 Task: Add Sprouts No Salt Added Canned Sweet Peas to the cart.
Action: Mouse moved to (18, 72)
Screenshot: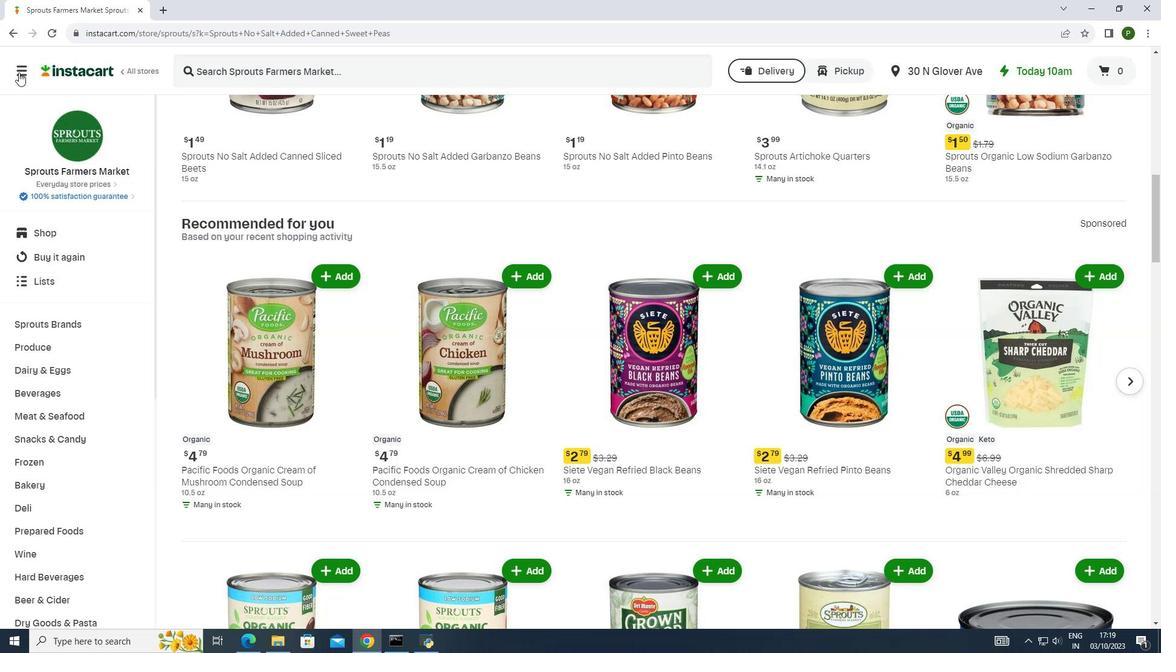 
Action: Mouse pressed left at (18, 72)
Screenshot: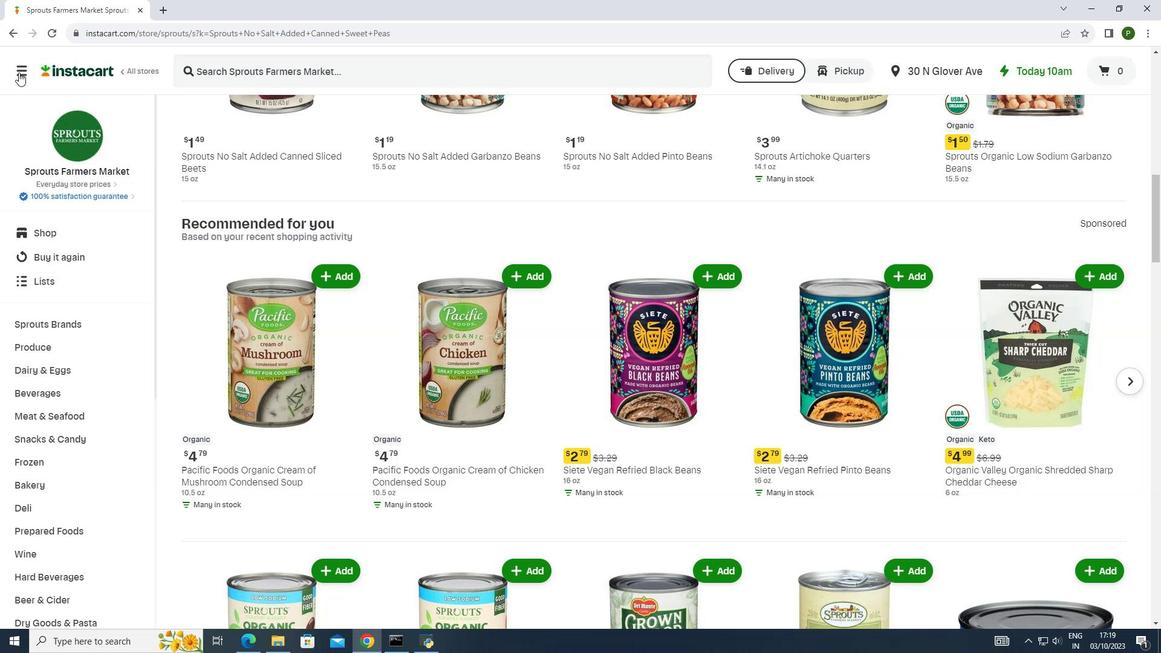 
Action: Mouse moved to (46, 313)
Screenshot: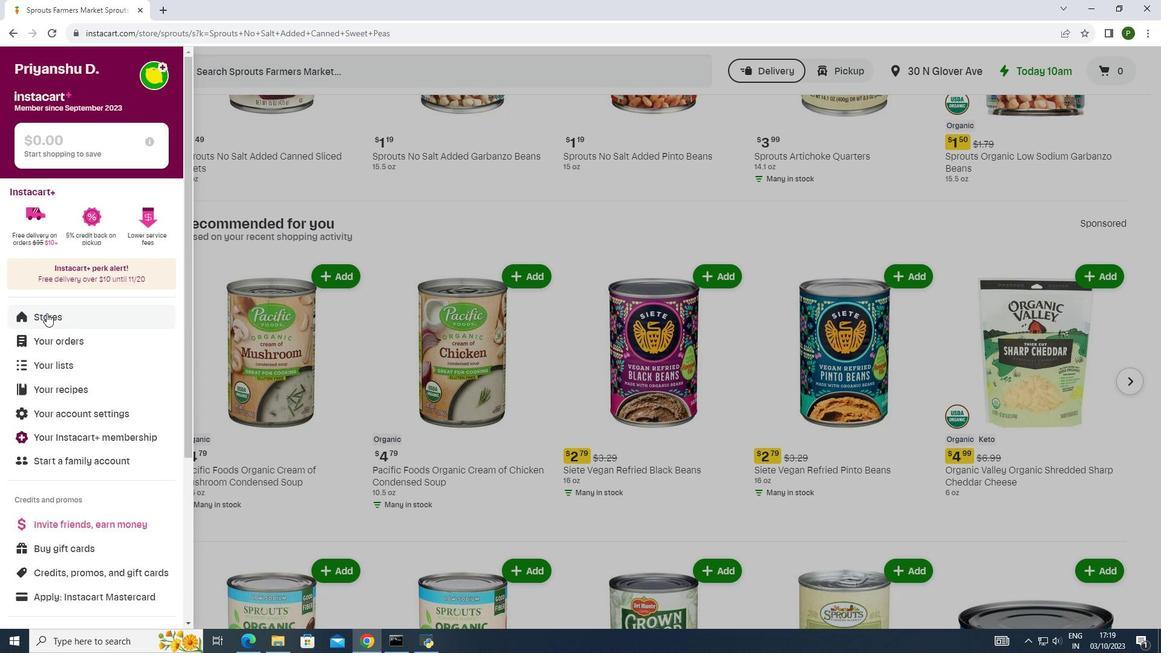 
Action: Mouse pressed left at (46, 313)
Screenshot: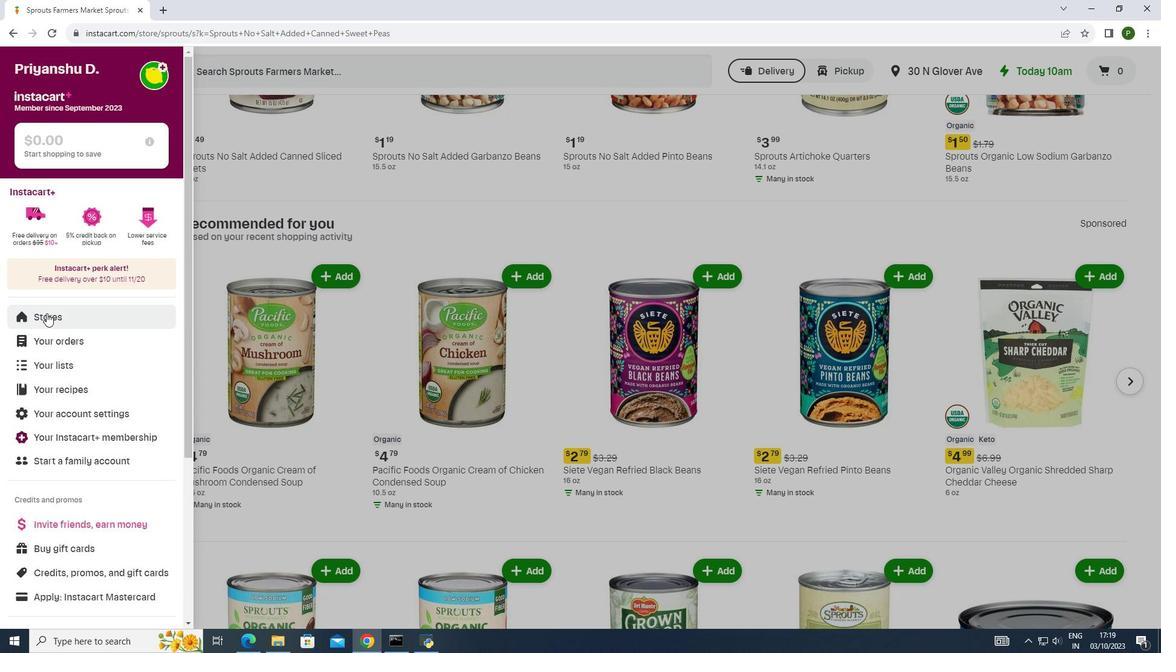
Action: Mouse moved to (289, 106)
Screenshot: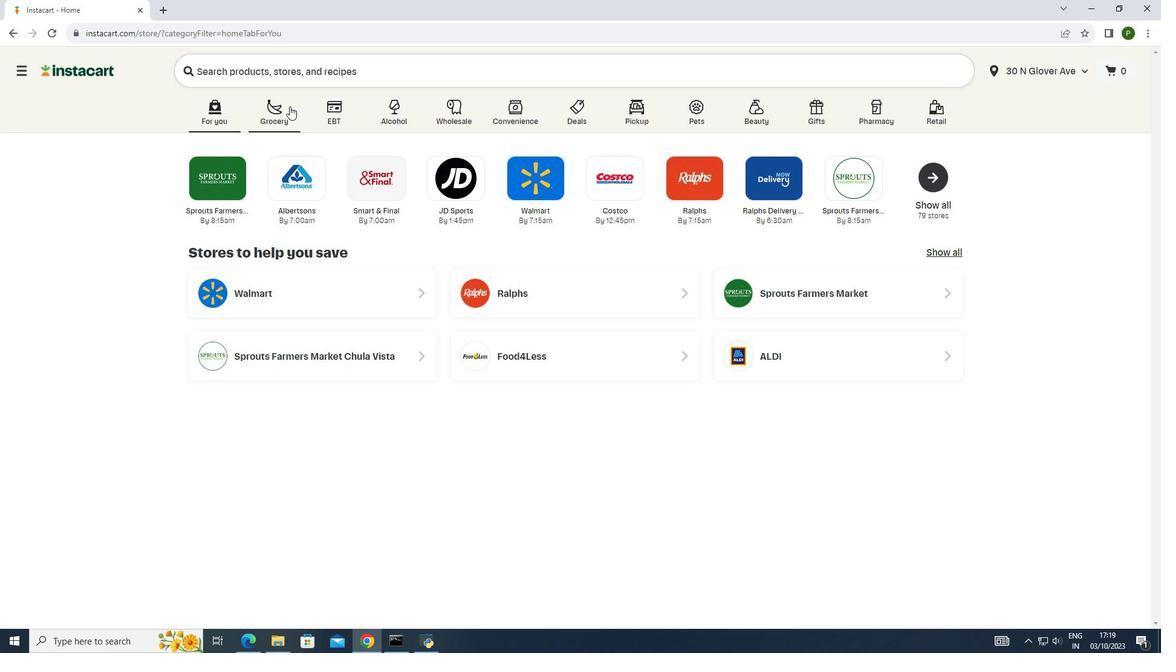
Action: Mouse pressed left at (289, 106)
Screenshot: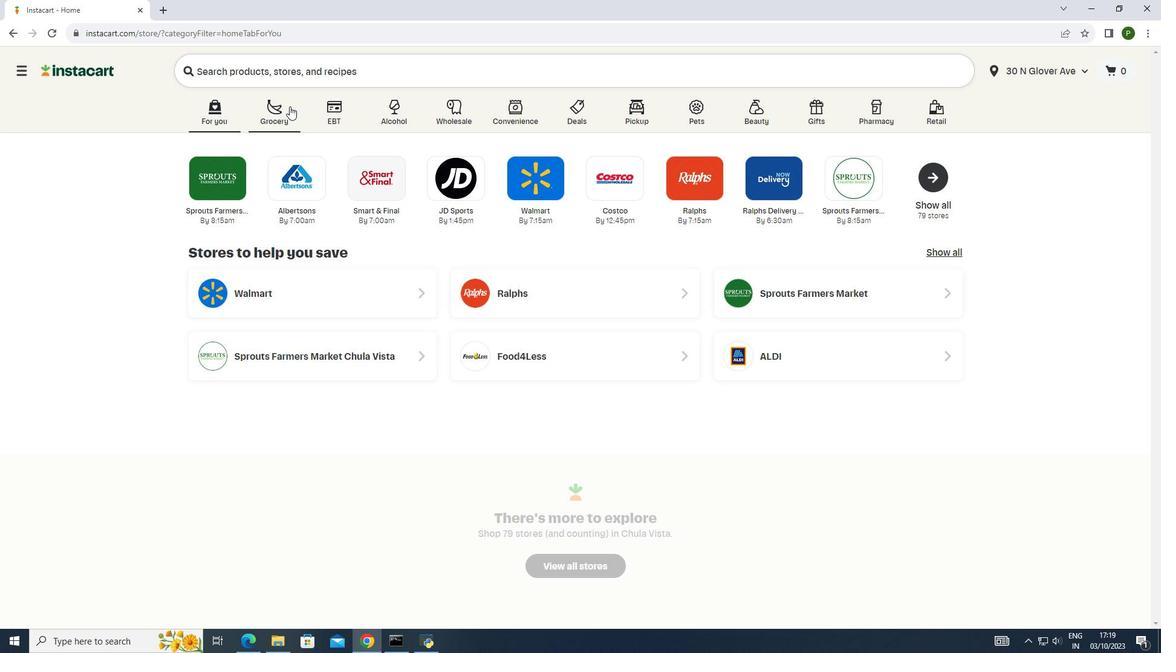 
Action: Mouse moved to (623, 181)
Screenshot: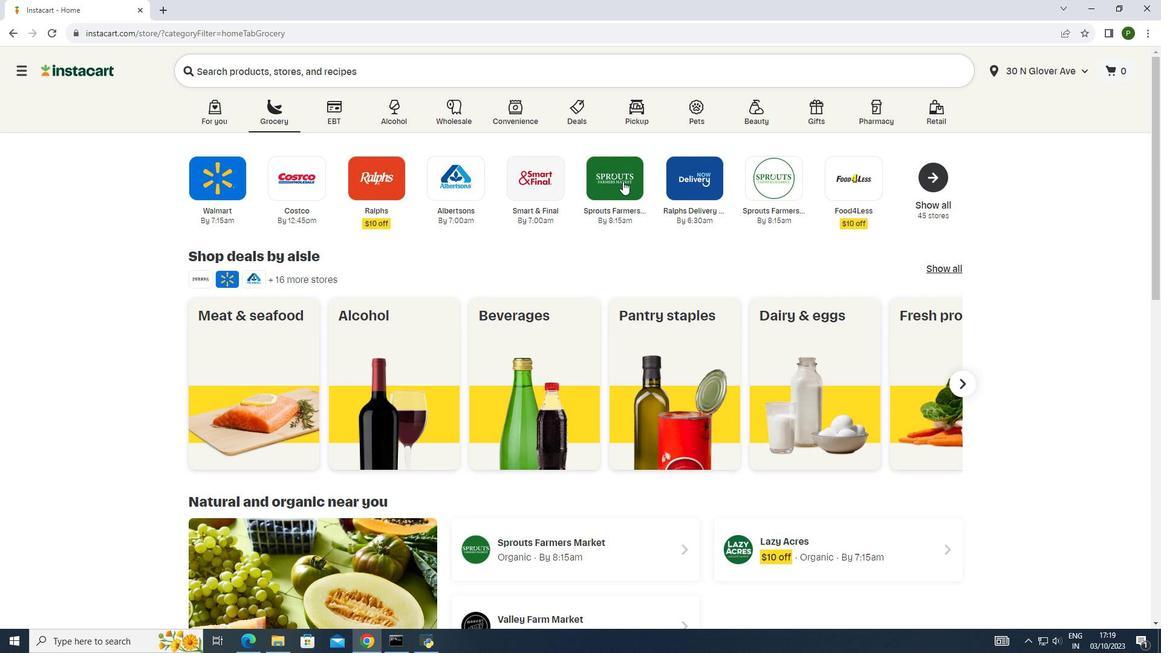 
Action: Mouse pressed left at (623, 181)
Screenshot: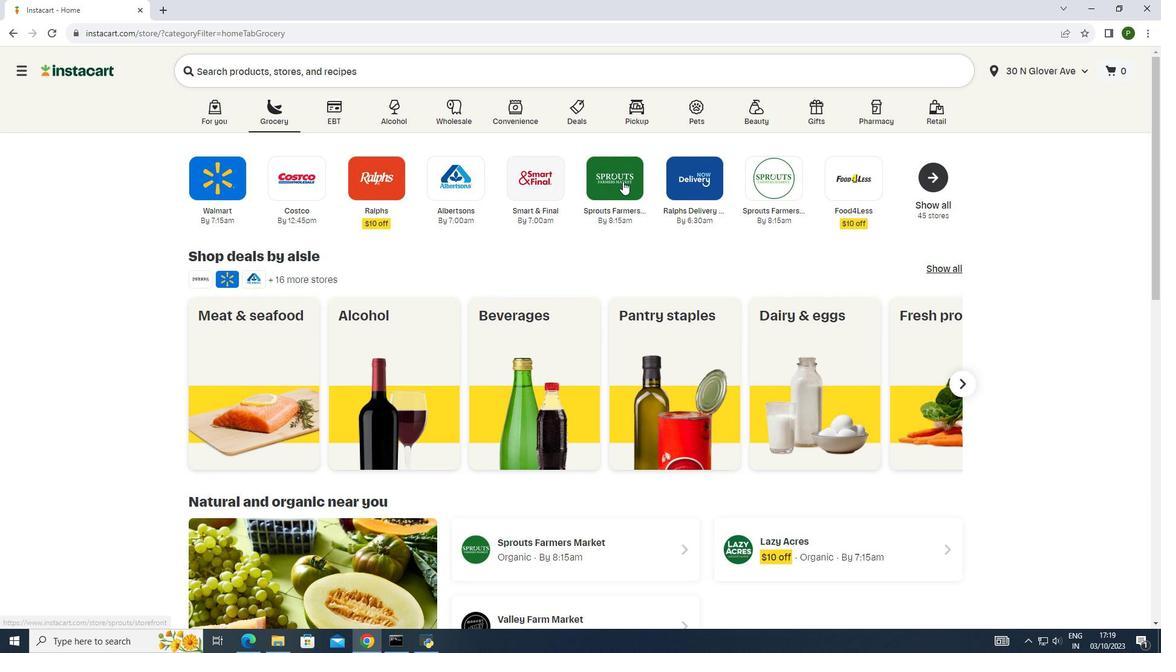 
Action: Mouse moved to (85, 318)
Screenshot: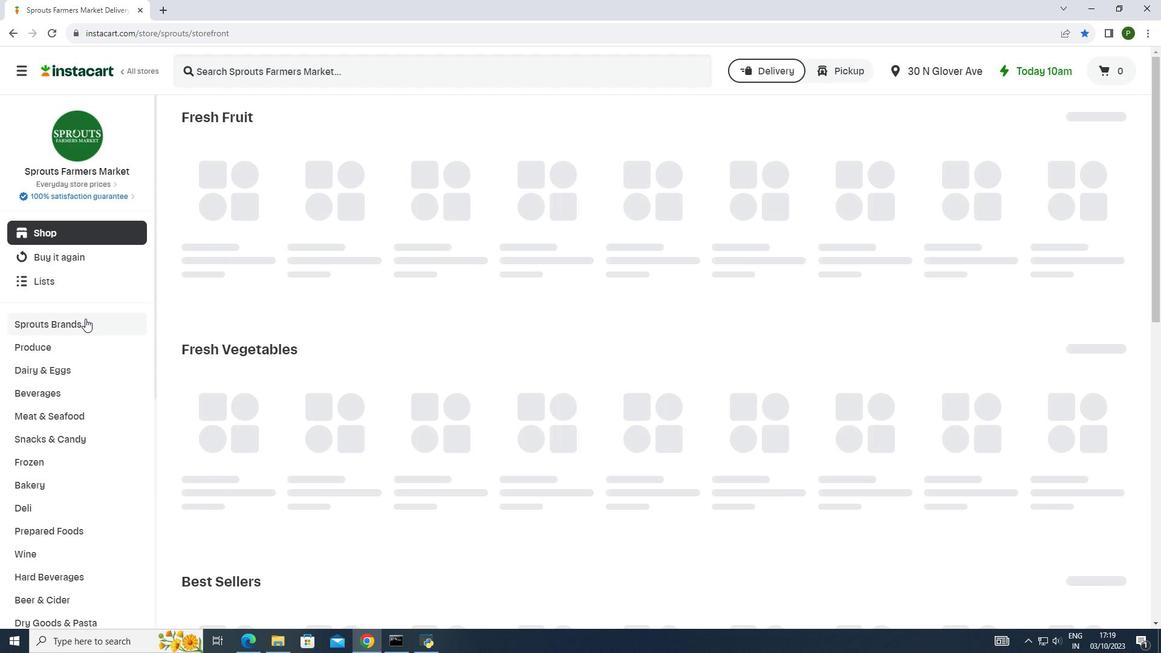 
Action: Mouse pressed left at (85, 318)
Screenshot: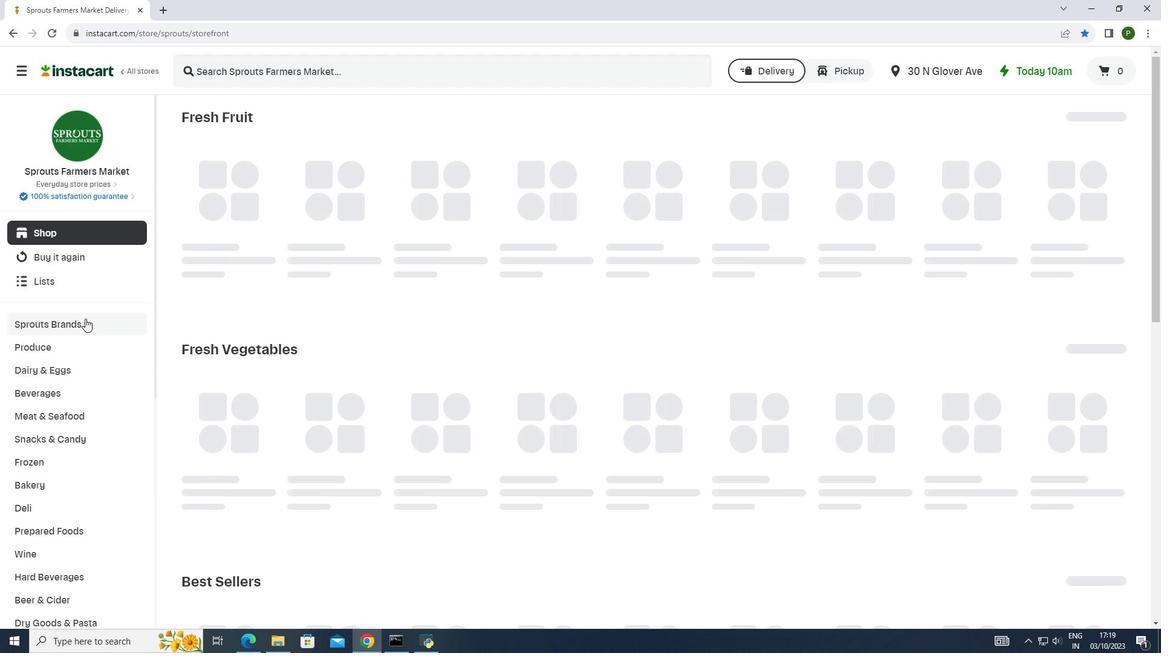 
Action: Mouse moved to (58, 415)
Screenshot: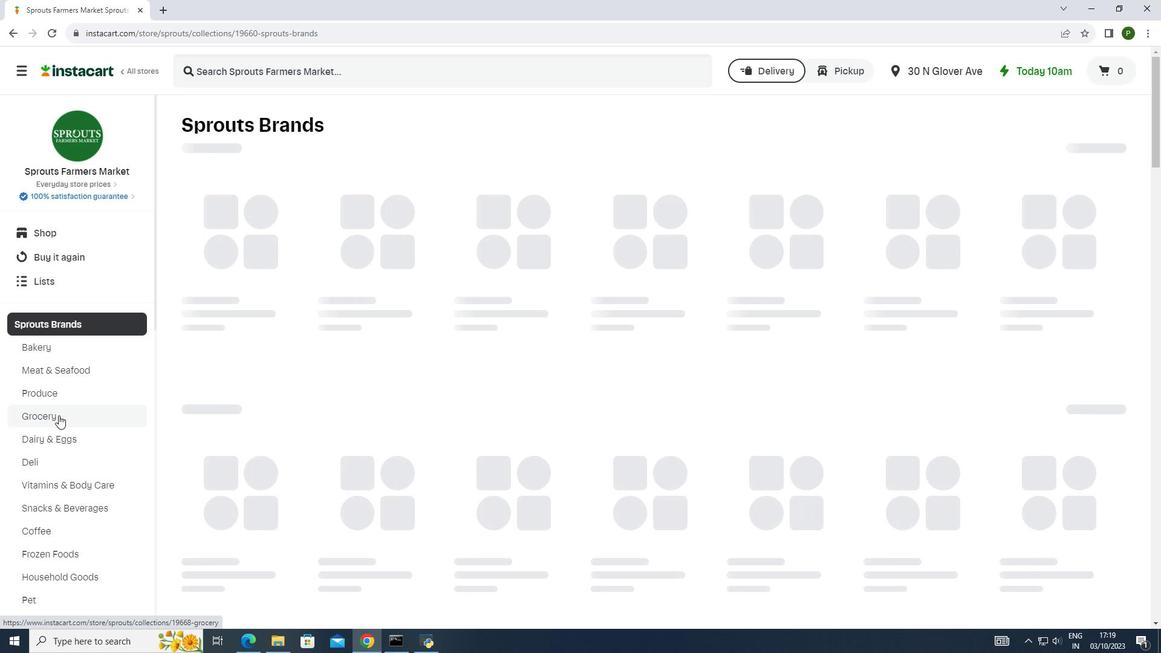 
Action: Mouse pressed left at (58, 415)
Screenshot: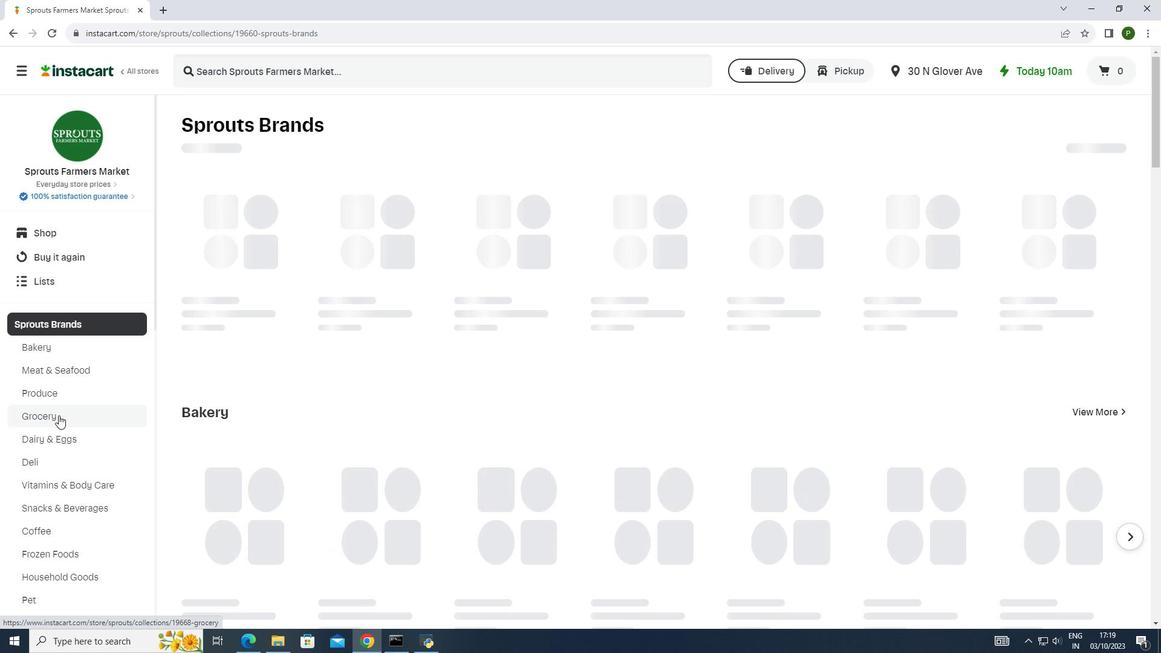 
Action: Mouse moved to (290, 264)
Screenshot: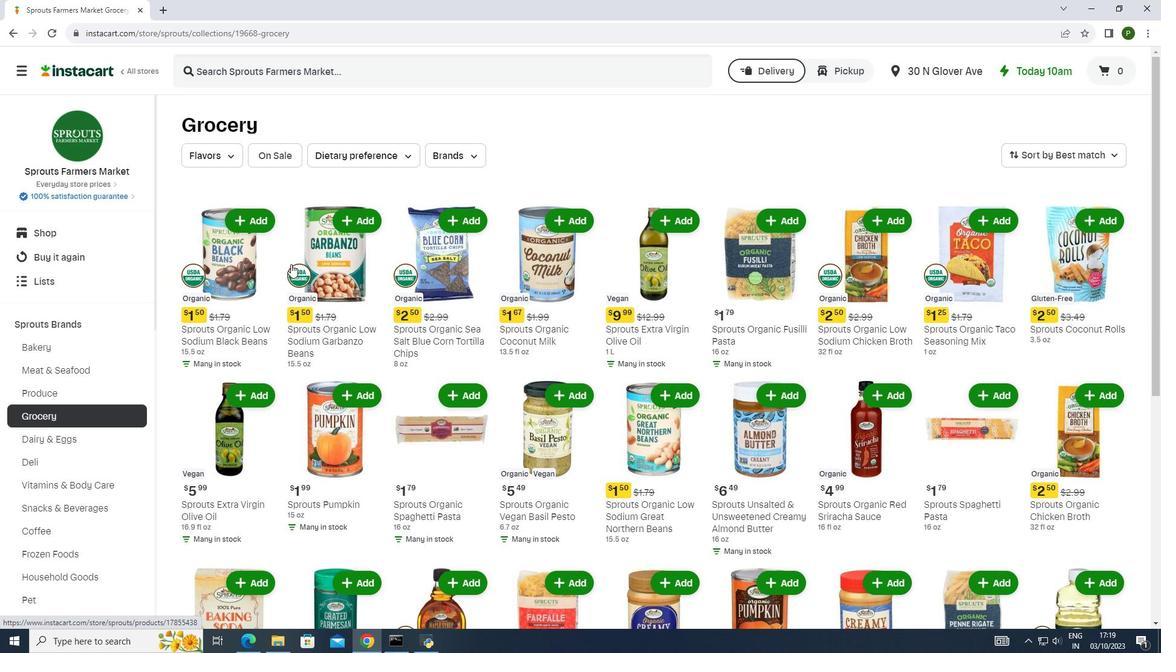 
Action: Mouse scrolled (290, 263) with delta (0, 0)
Screenshot: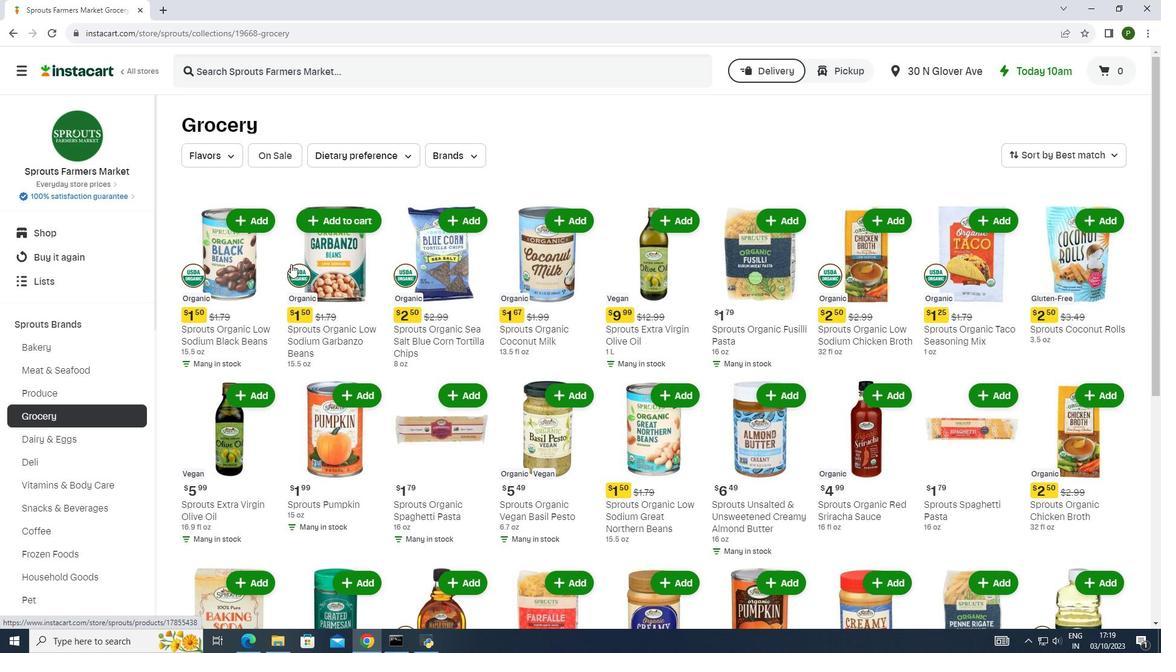 
Action: Mouse scrolled (290, 263) with delta (0, 0)
Screenshot: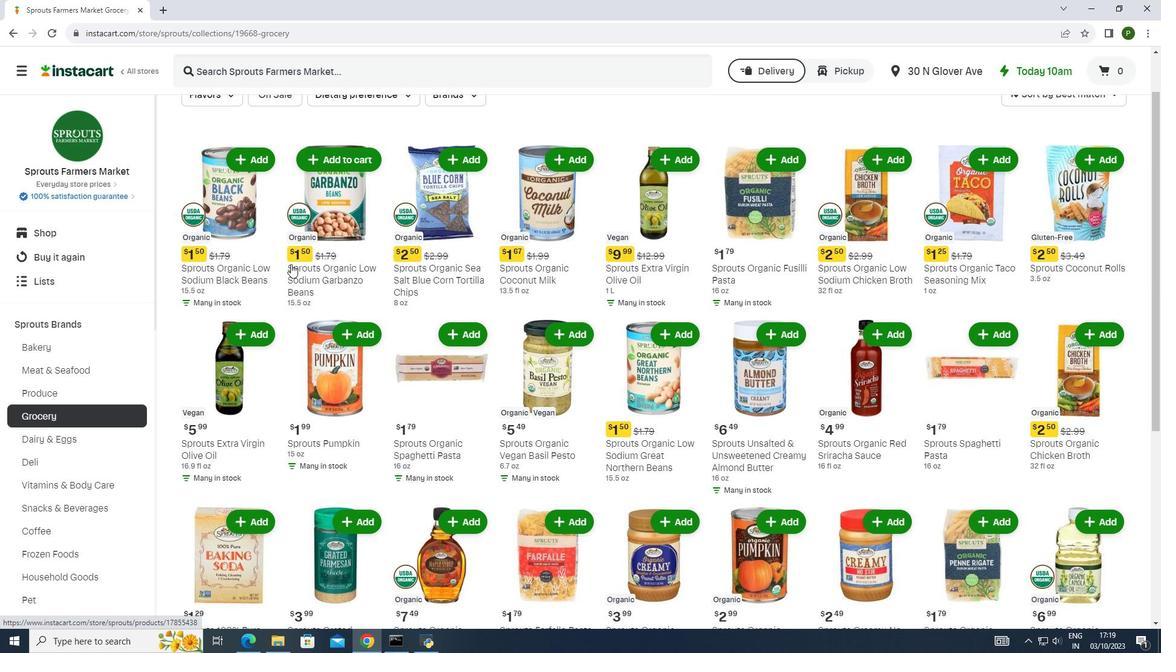 
Action: Mouse scrolled (290, 263) with delta (0, 0)
Screenshot: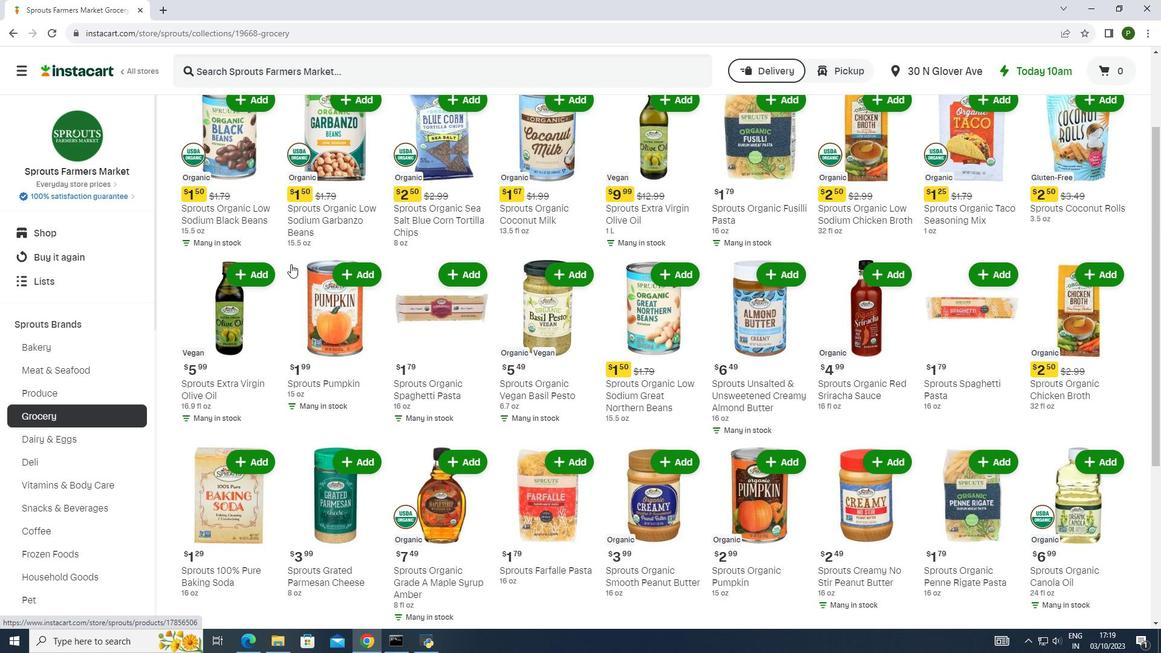 
Action: Mouse scrolled (290, 263) with delta (0, 0)
Screenshot: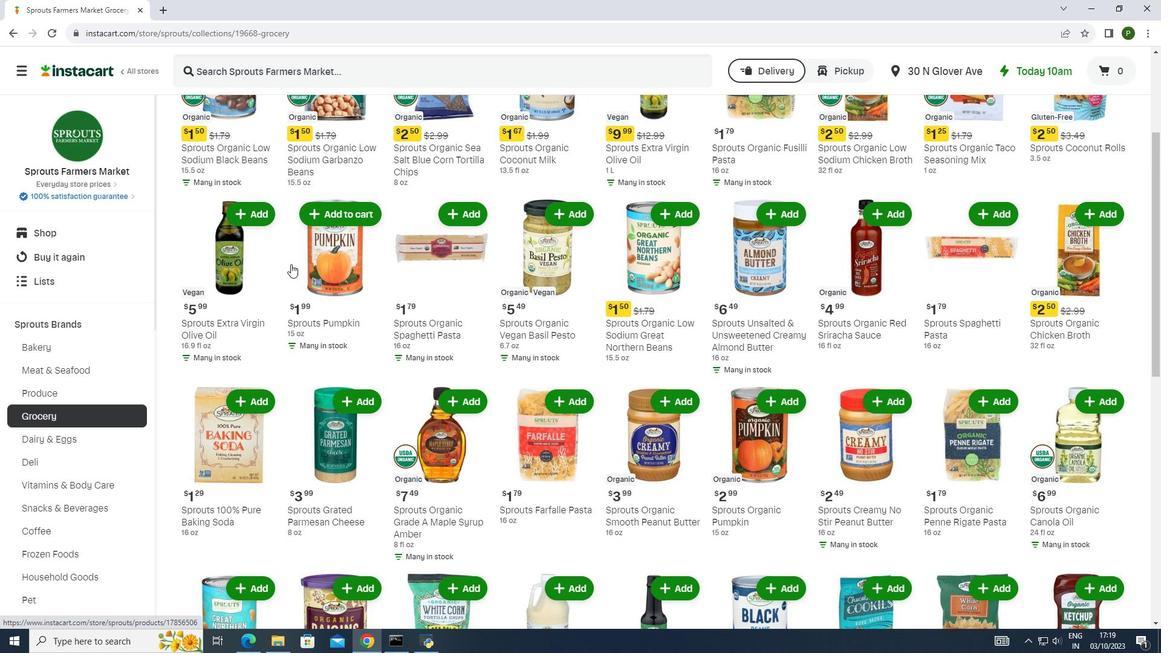 
Action: Mouse scrolled (290, 263) with delta (0, 0)
Screenshot: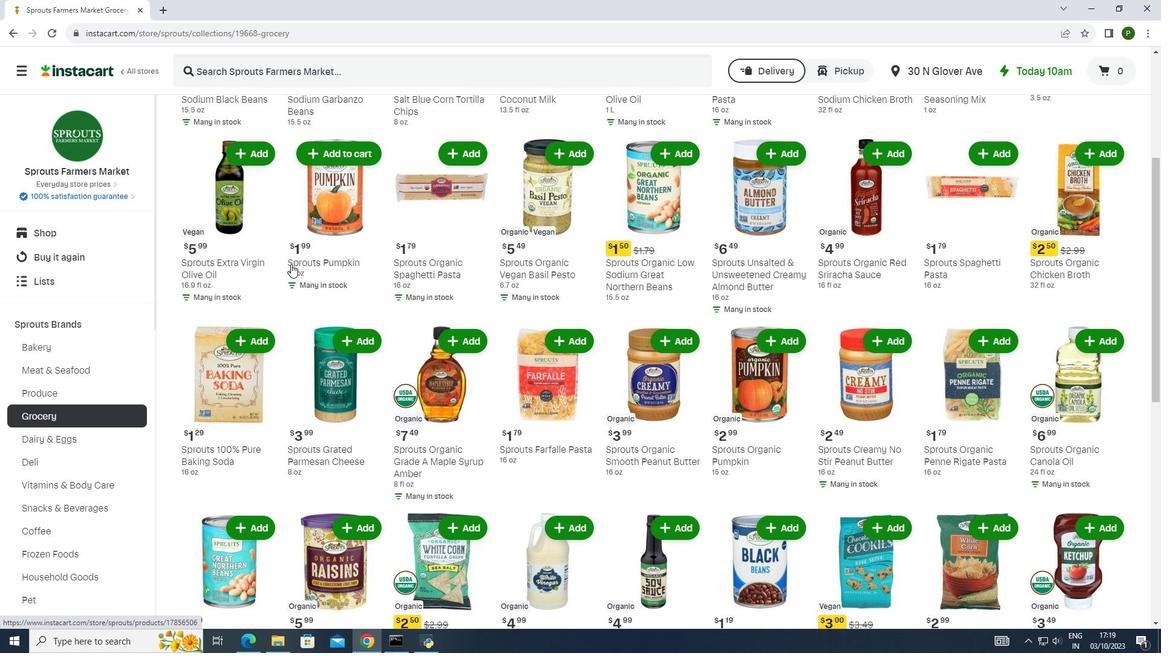 
Action: Mouse scrolled (290, 263) with delta (0, 0)
Screenshot: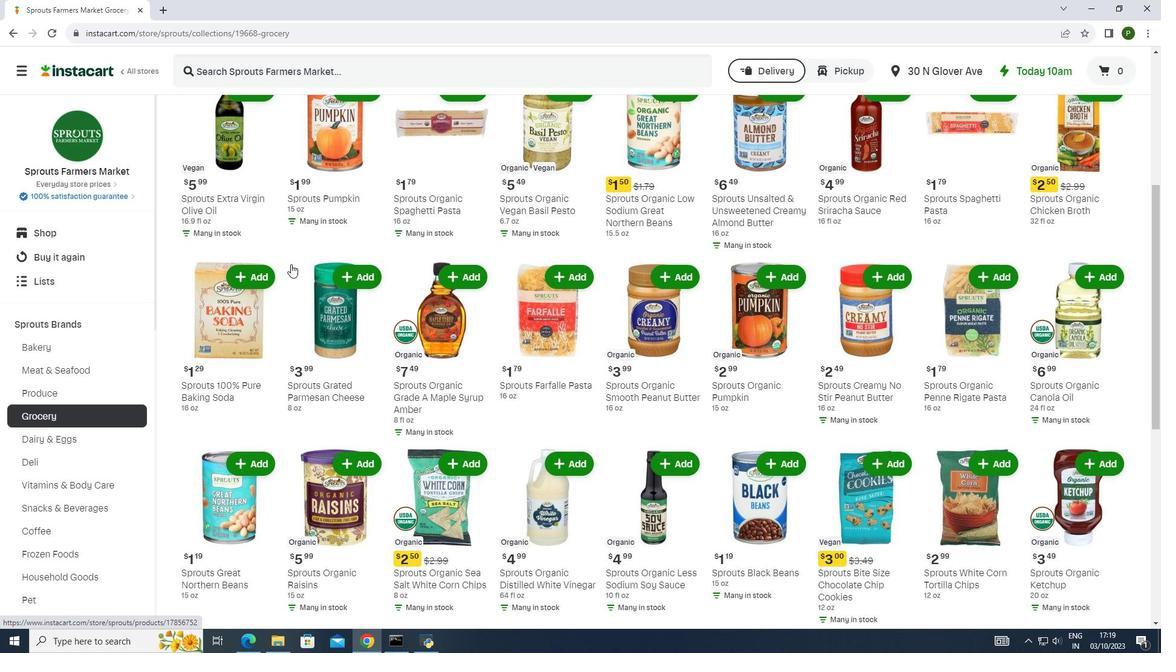 
Action: Mouse scrolled (290, 263) with delta (0, 0)
Screenshot: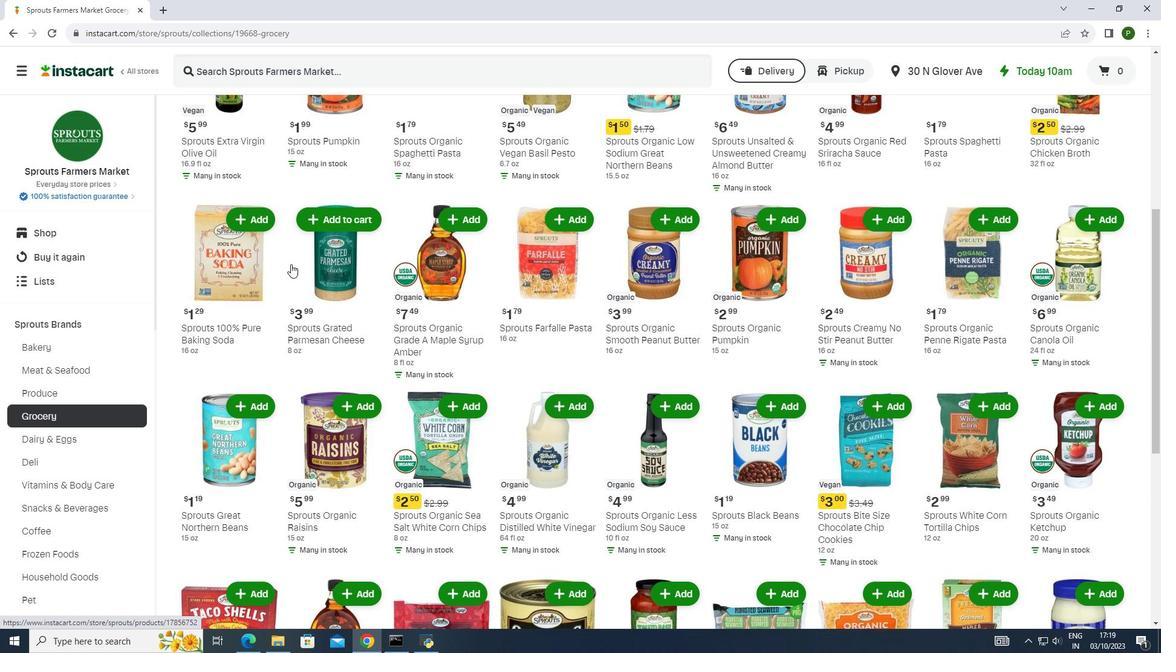 
Action: Mouse scrolled (290, 263) with delta (0, 0)
Screenshot: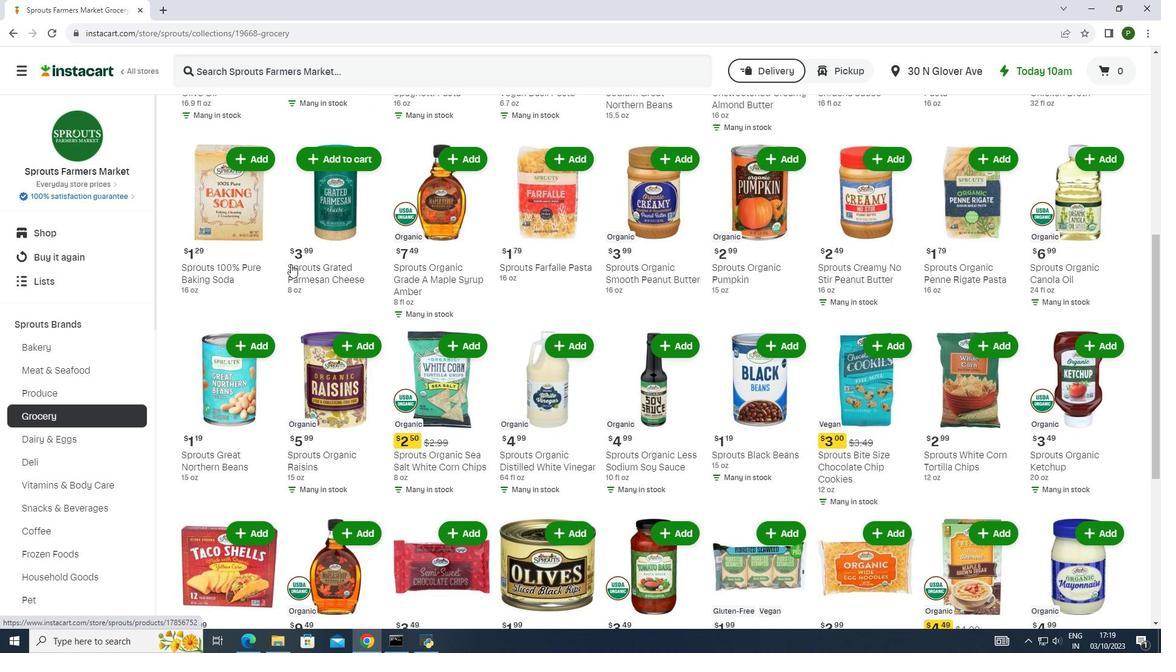 
Action: Mouse scrolled (290, 263) with delta (0, 0)
Screenshot: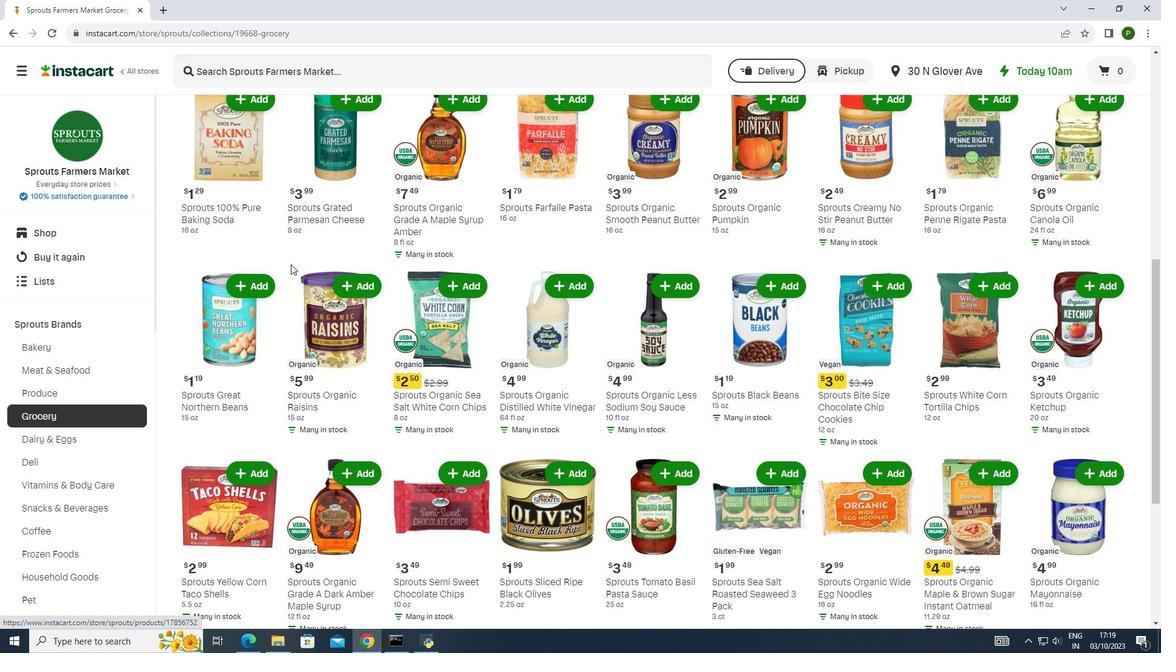 
Action: Mouse scrolled (290, 263) with delta (0, 0)
Screenshot: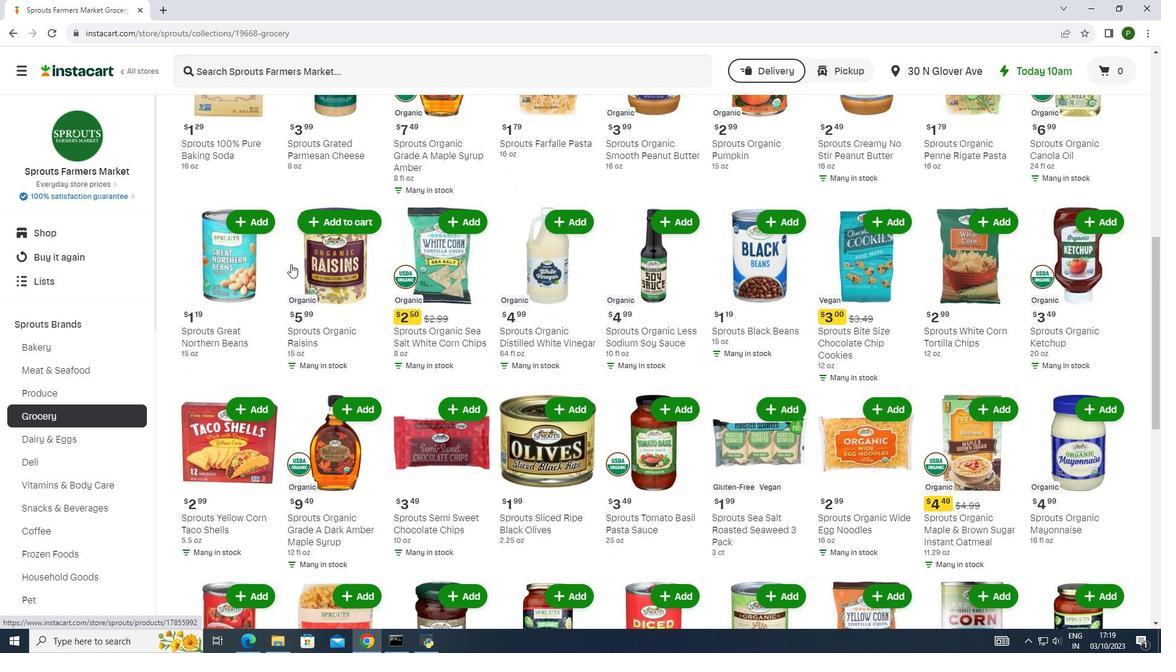
Action: Mouse scrolled (290, 263) with delta (0, 0)
Screenshot: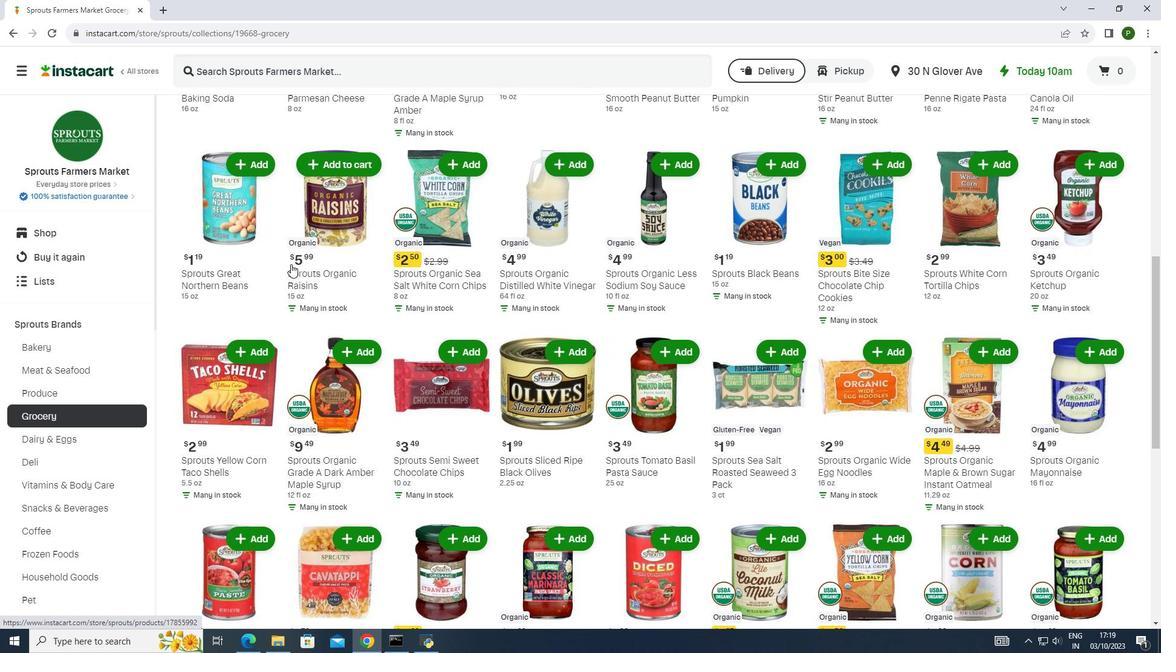 
Action: Mouse scrolled (290, 263) with delta (0, 0)
Screenshot: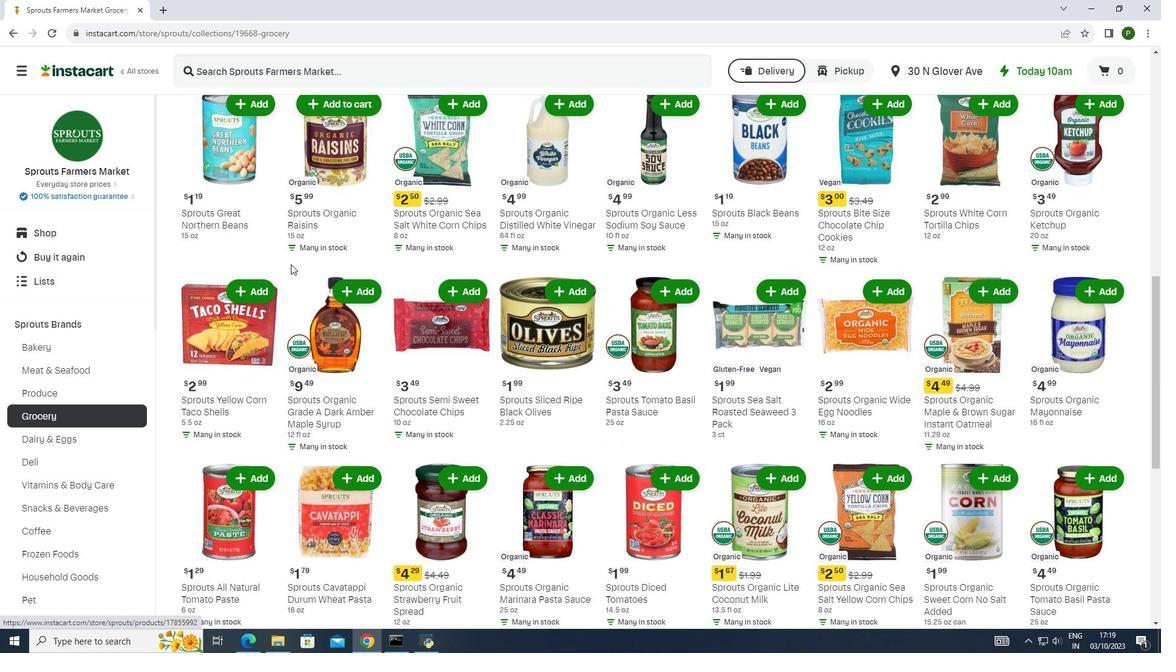 
Action: Mouse scrolled (290, 263) with delta (0, 0)
Screenshot: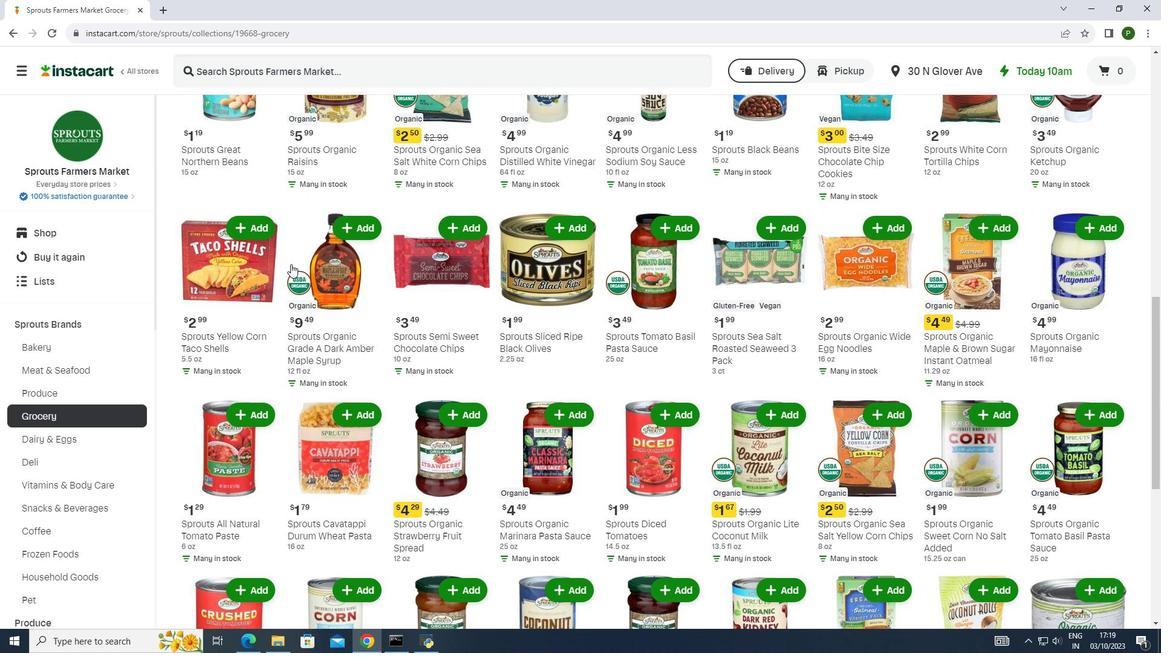 
Action: Mouse scrolled (290, 263) with delta (0, 0)
Screenshot: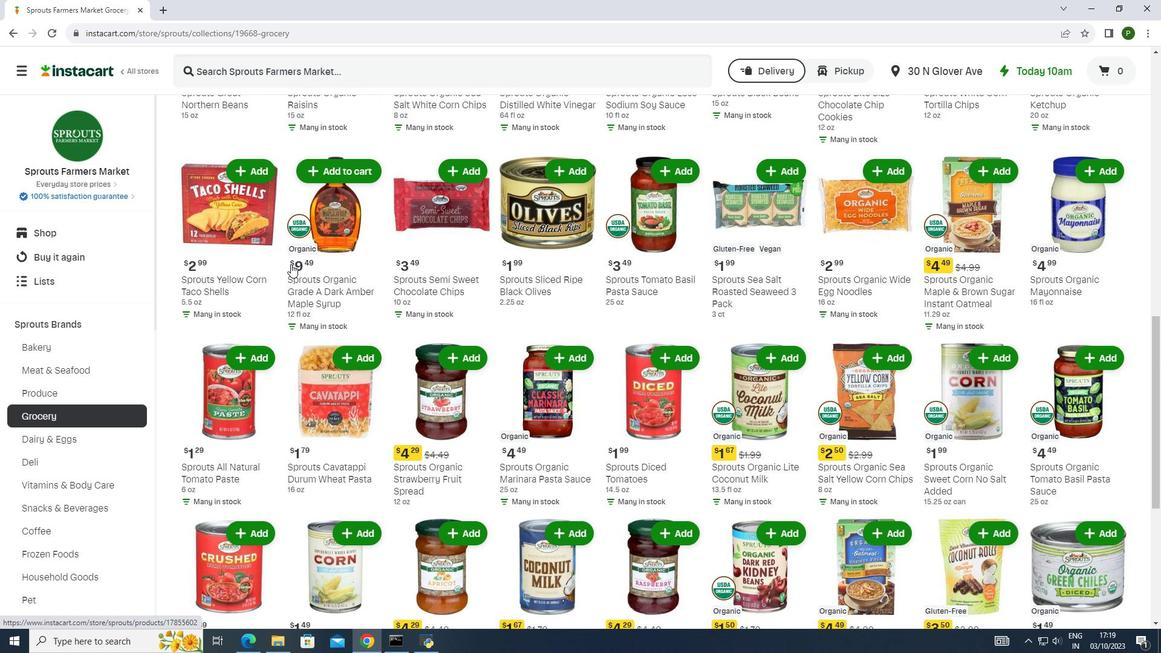 
Action: Mouse scrolled (290, 263) with delta (0, 0)
Screenshot: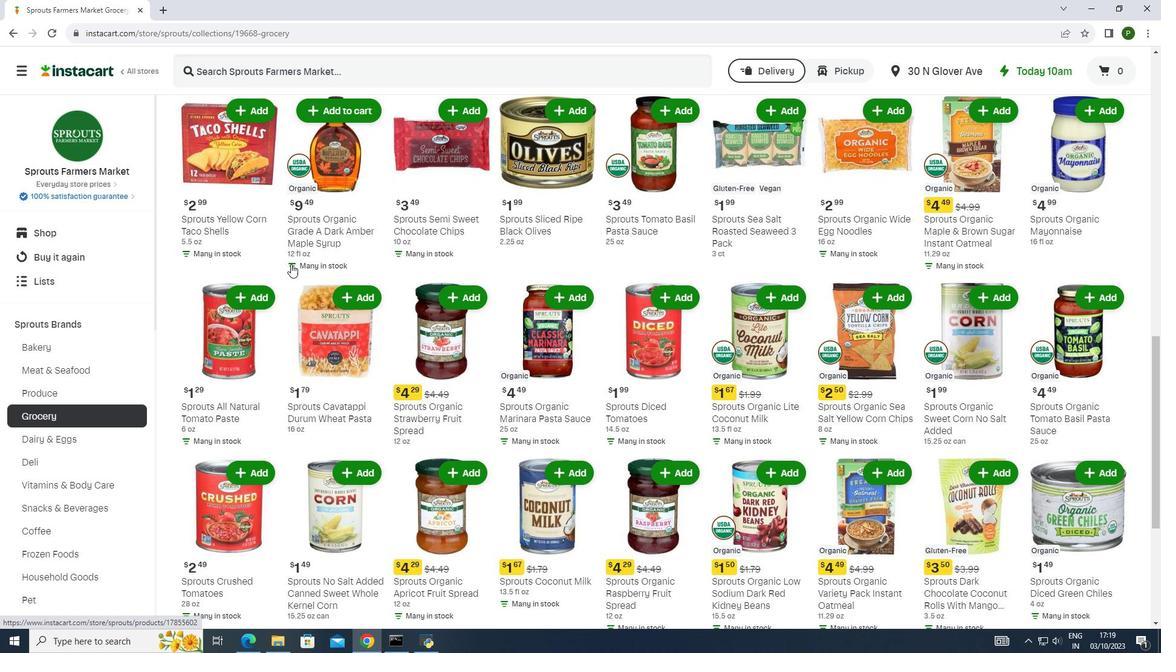 
Action: Mouse scrolled (290, 263) with delta (0, 0)
Screenshot: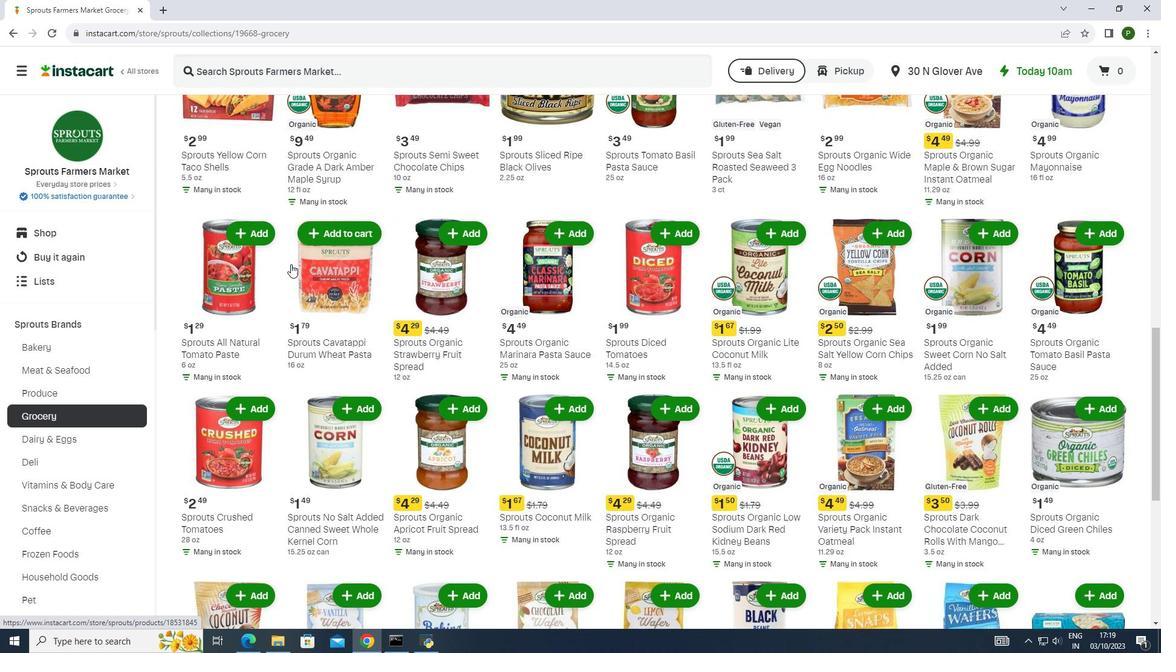 
Action: Mouse scrolled (290, 263) with delta (0, 0)
Screenshot: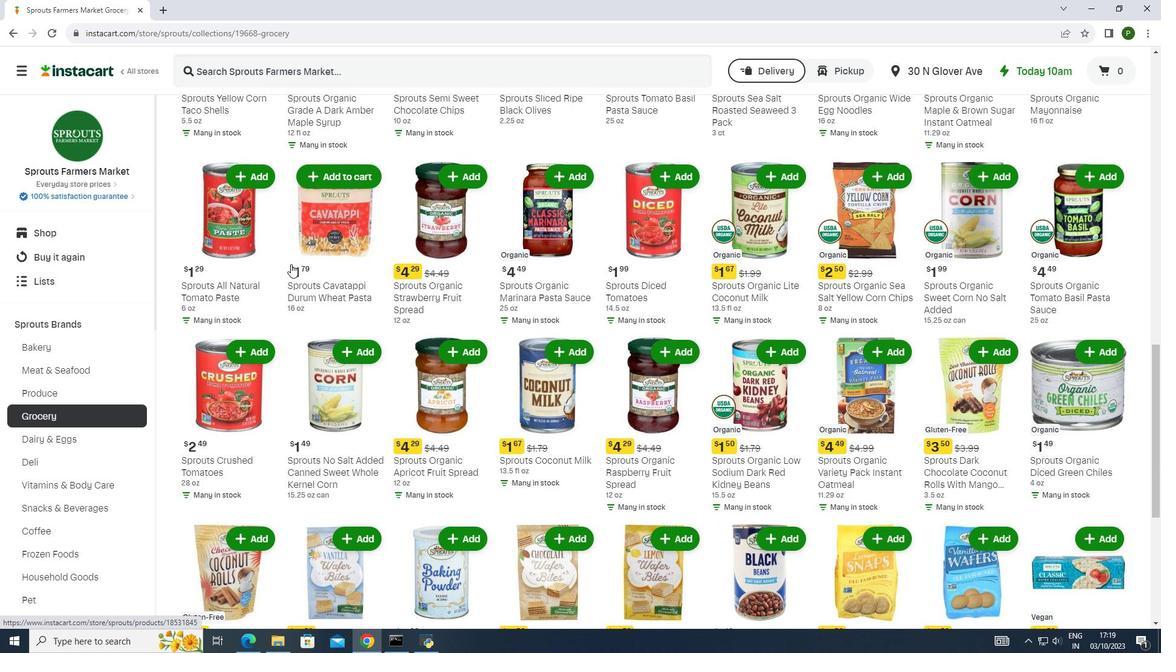 
Action: Mouse scrolled (290, 263) with delta (0, 0)
Screenshot: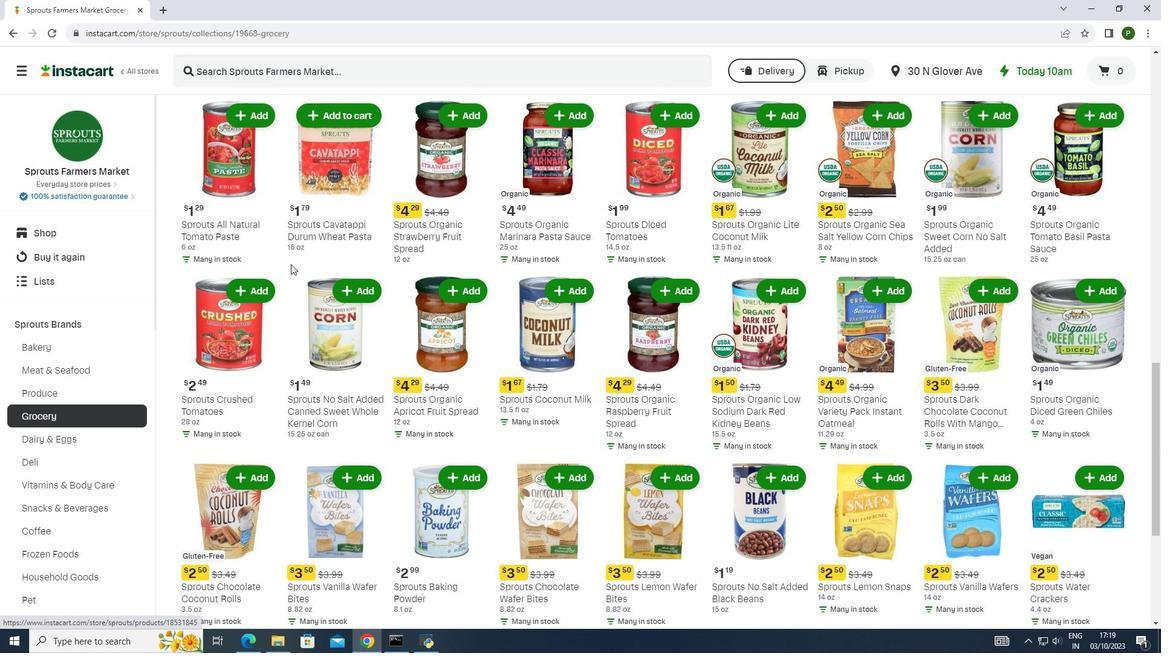 
Action: Mouse scrolled (290, 263) with delta (0, 0)
Screenshot: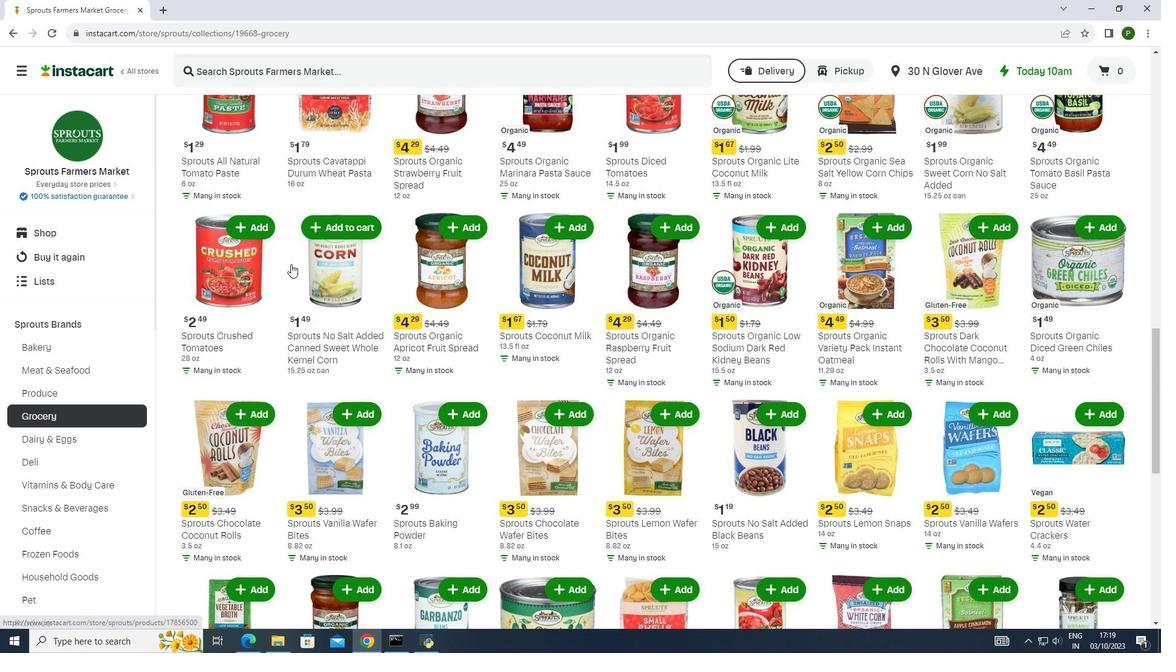 
Action: Mouse scrolled (290, 263) with delta (0, 0)
Screenshot: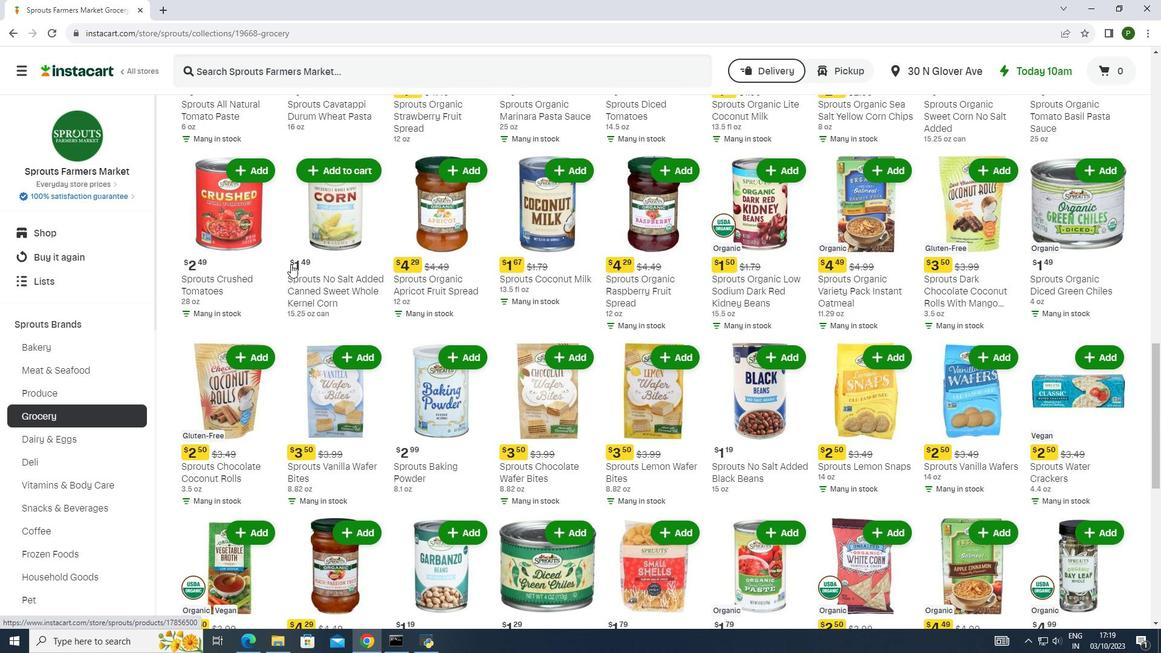 
Action: Mouse scrolled (290, 263) with delta (0, 0)
Screenshot: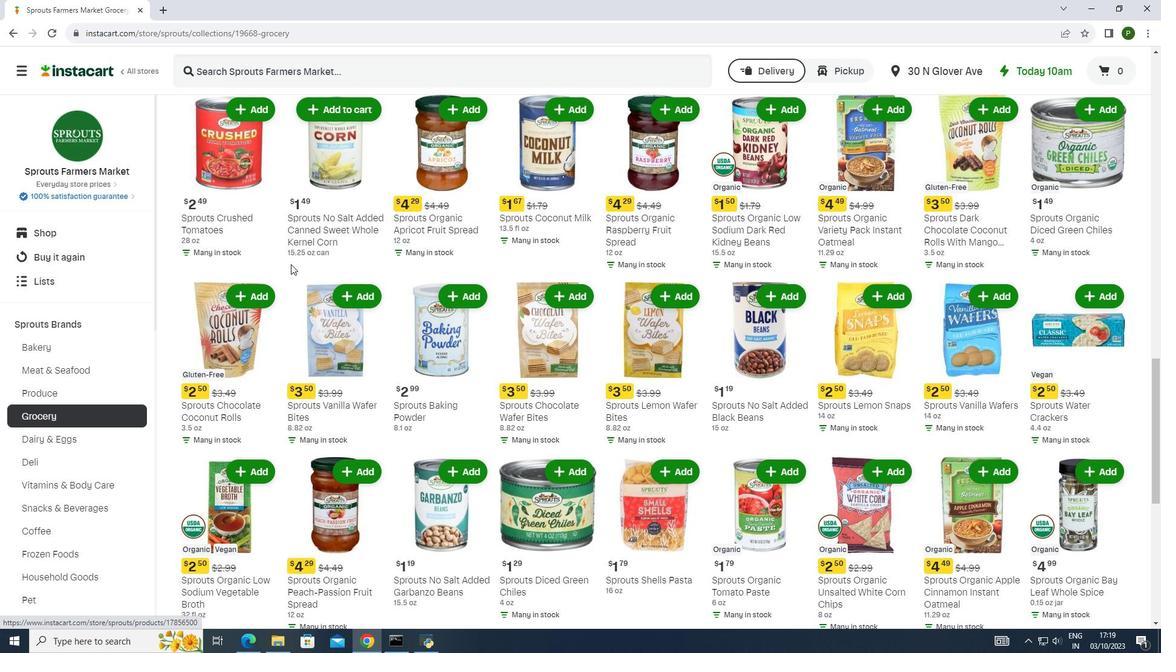 
Action: Mouse scrolled (290, 263) with delta (0, 0)
Screenshot: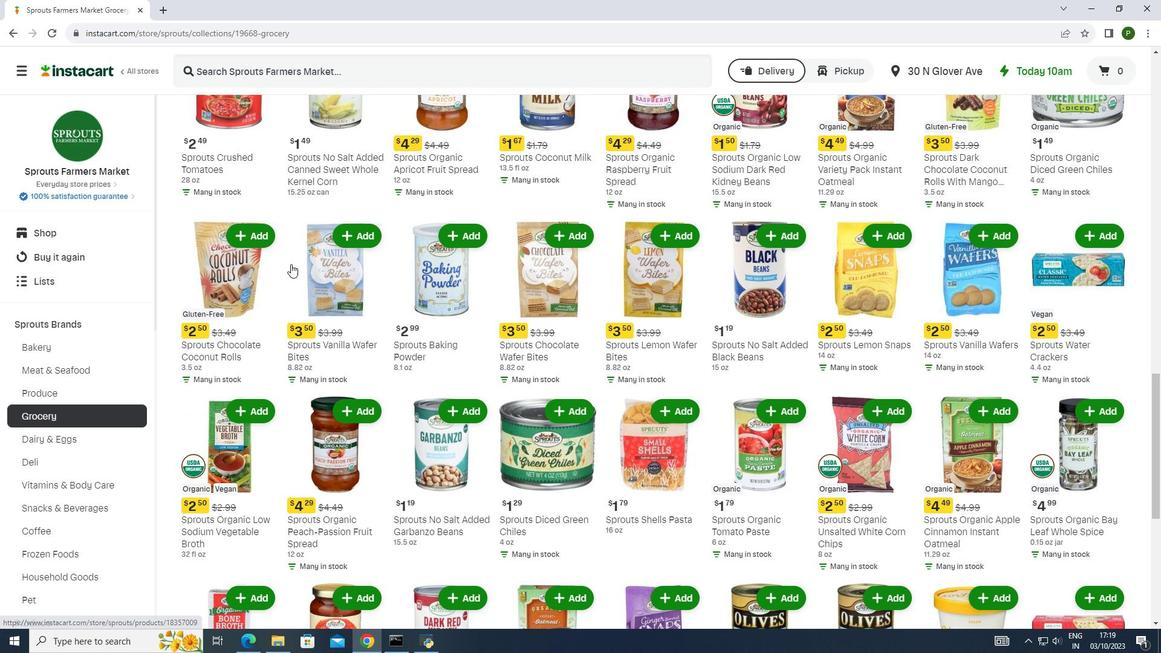 
Action: Mouse scrolled (290, 263) with delta (0, 0)
Screenshot: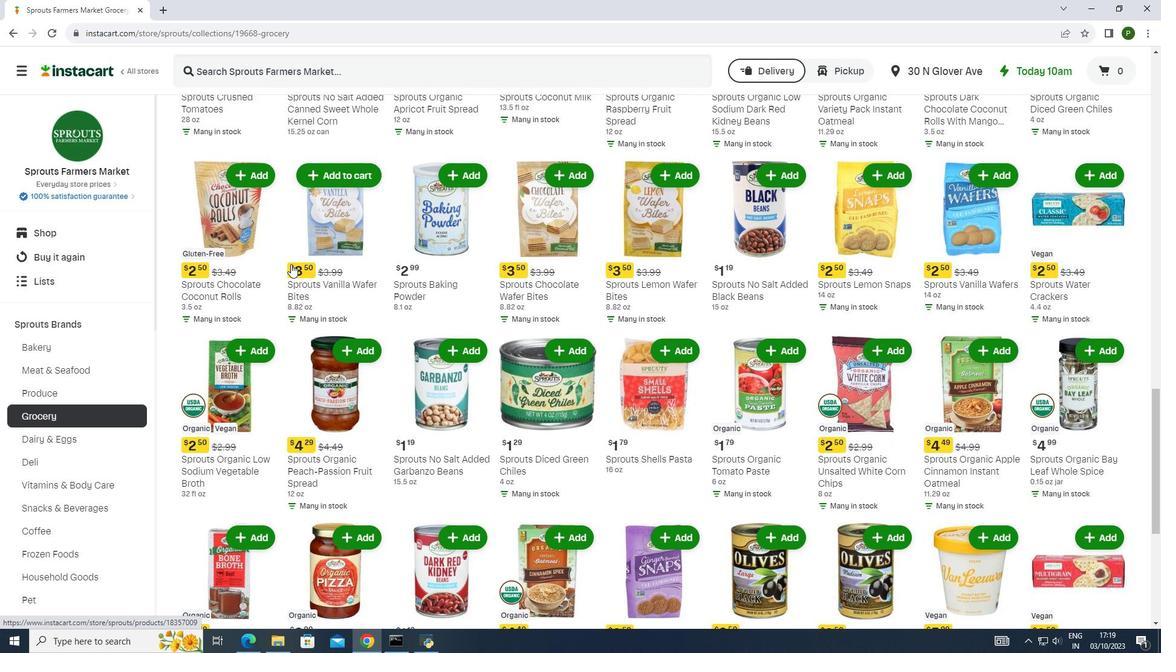 
Action: Mouse scrolled (290, 263) with delta (0, 0)
Screenshot: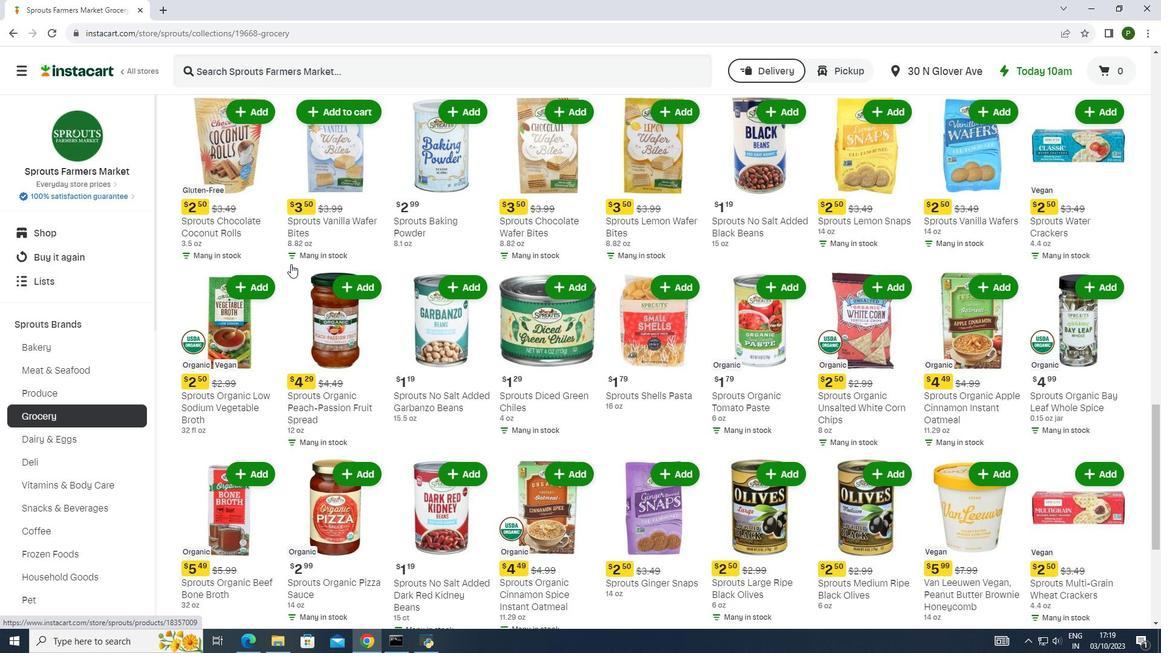 
Action: Mouse scrolled (290, 263) with delta (0, 0)
Screenshot: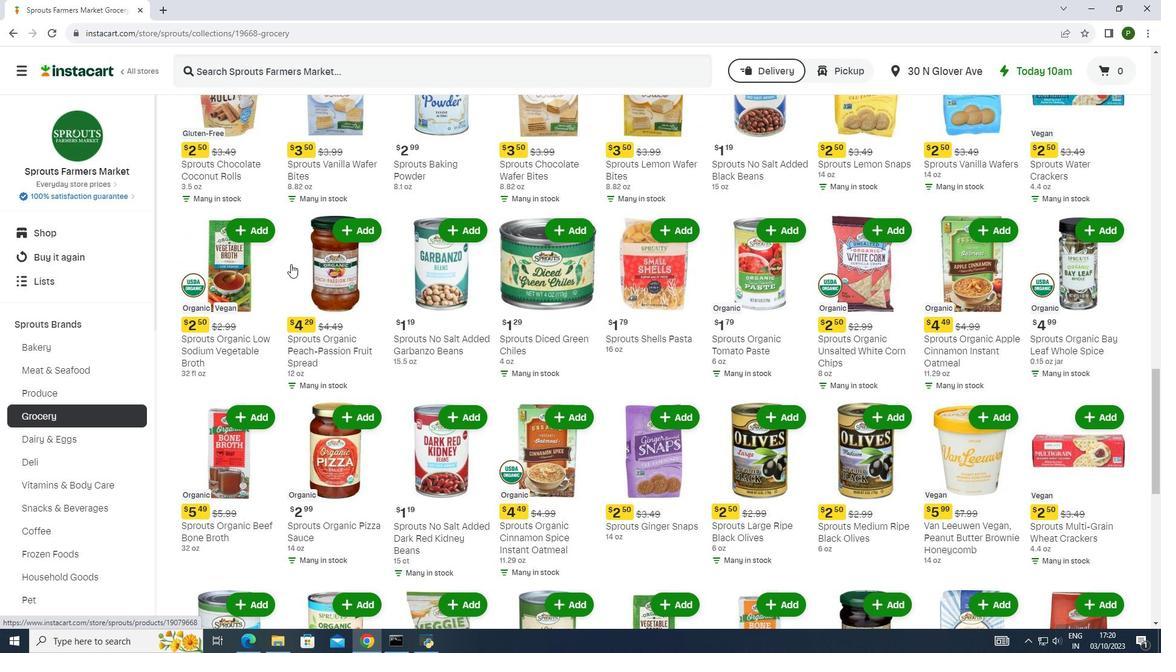 
Action: Mouse scrolled (290, 263) with delta (0, 0)
Screenshot: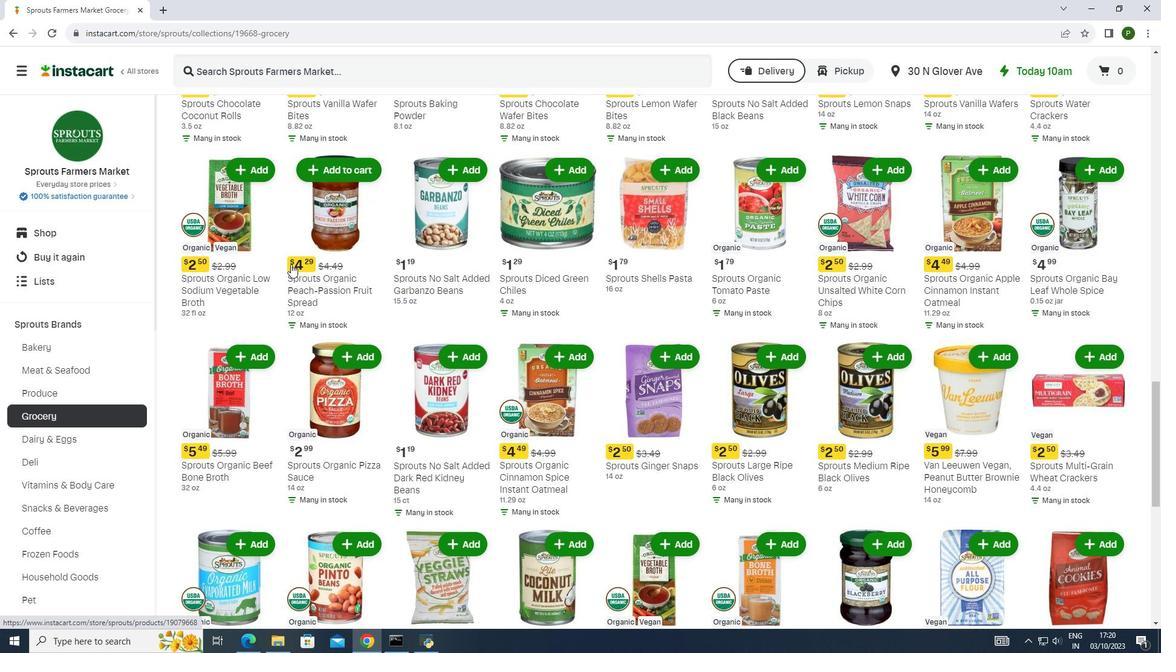 
Action: Mouse scrolled (290, 263) with delta (0, 0)
Screenshot: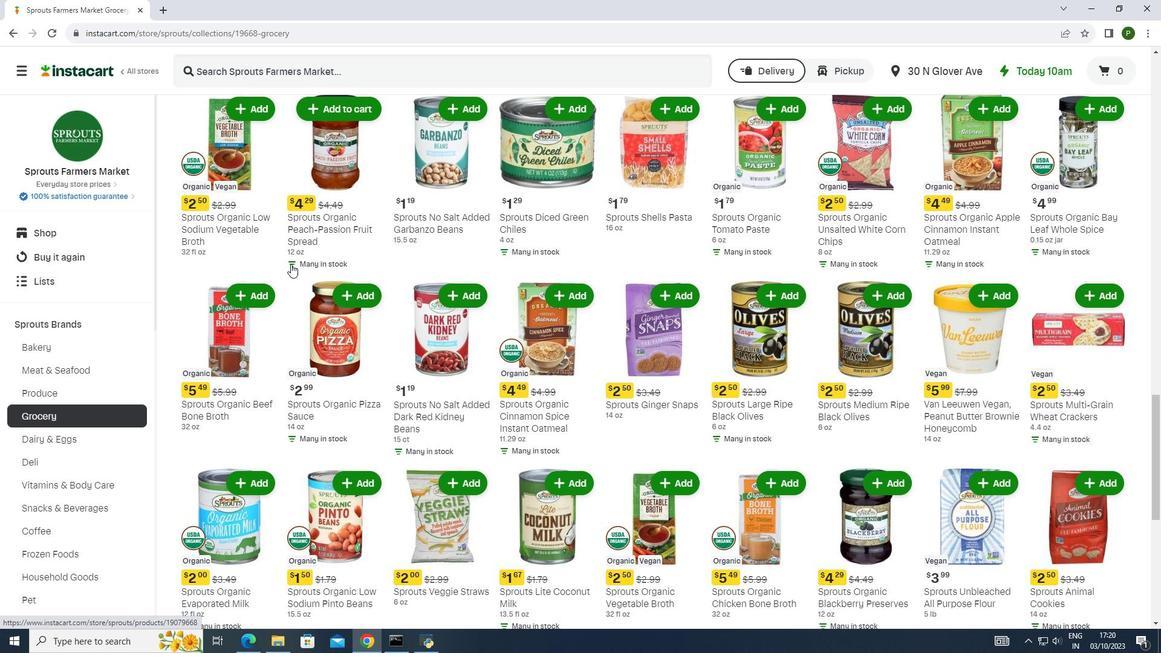 
Action: Mouse scrolled (290, 263) with delta (0, 0)
Screenshot: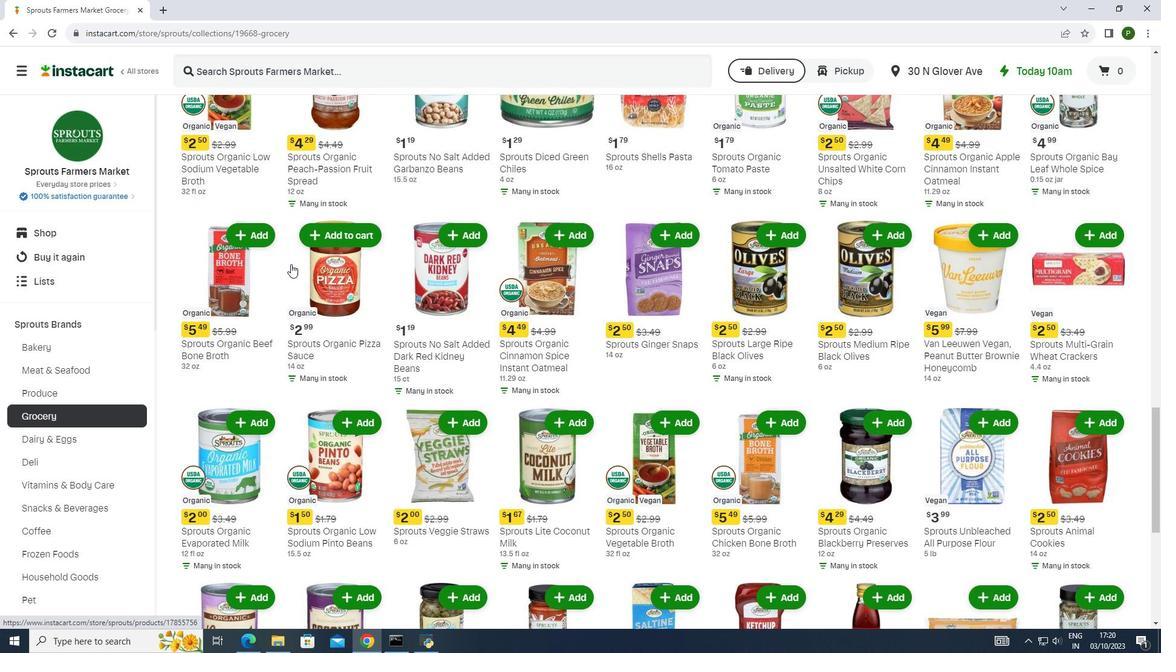 
Action: Mouse scrolled (290, 263) with delta (0, 0)
Screenshot: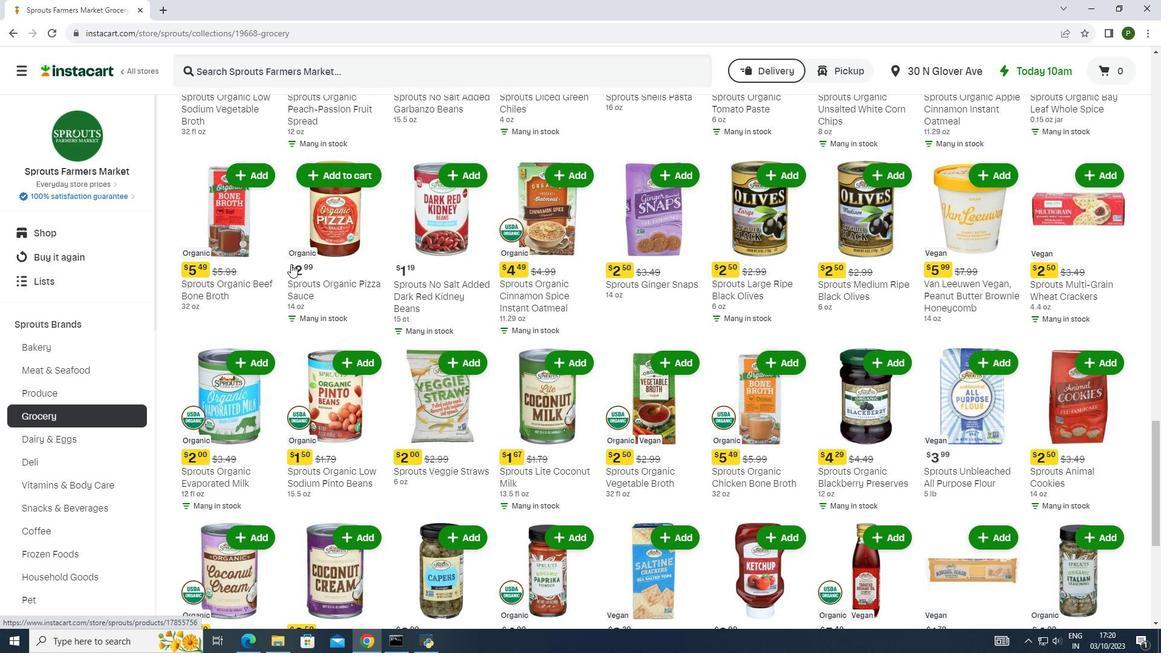 
Action: Mouse scrolled (290, 263) with delta (0, 0)
Screenshot: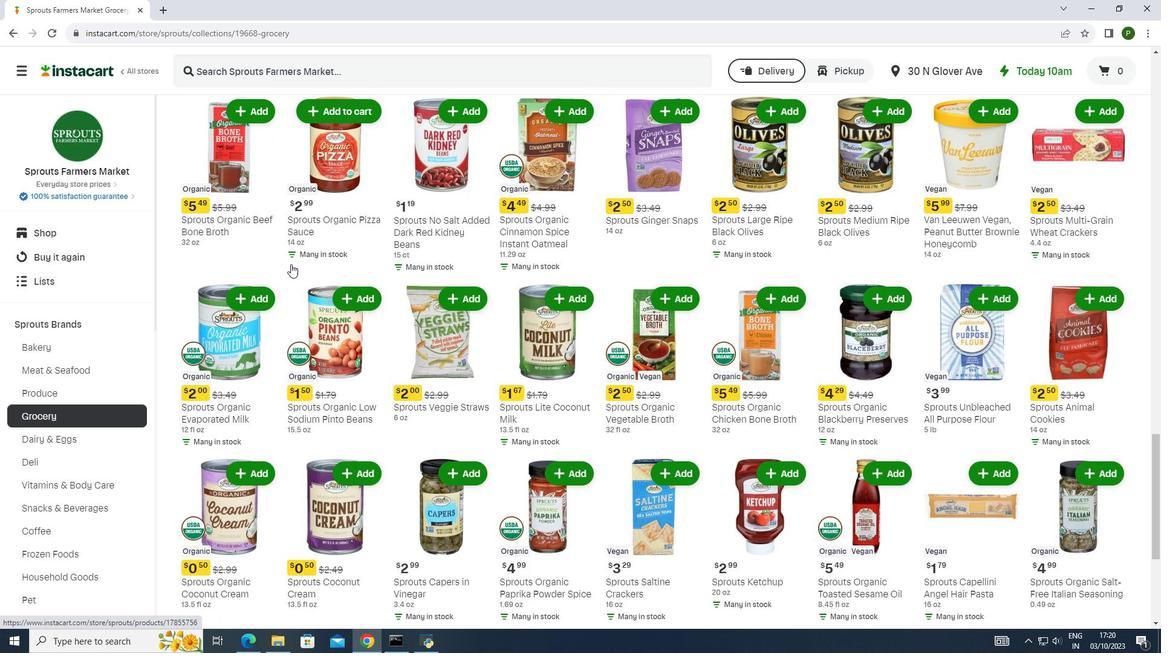 
Action: Mouse scrolled (290, 263) with delta (0, 0)
Screenshot: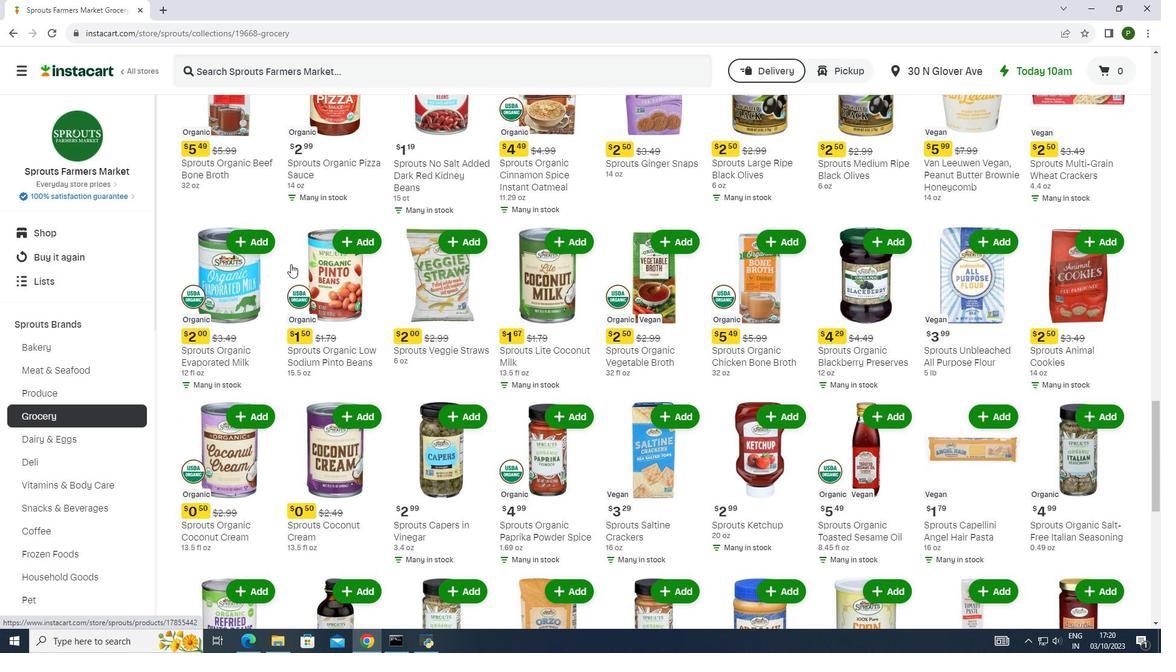 
Action: Mouse scrolled (290, 263) with delta (0, 0)
Screenshot: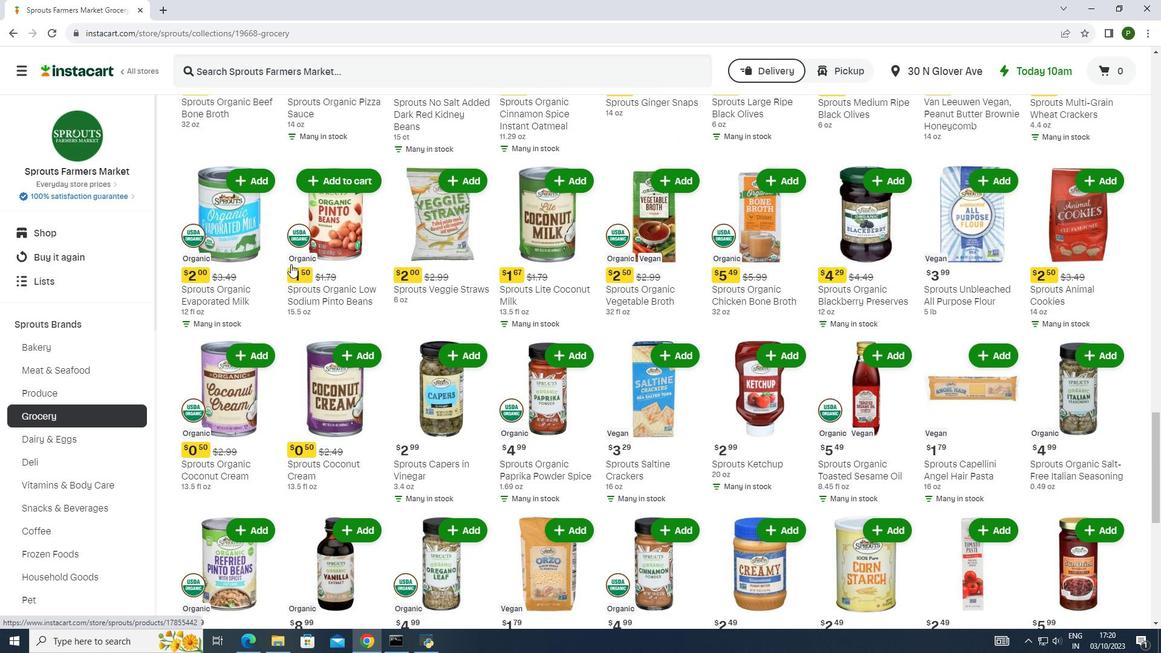 
Action: Mouse scrolled (290, 263) with delta (0, 0)
Screenshot: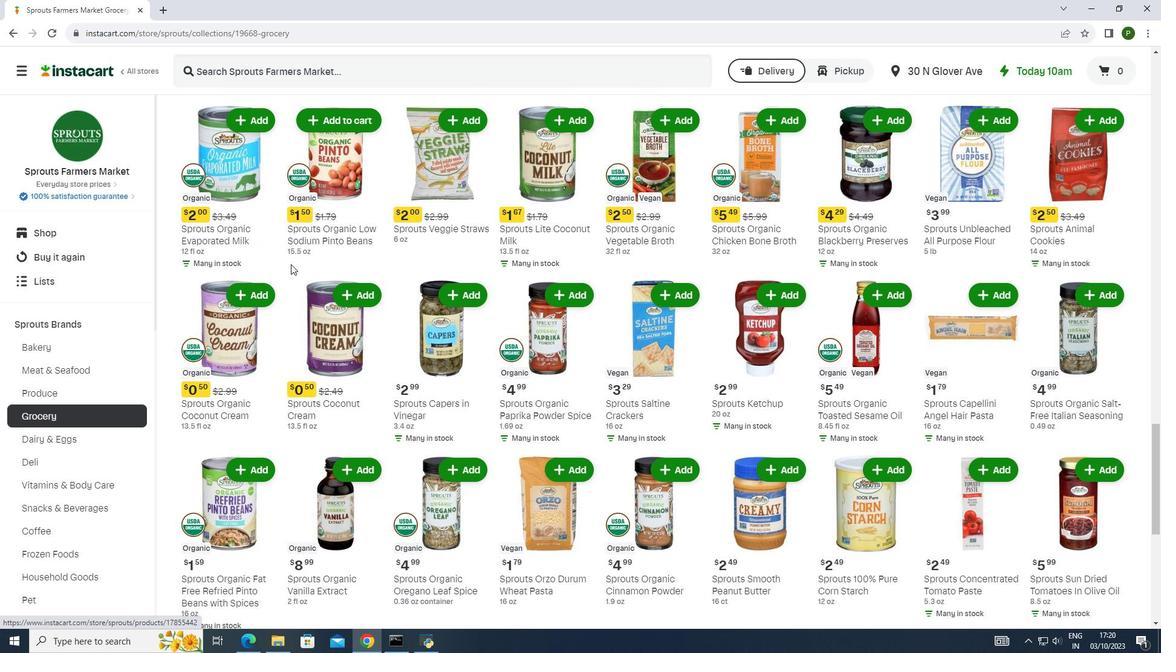 
Action: Mouse scrolled (290, 263) with delta (0, 0)
Screenshot: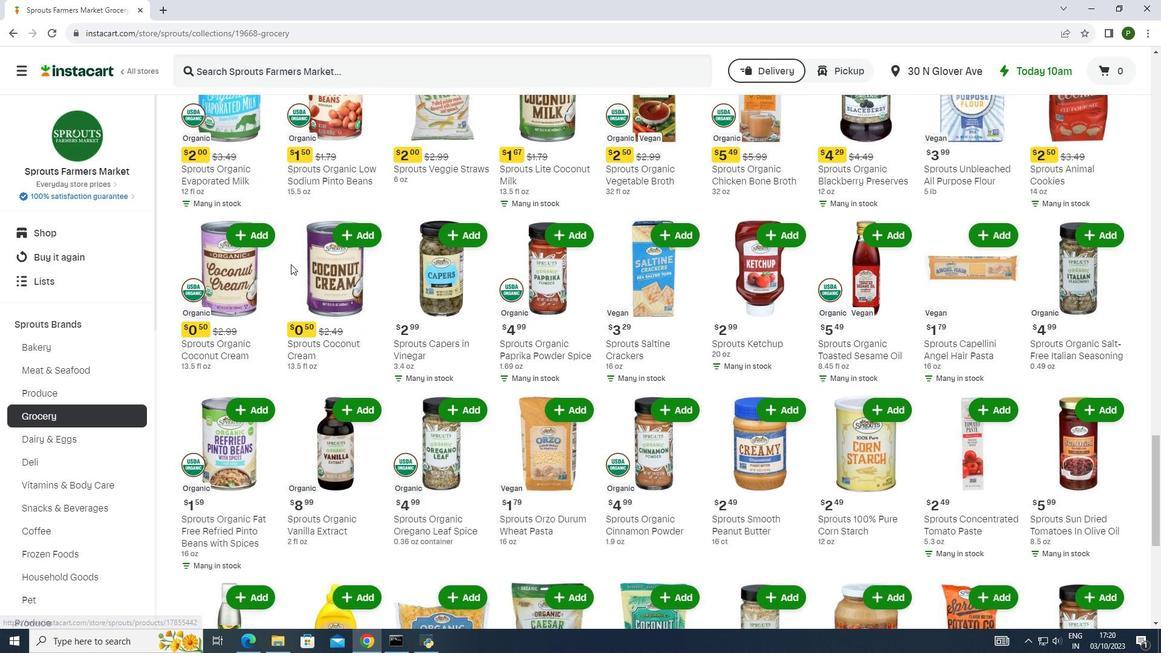 
Action: Mouse scrolled (290, 263) with delta (0, 0)
Screenshot: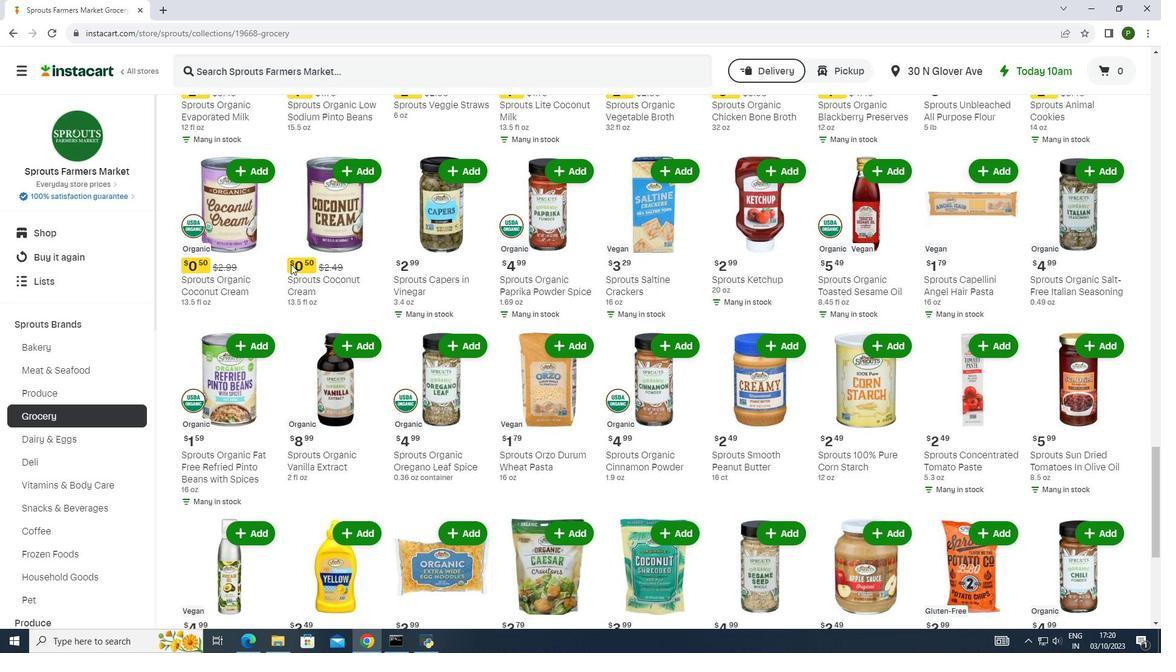 
Action: Mouse scrolled (290, 263) with delta (0, 0)
Screenshot: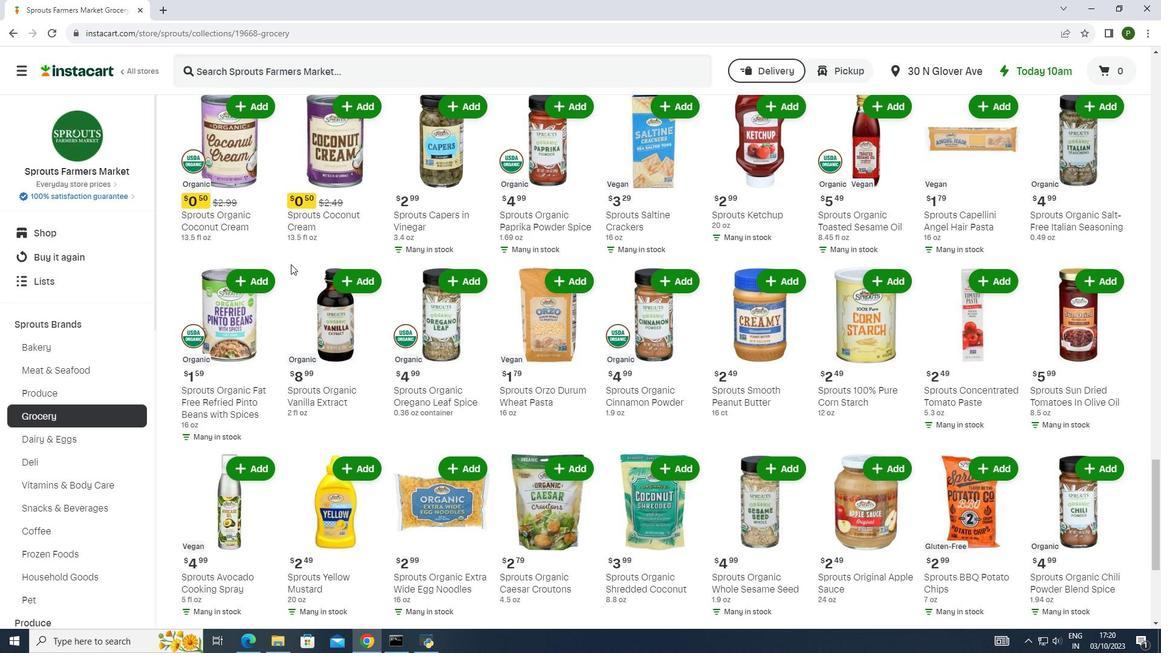
Action: Mouse scrolled (290, 263) with delta (0, 0)
Screenshot: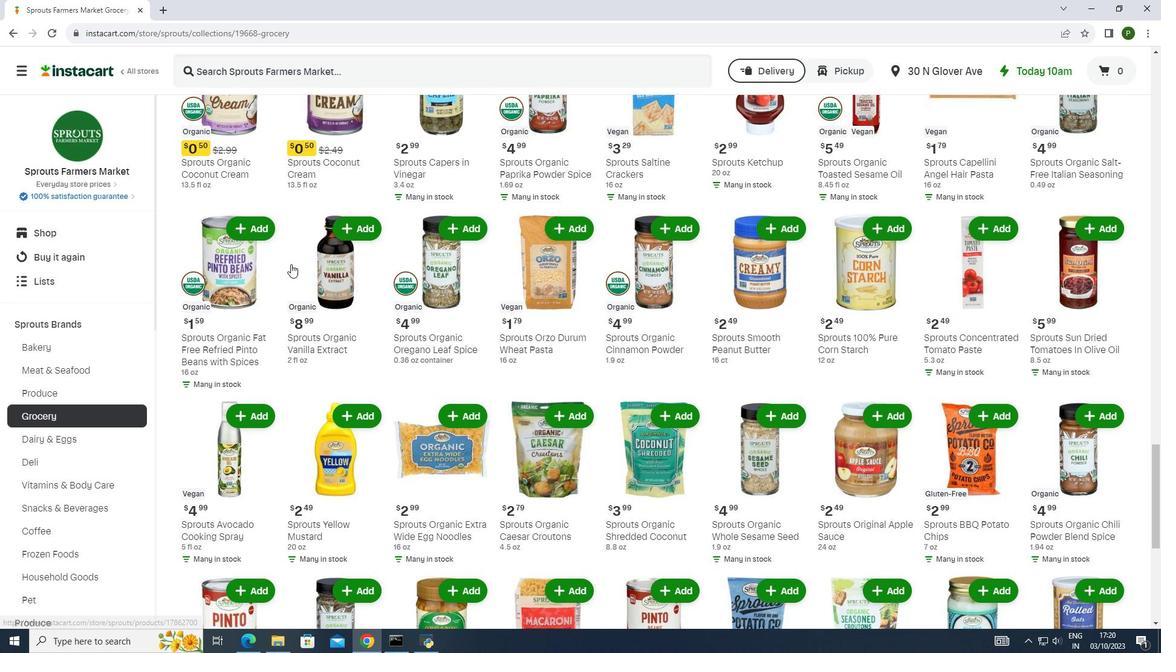 
Action: Mouse scrolled (290, 263) with delta (0, 0)
Screenshot: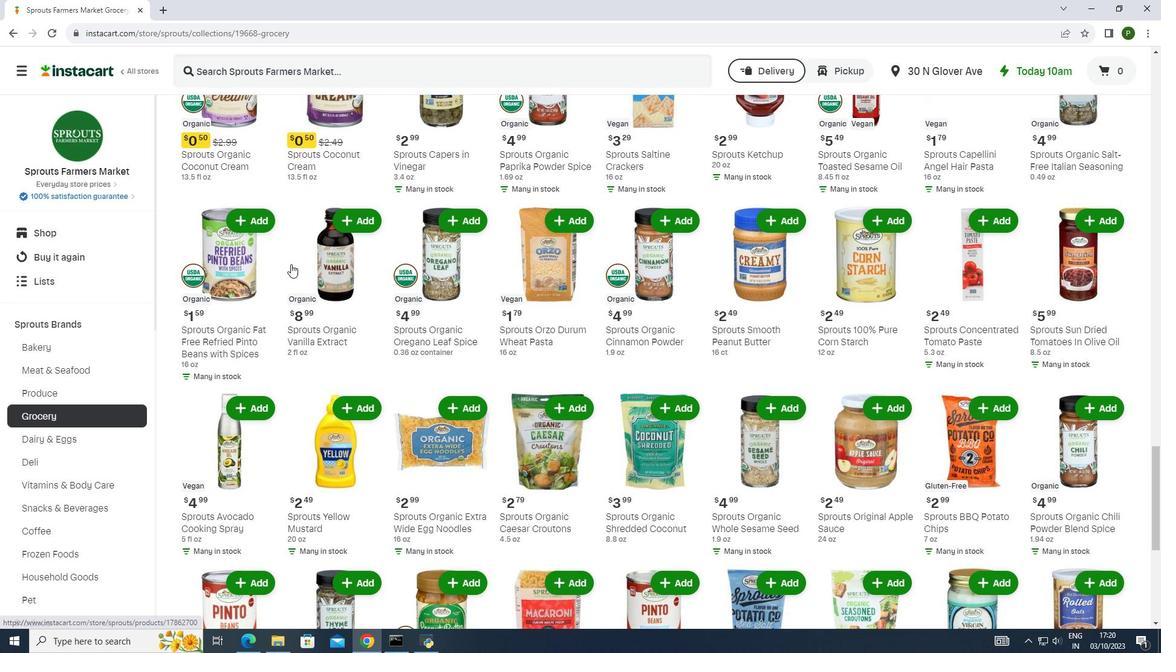 
Action: Mouse scrolled (290, 263) with delta (0, 0)
Screenshot: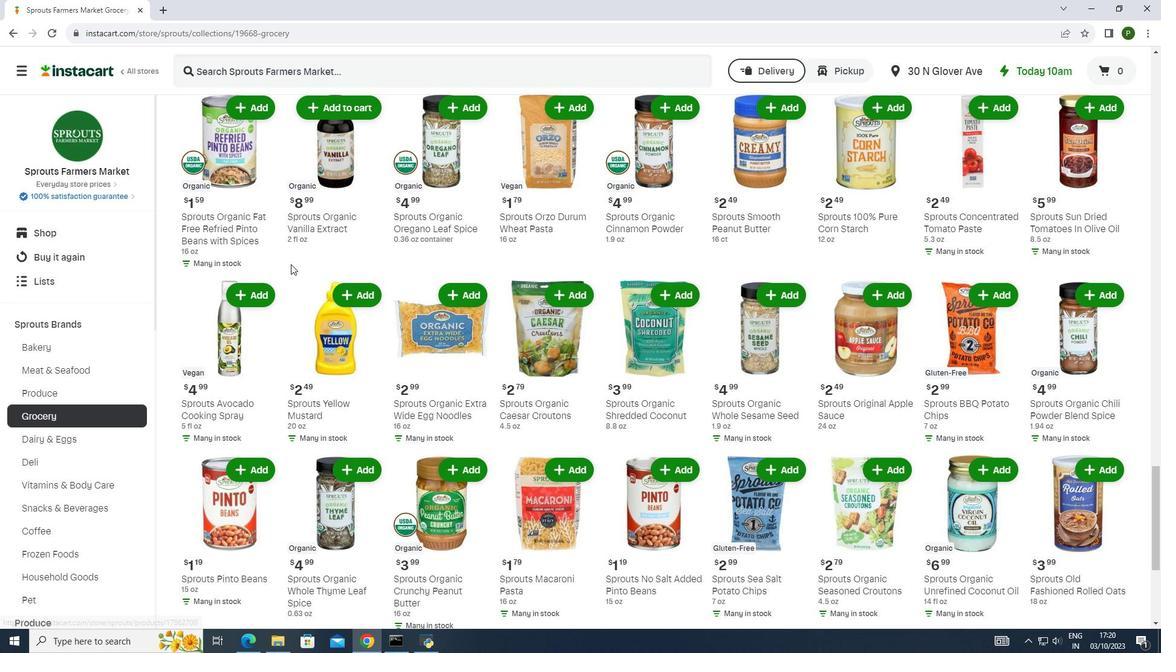 
Action: Mouse scrolled (290, 263) with delta (0, 0)
Screenshot: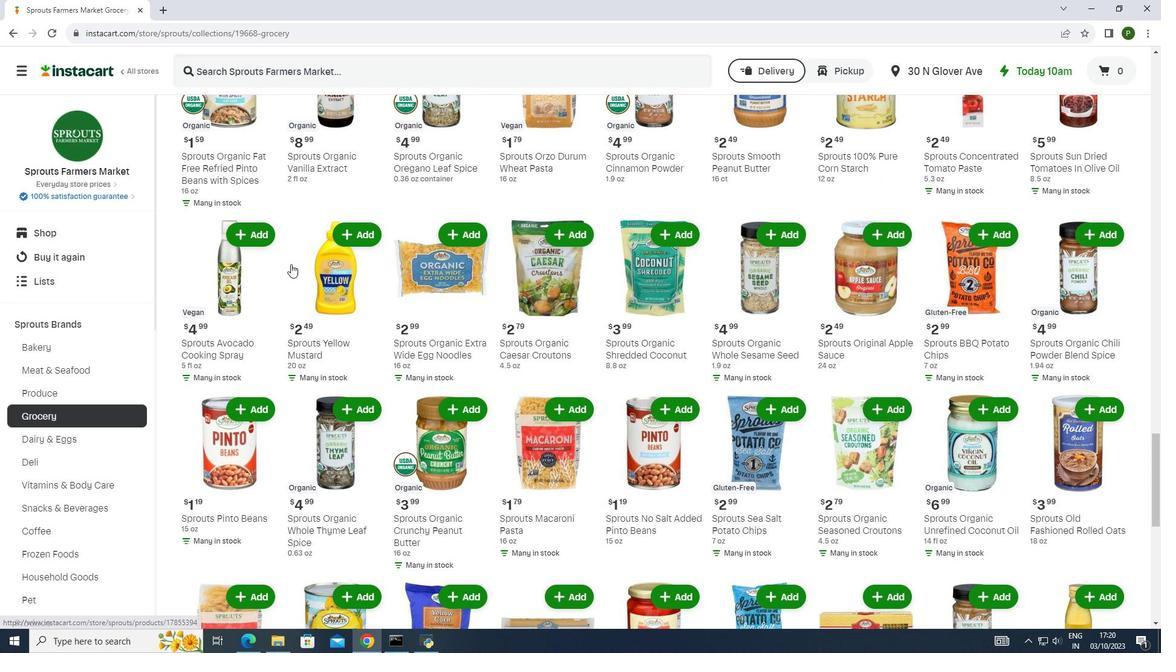 
Action: Mouse scrolled (290, 263) with delta (0, 0)
Screenshot: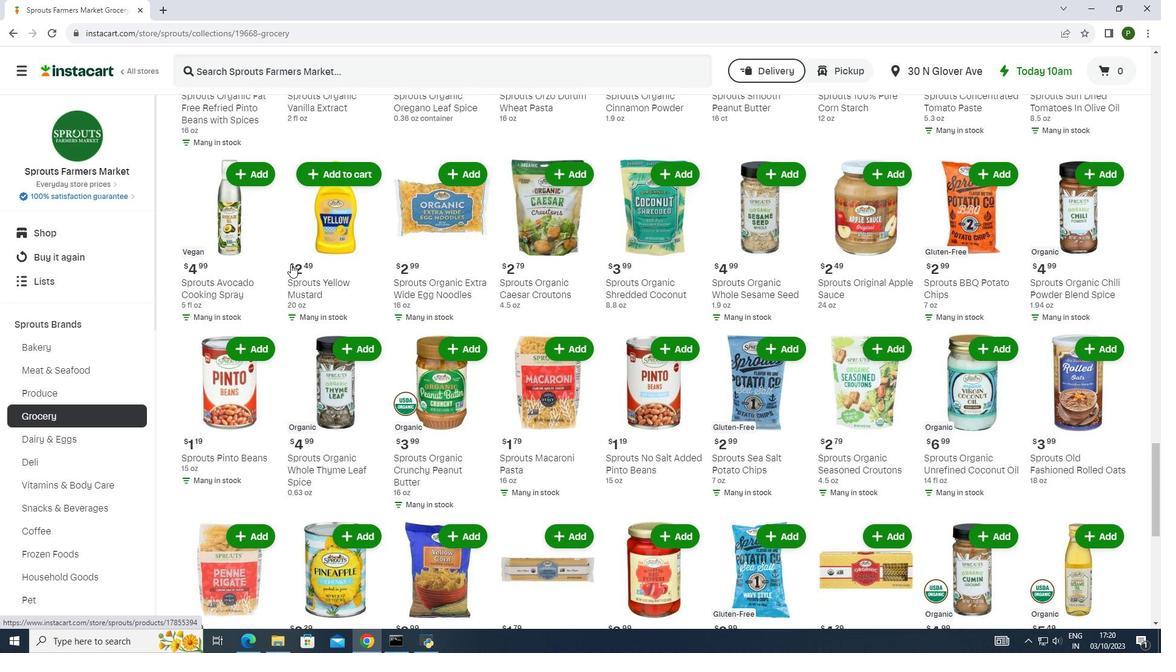 
Action: Mouse moved to (286, 267)
Screenshot: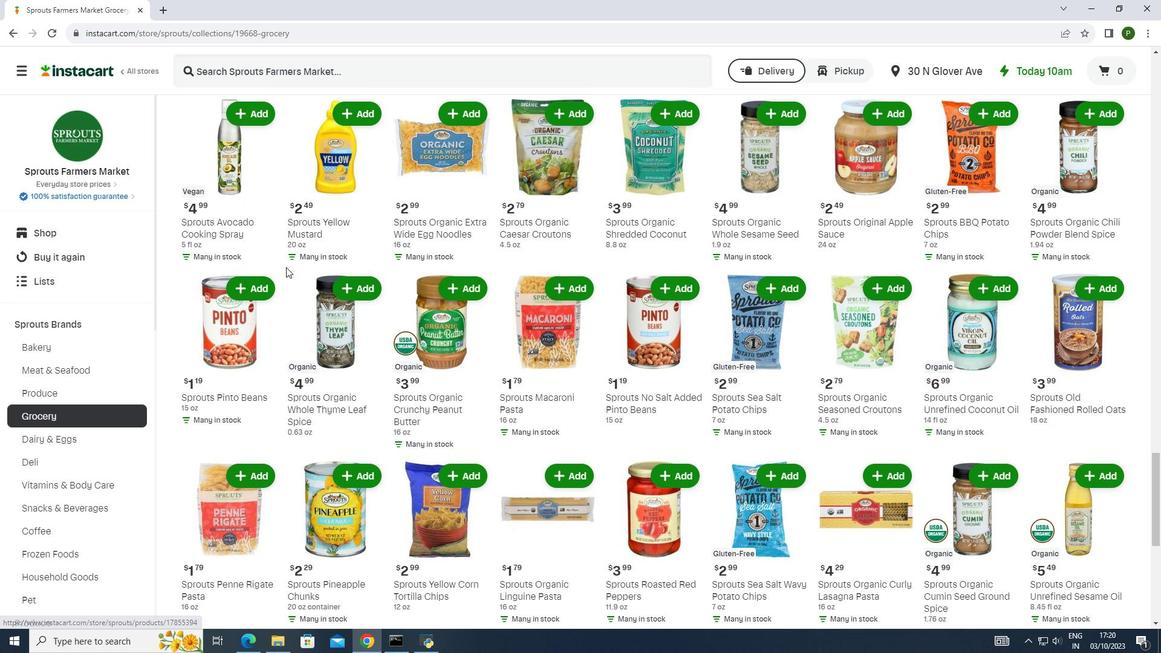 
Action: Mouse scrolled (286, 266) with delta (0, 0)
Screenshot: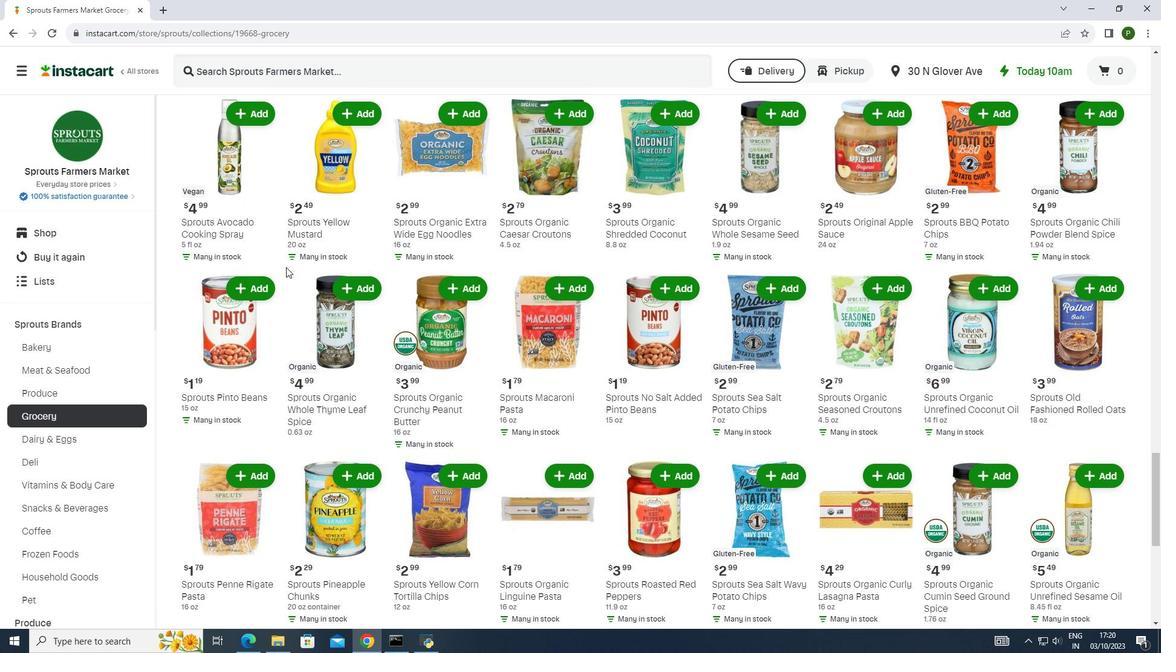 
Action: Mouse moved to (286, 269)
Screenshot: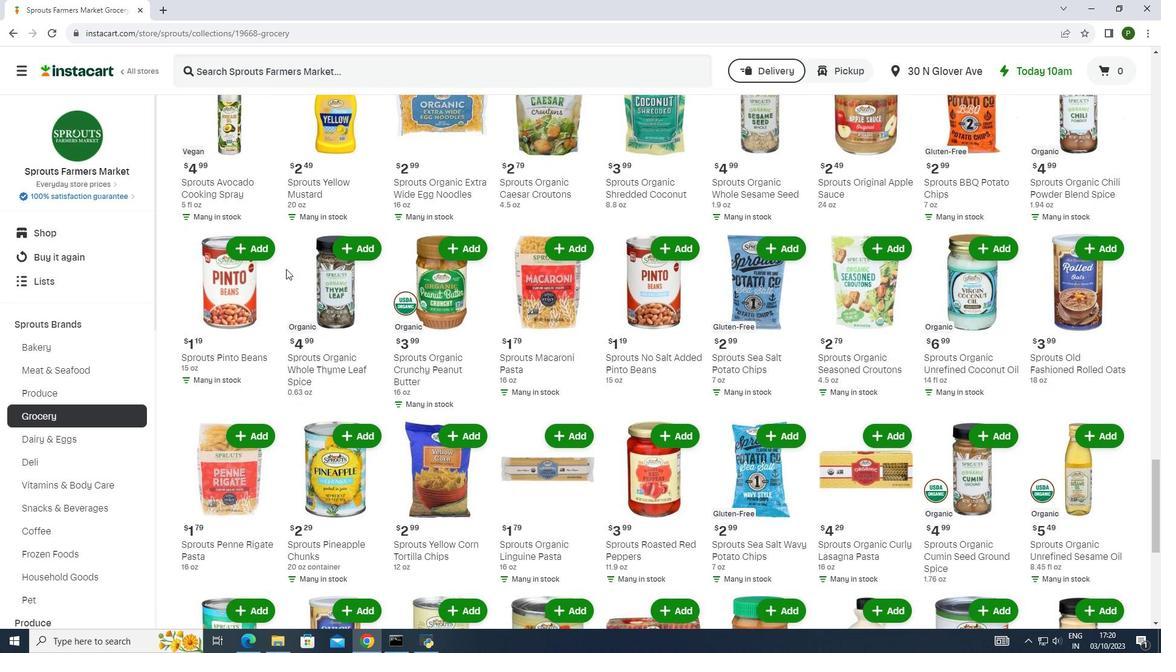 
Action: Mouse scrolled (286, 268) with delta (0, 0)
Screenshot: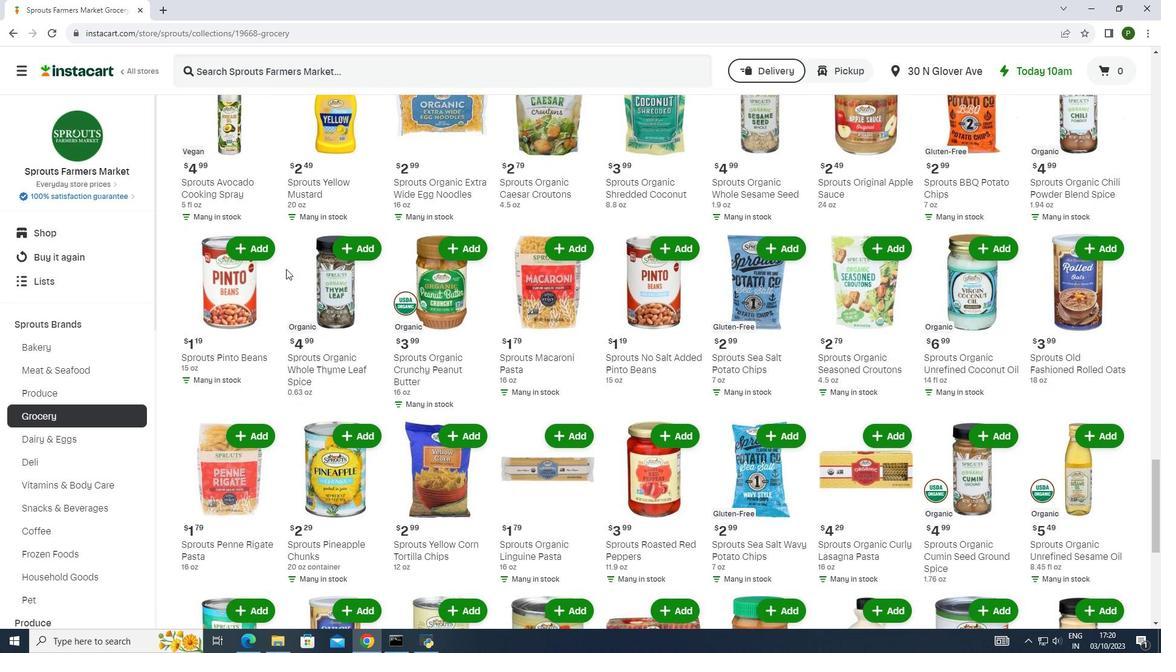 
Action: Mouse moved to (286, 269)
Screenshot: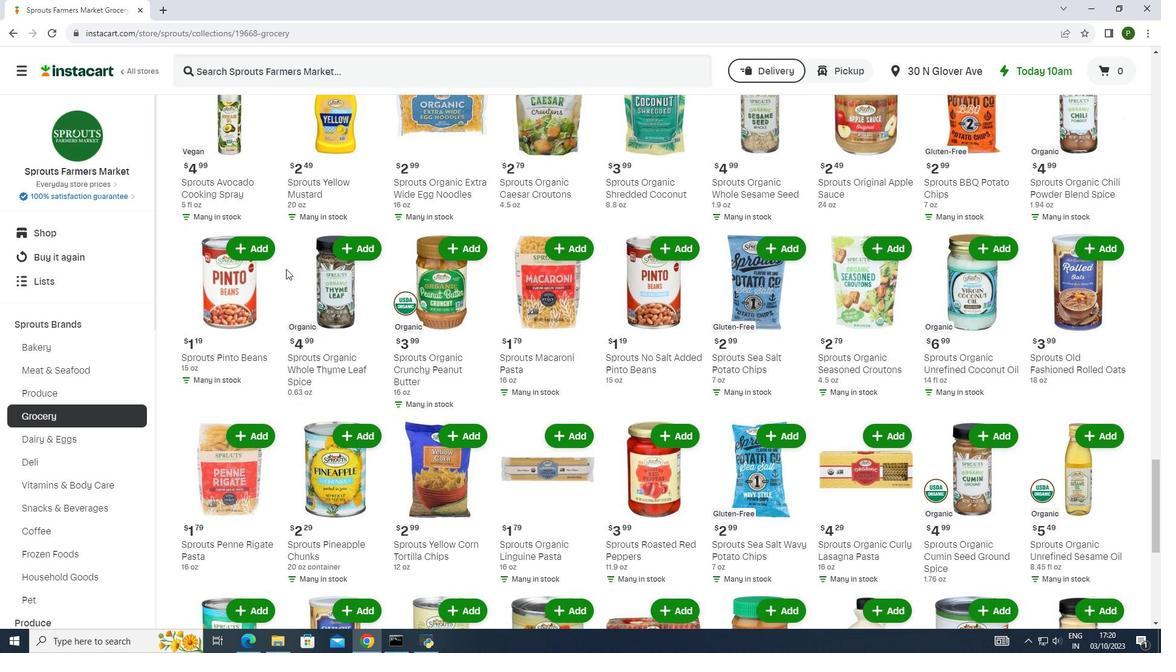 
Action: Mouse scrolled (286, 268) with delta (0, 0)
Screenshot: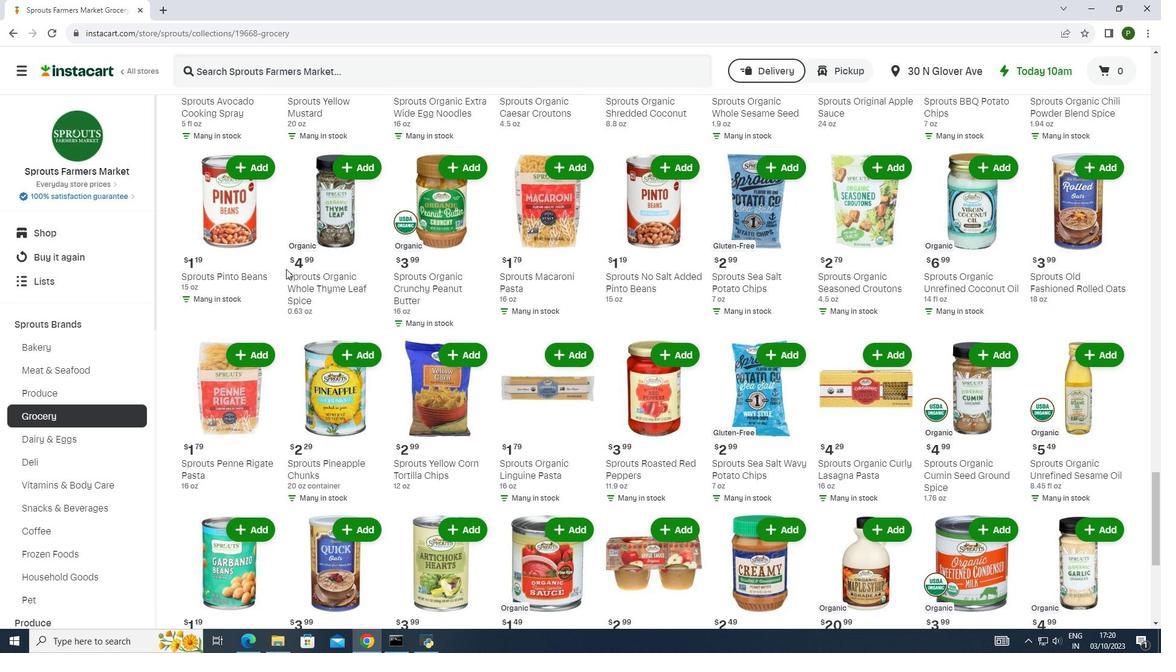 
Action: Mouse scrolled (286, 268) with delta (0, 0)
Screenshot: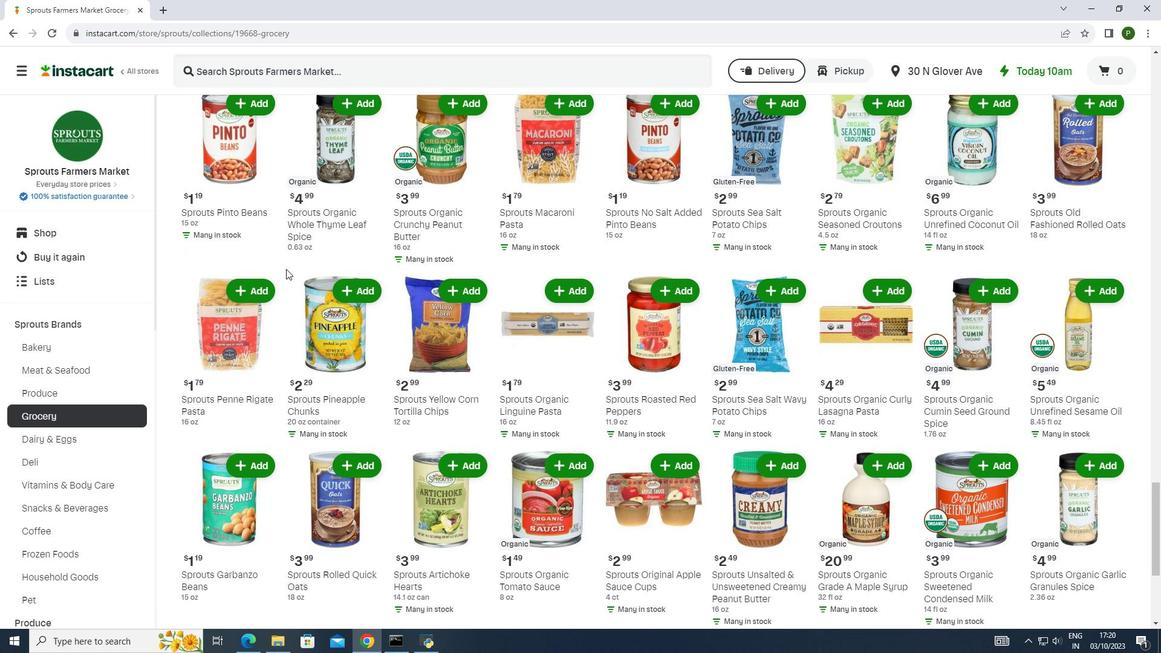 
Action: Mouse scrolled (286, 268) with delta (0, 0)
Screenshot: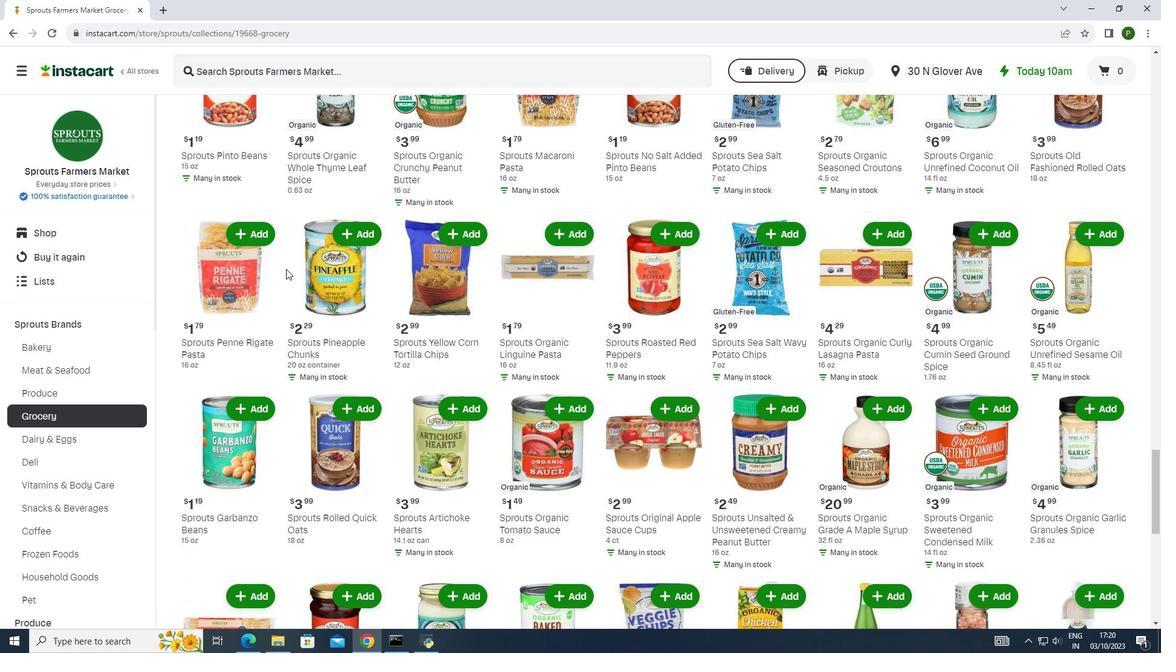 
Action: Mouse scrolled (286, 268) with delta (0, 0)
Screenshot: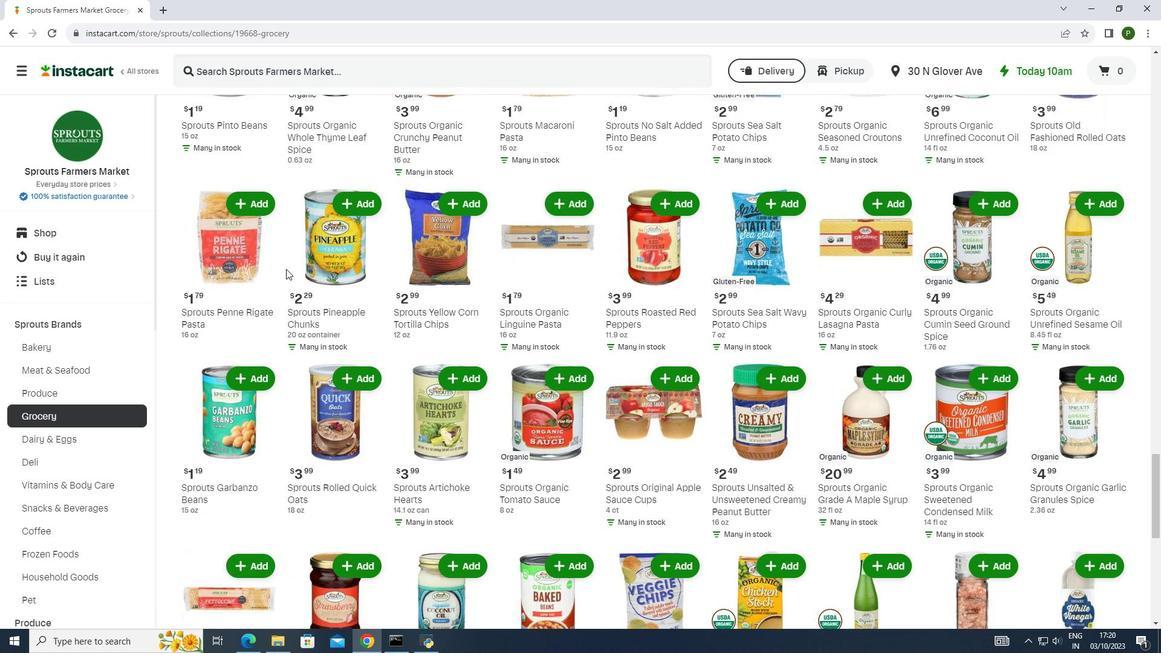 
Action: Mouse scrolled (286, 268) with delta (0, 0)
Screenshot: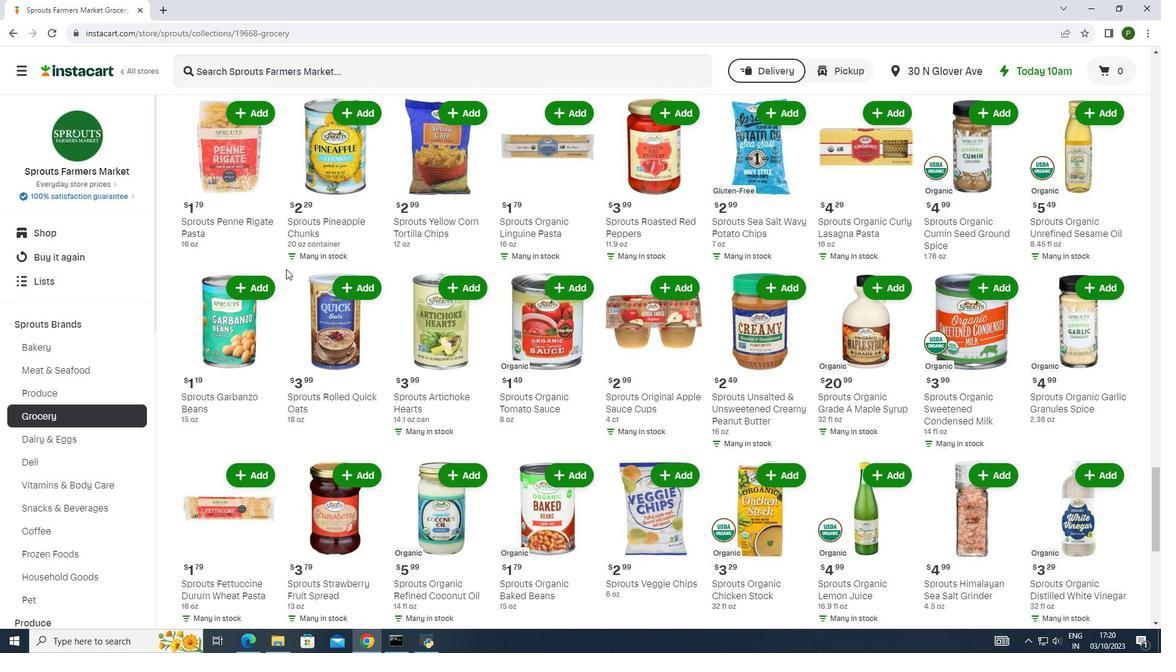 
Action: Mouse scrolled (286, 268) with delta (0, 0)
Screenshot: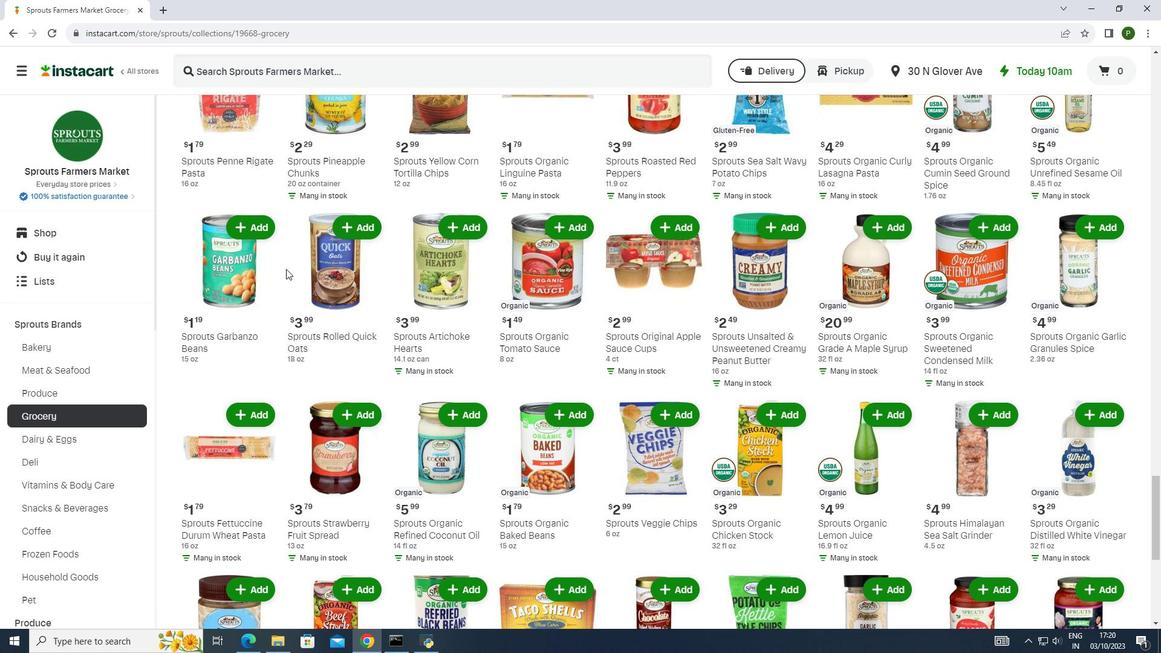 
Action: Mouse scrolled (286, 268) with delta (0, 0)
Screenshot: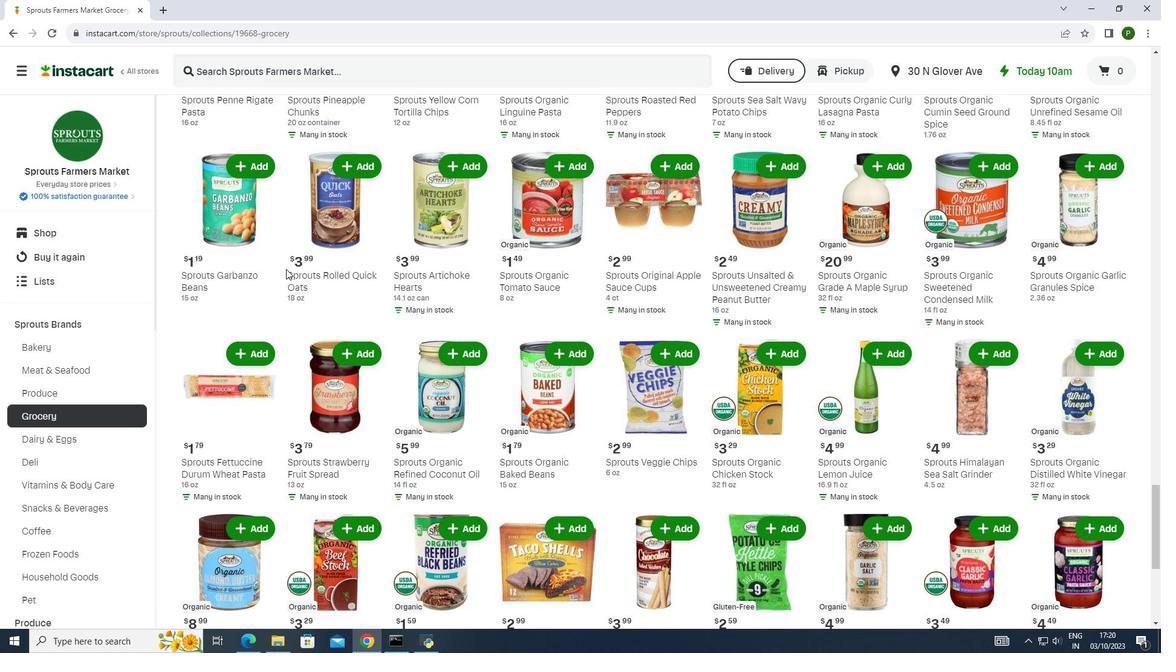 
Action: Mouse scrolled (286, 268) with delta (0, 0)
Screenshot: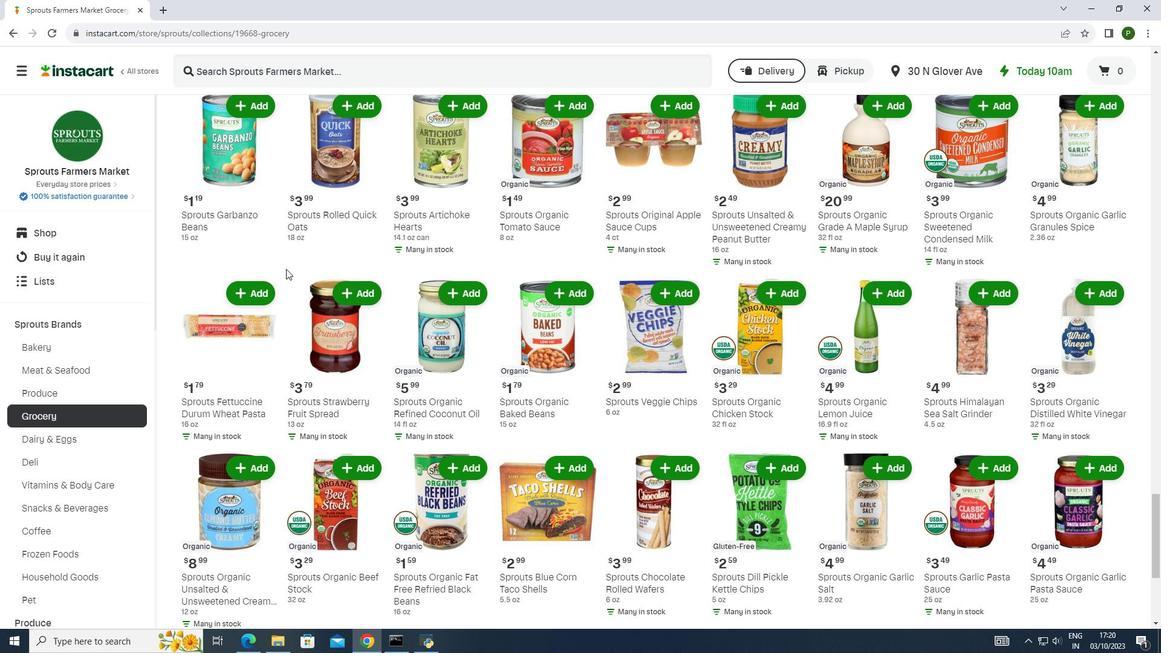 
Action: Mouse scrolled (286, 268) with delta (0, 0)
Screenshot: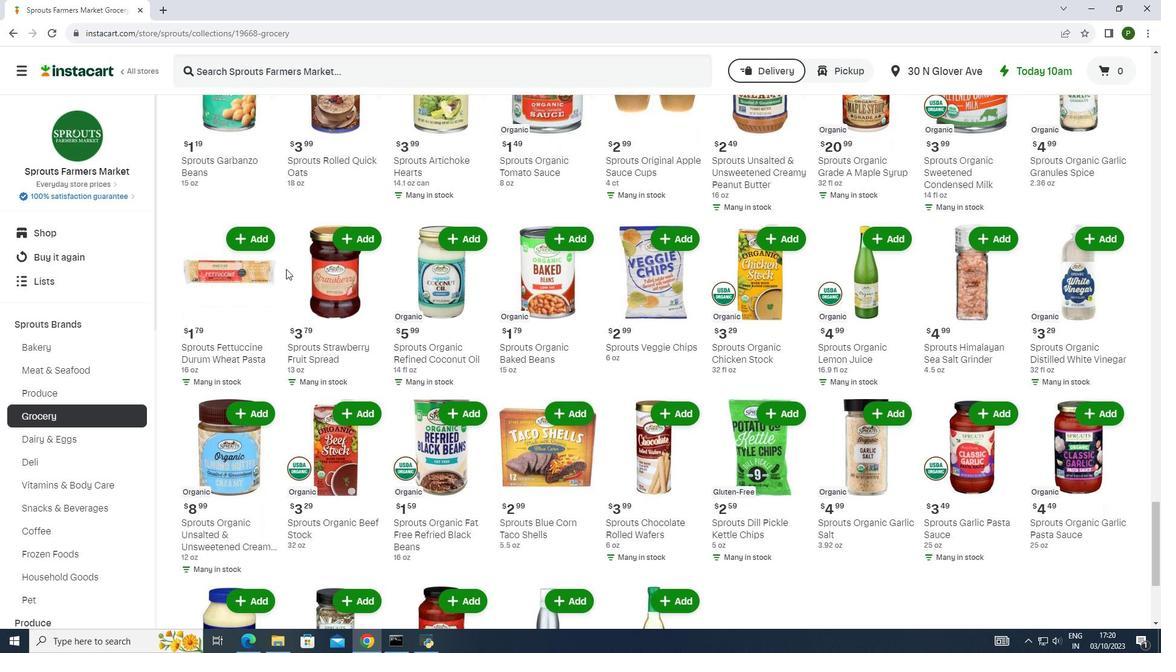 
Action: Mouse scrolled (286, 268) with delta (0, 0)
Screenshot: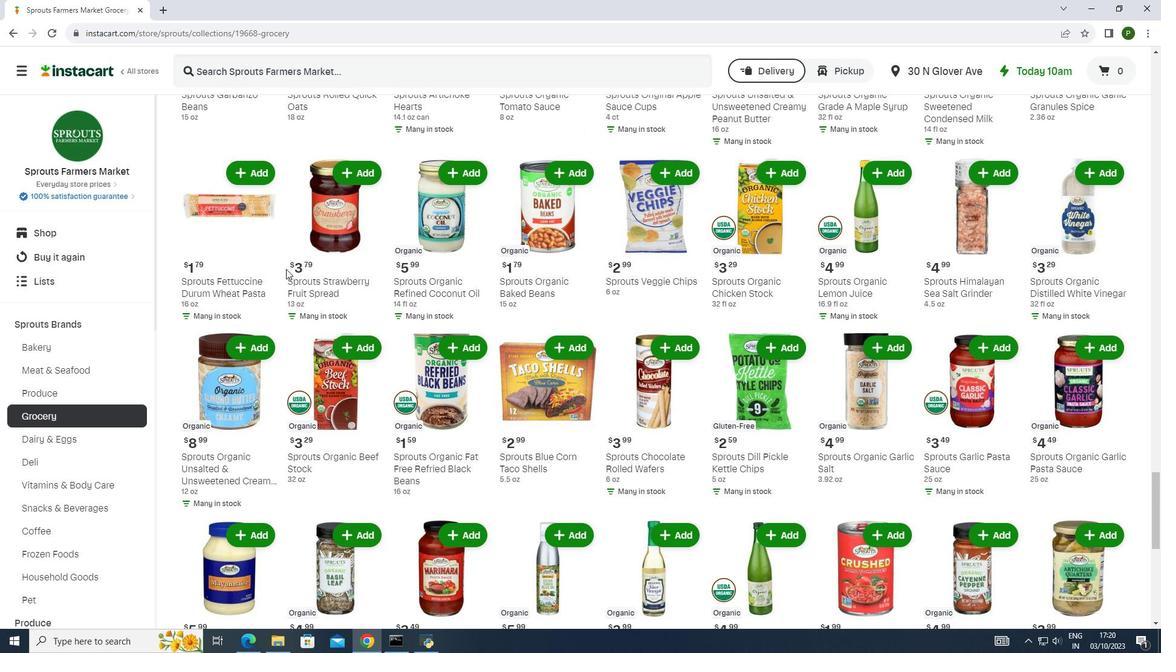 
Action: Mouse scrolled (286, 268) with delta (0, 0)
Screenshot: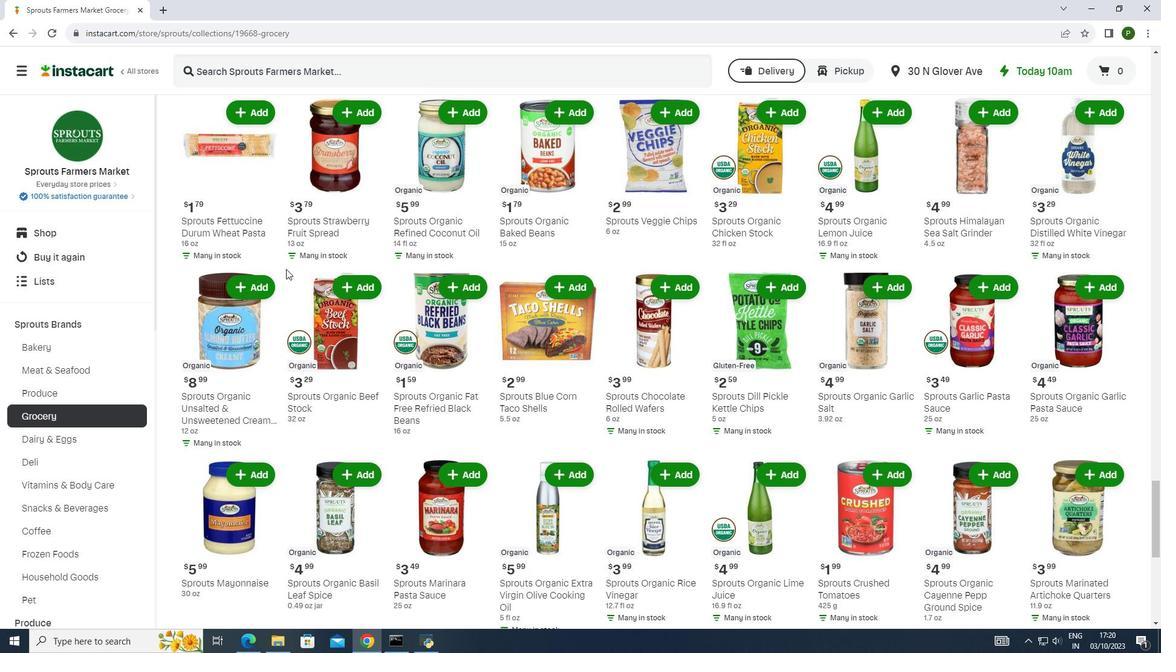 
Action: Mouse scrolled (286, 268) with delta (0, 0)
Screenshot: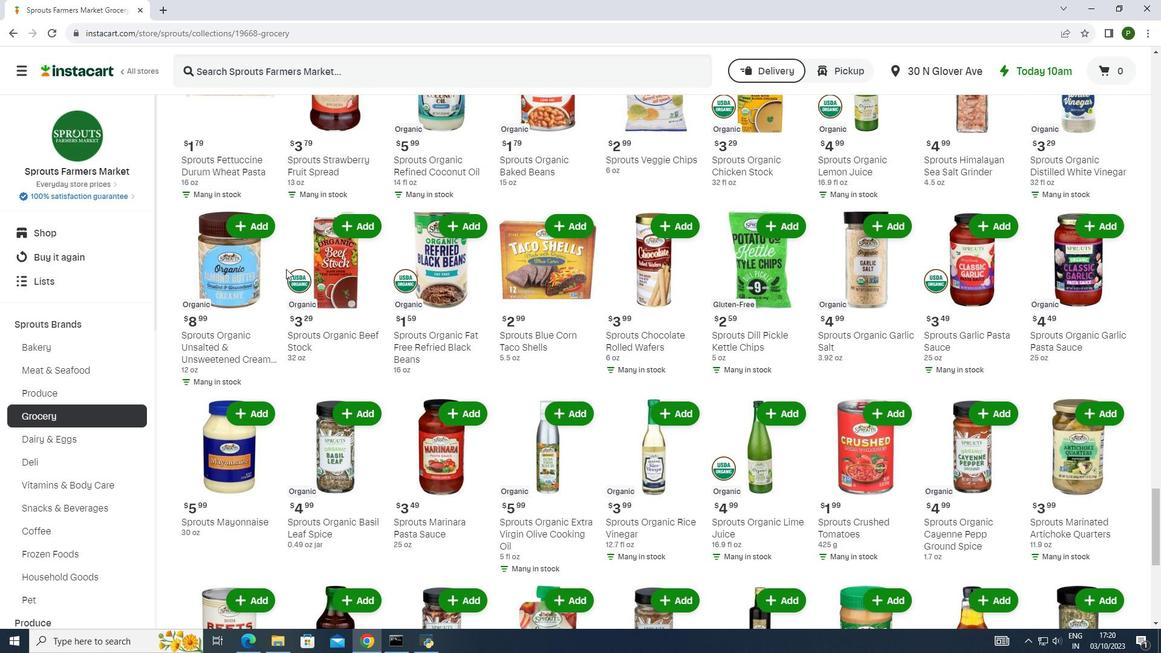 
Action: Mouse scrolled (286, 268) with delta (0, 0)
Screenshot: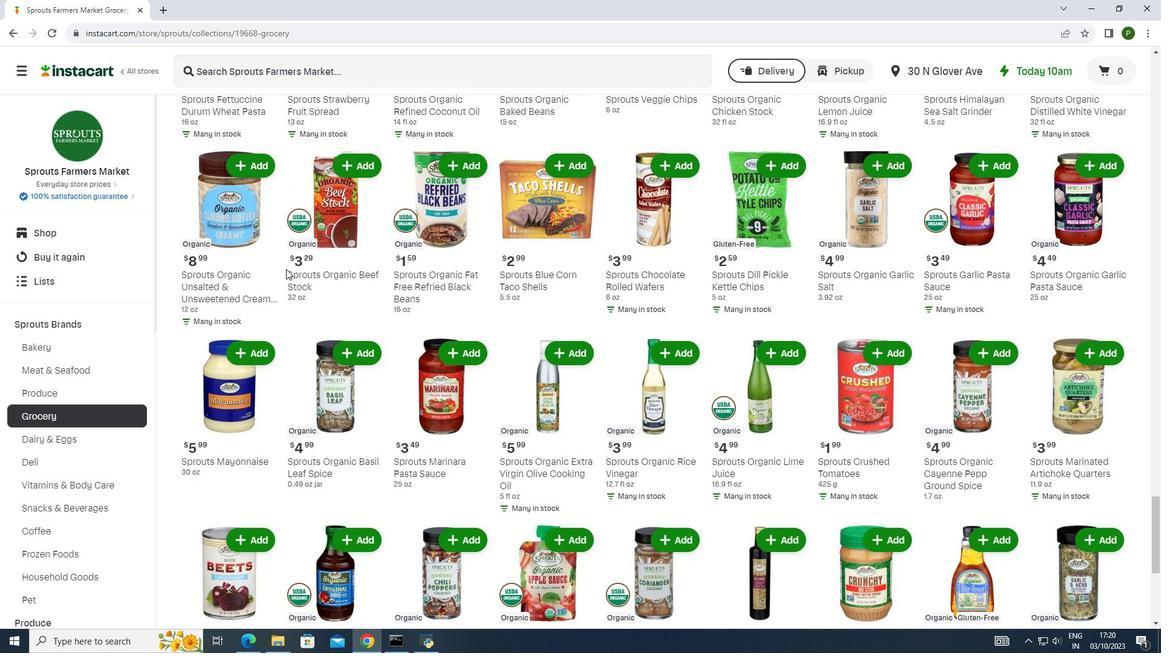 
Action: Mouse scrolled (286, 268) with delta (0, 0)
Screenshot: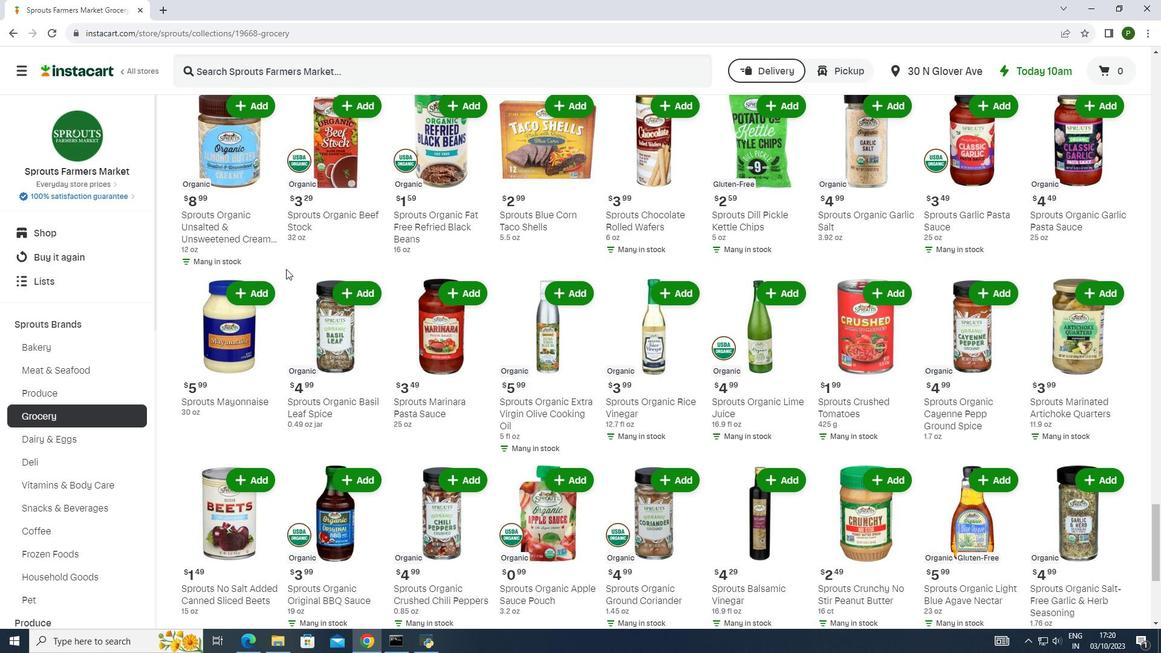 
Action: Mouse scrolled (286, 268) with delta (0, 0)
Screenshot: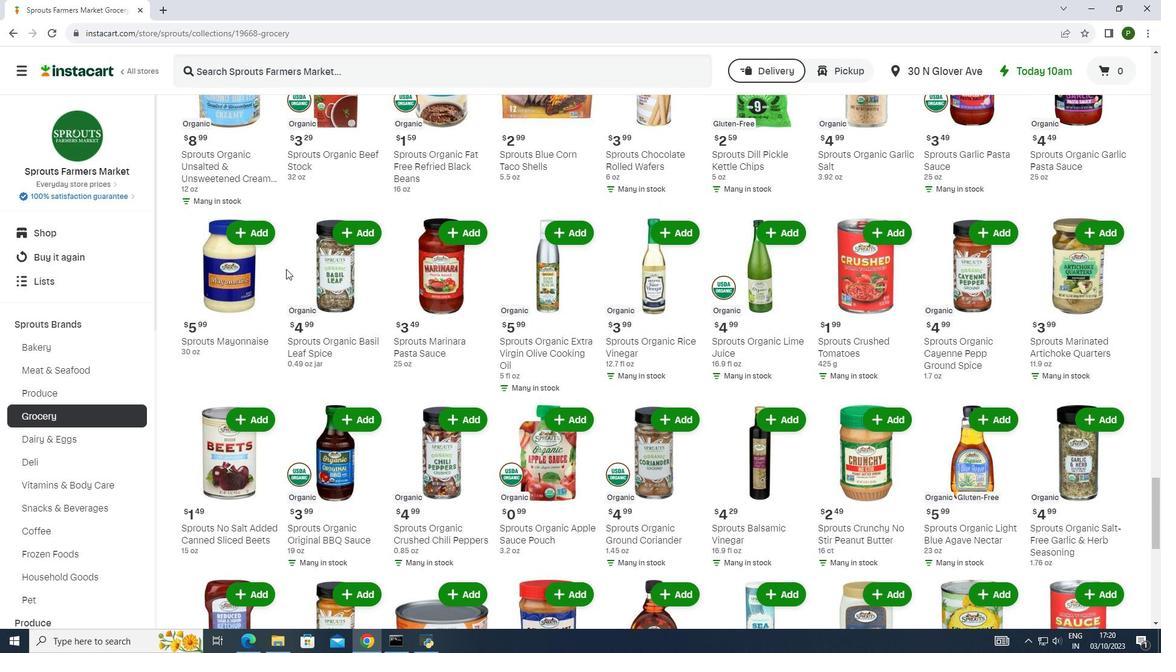 
Action: Mouse scrolled (286, 268) with delta (0, 0)
Screenshot: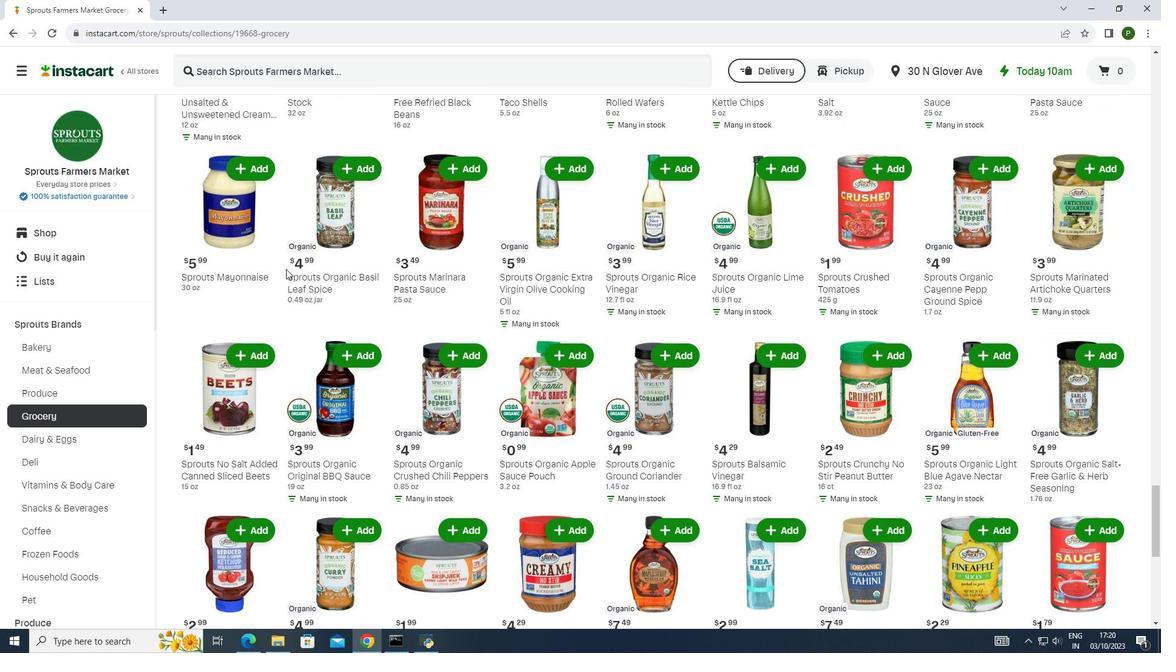 
Action: Mouse scrolled (286, 268) with delta (0, 0)
Screenshot: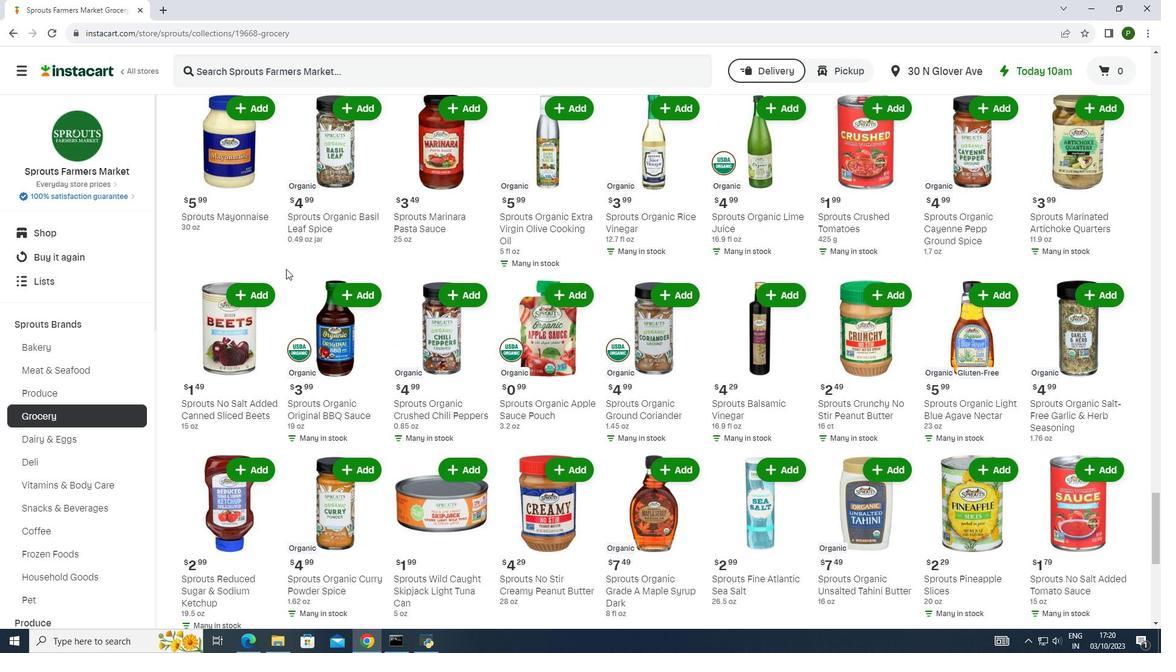 
Action: Mouse scrolled (286, 268) with delta (0, 0)
Screenshot: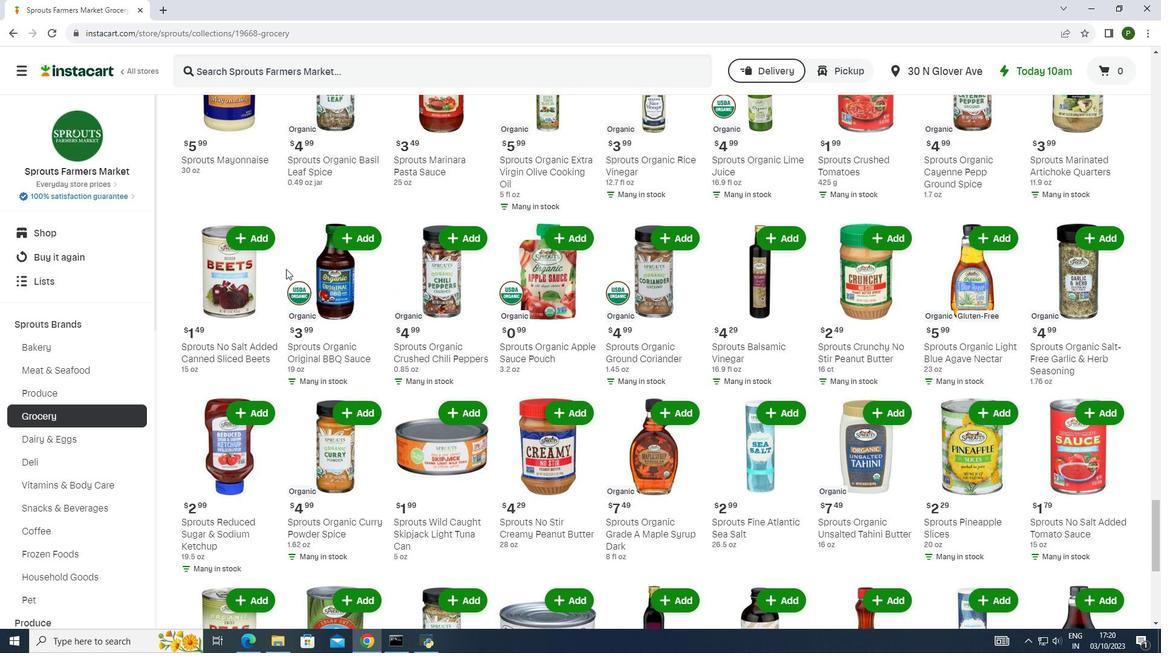 
Action: Mouse scrolled (286, 268) with delta (0, 0)
Screenshot: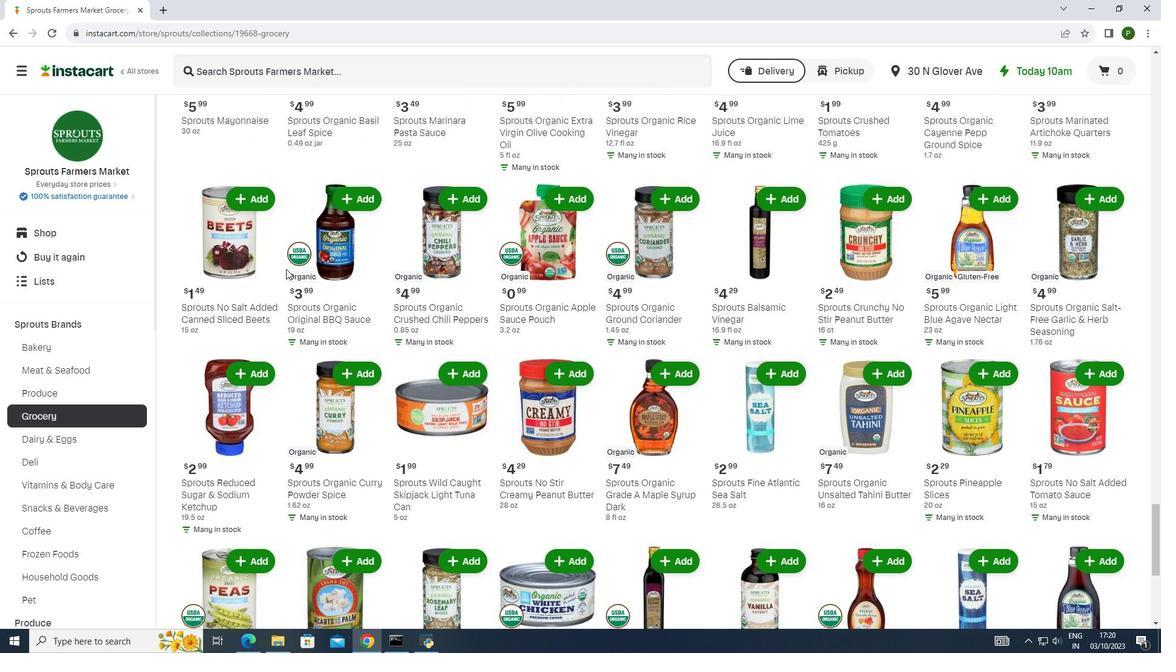 
Action: Mouse scrolled (286, 268) with delta (0, 0)
Screenshot: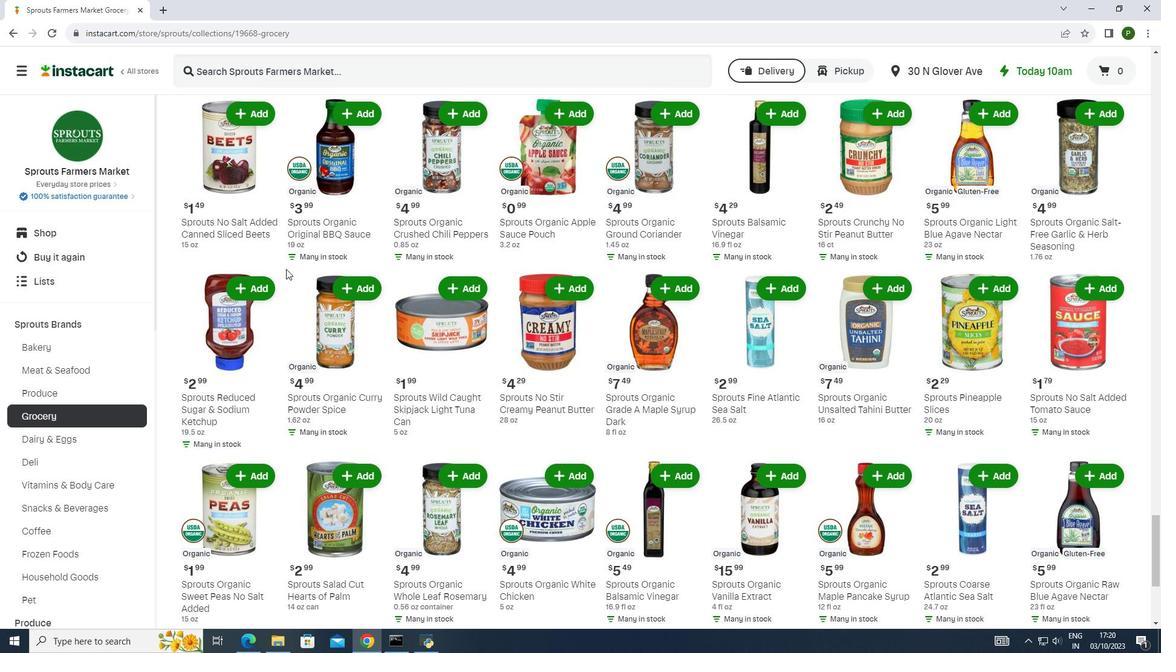 
Action: Mouse scrolled (286, 268) with delta (0, 0)
Screenshot: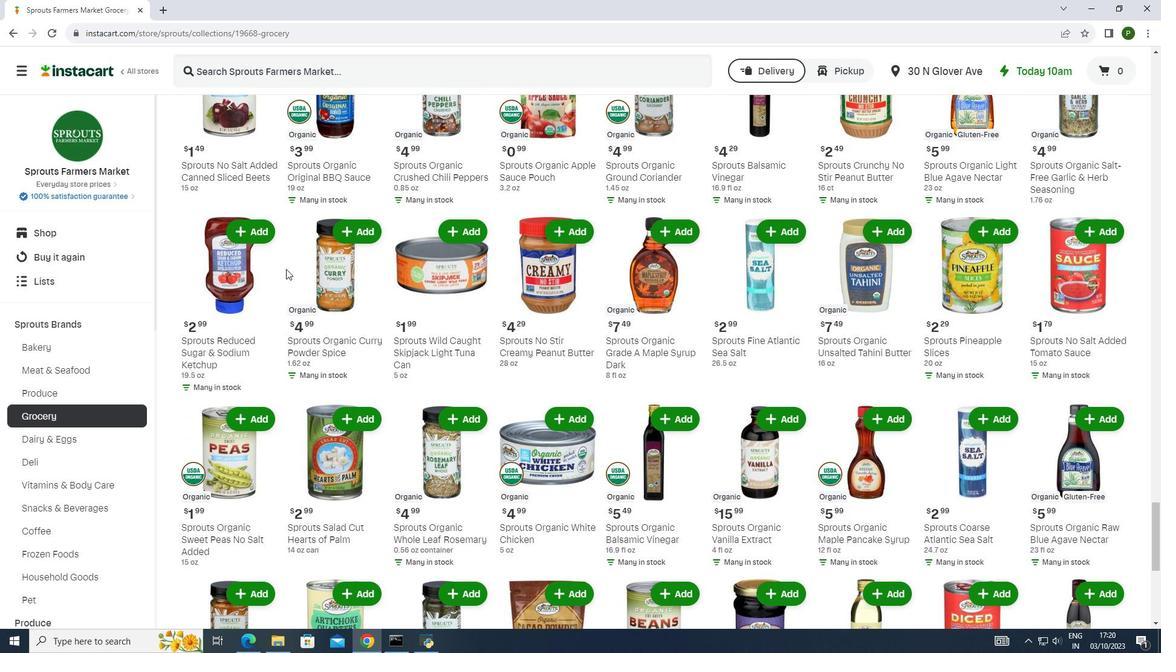 
Action: Mouse scrolled (286, 268) with delta (0, 0)
Screenshot: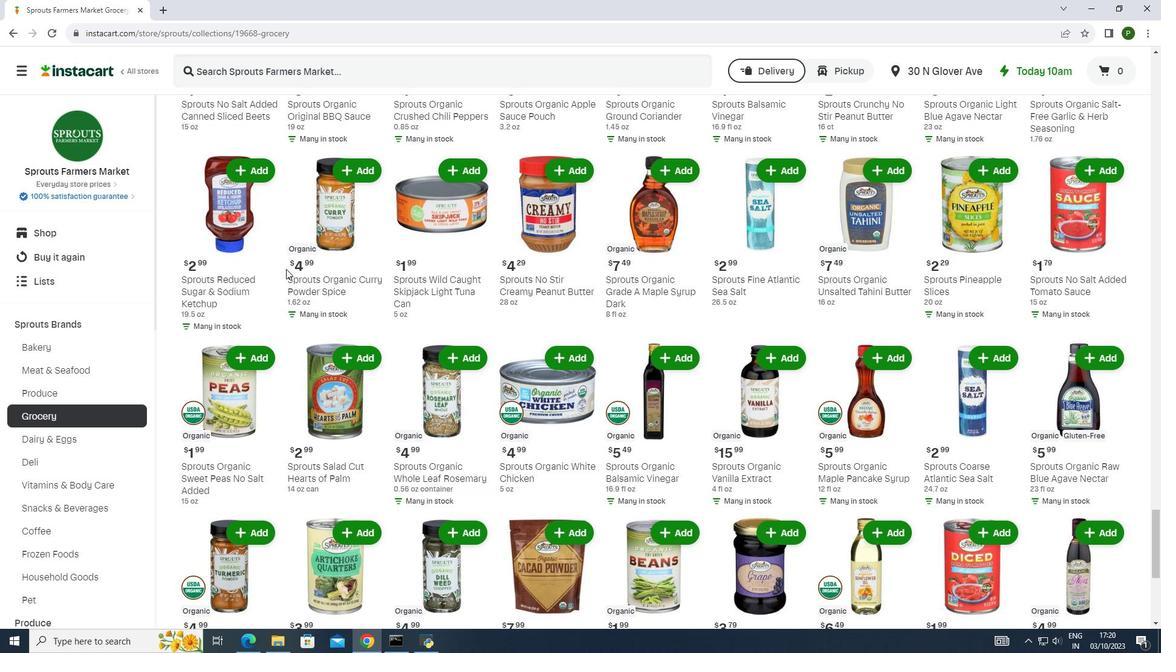 
Action: Mouse scrolled (286, 268) with delta (0, 0)
Screenshot: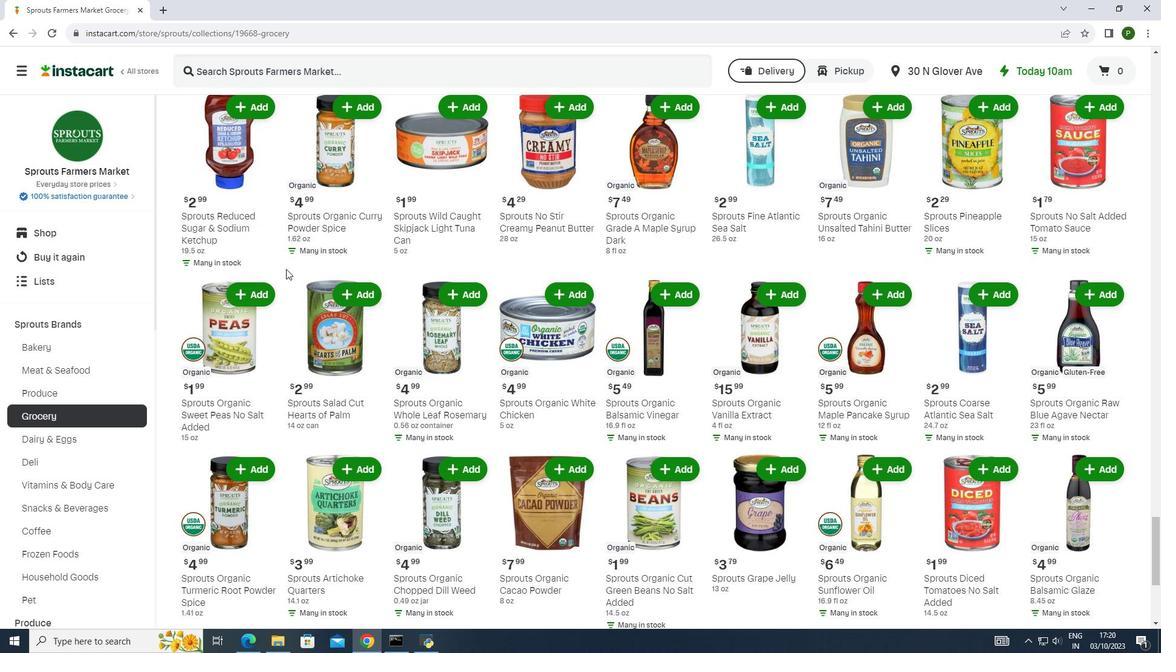 
Action: Mouse scrolled (286, 268) with delta (0, 0)
Screenshot: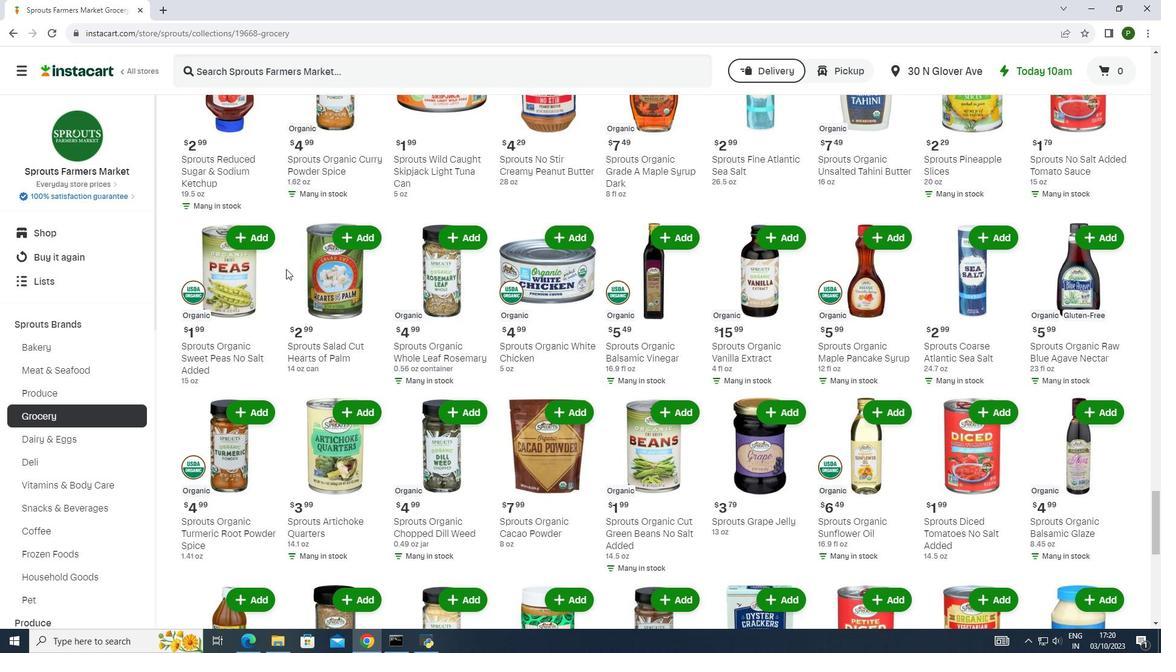 
Action: Mouse scrolled (286, 268) with delta (0, 0)
Screenshot: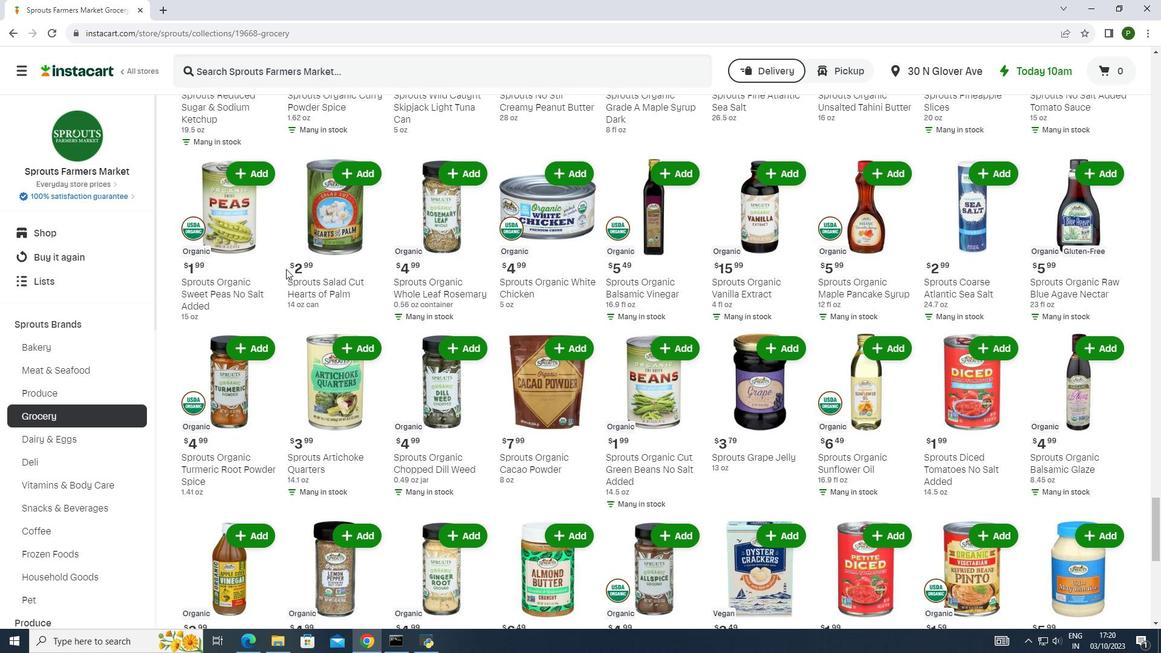 
Action: Mouse scrolled (286, 268) with delta (0, 0)
Screenshot: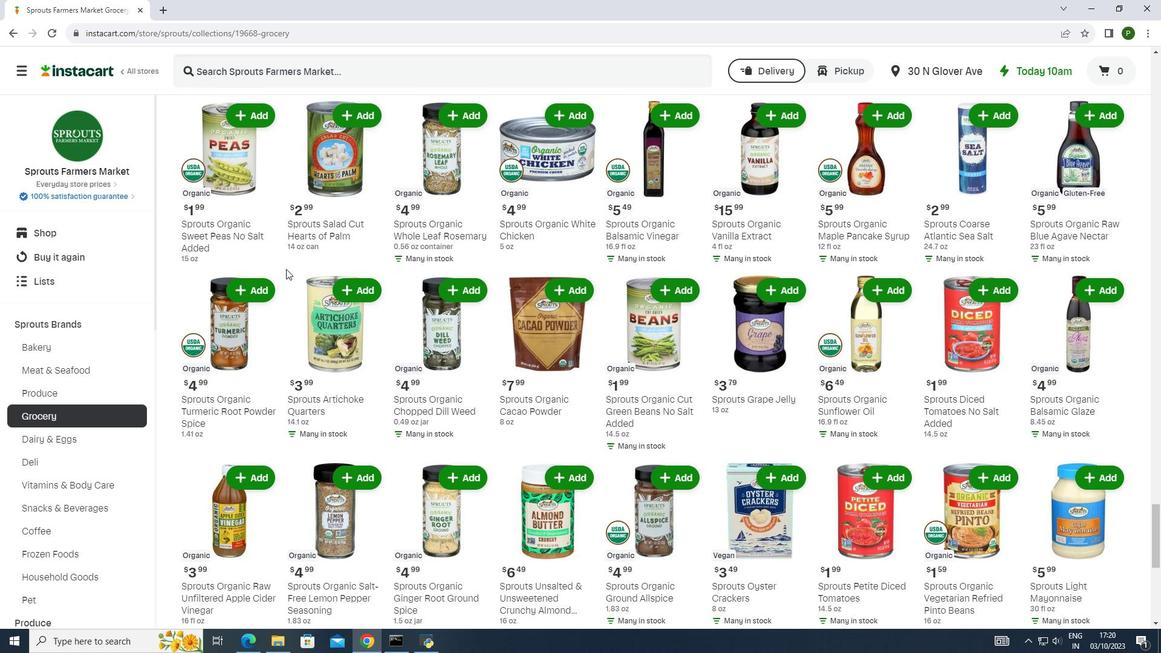 
Action: Mouse scrolled (286, 268) with delta (0, 0)
Screenshot: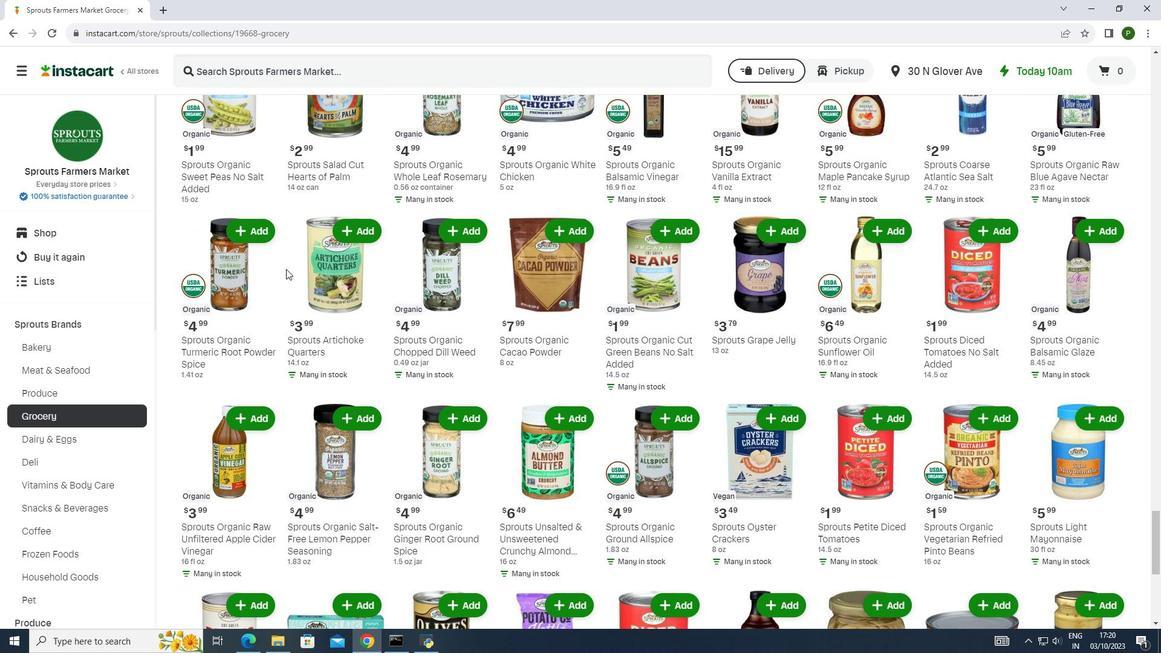 
Action: Mouse scrolled (286, 268) with delta (0, 0)
Screenshot: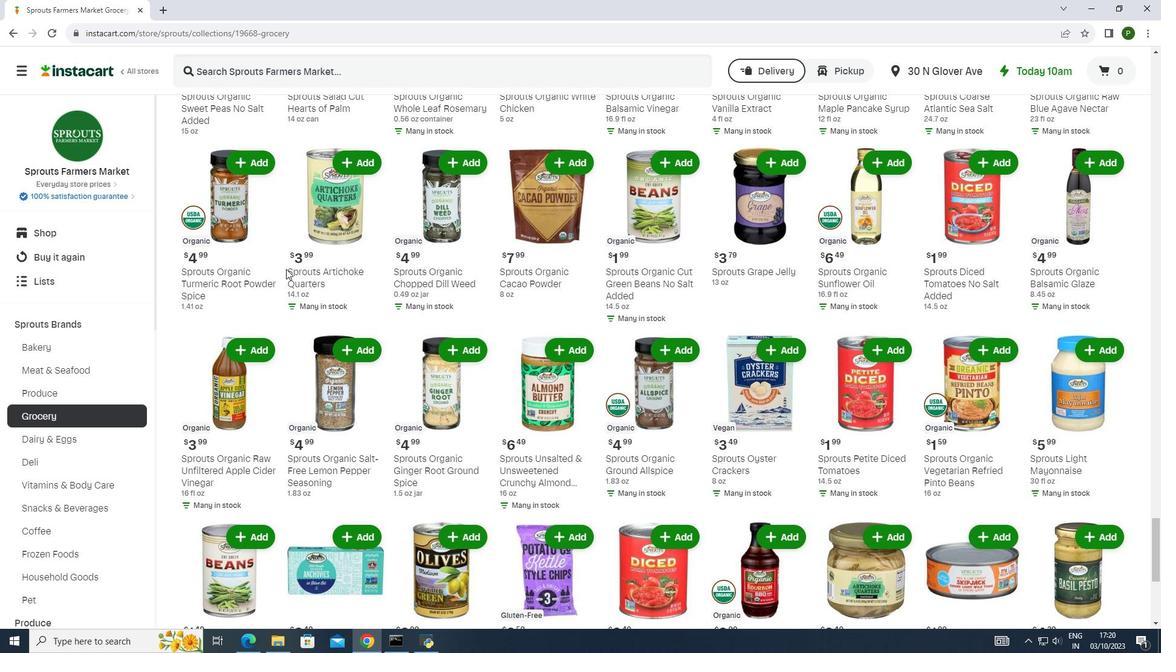 
Action: Mouse scrolled (286, 268) with delta (0, 0)
Screenshot: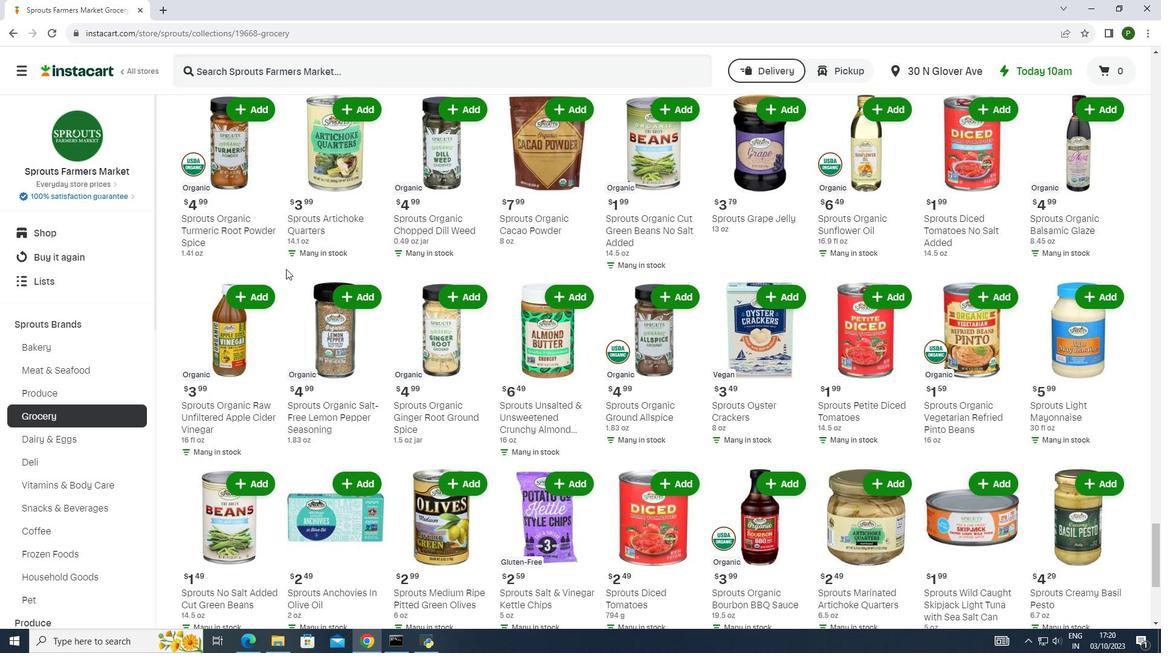
Action: Mouse scrolled (286, 268) with delta (0, 0)
Screenshot: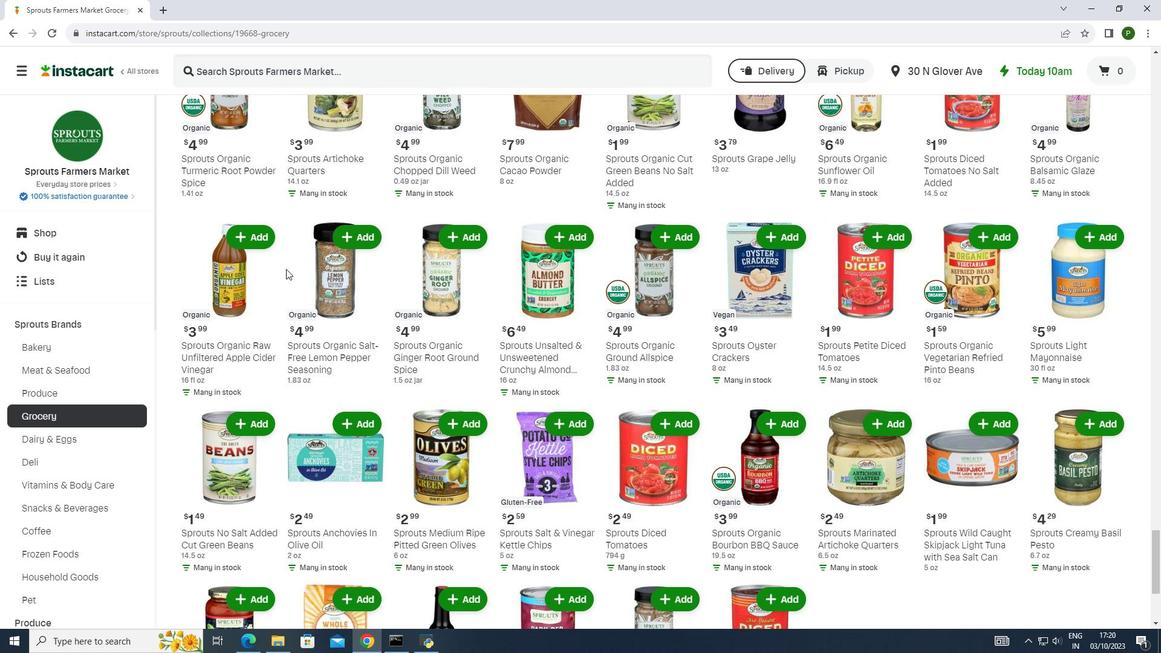 
Action: Mouse scrolled (286, 268) with delta (0, 0)
Screenshot: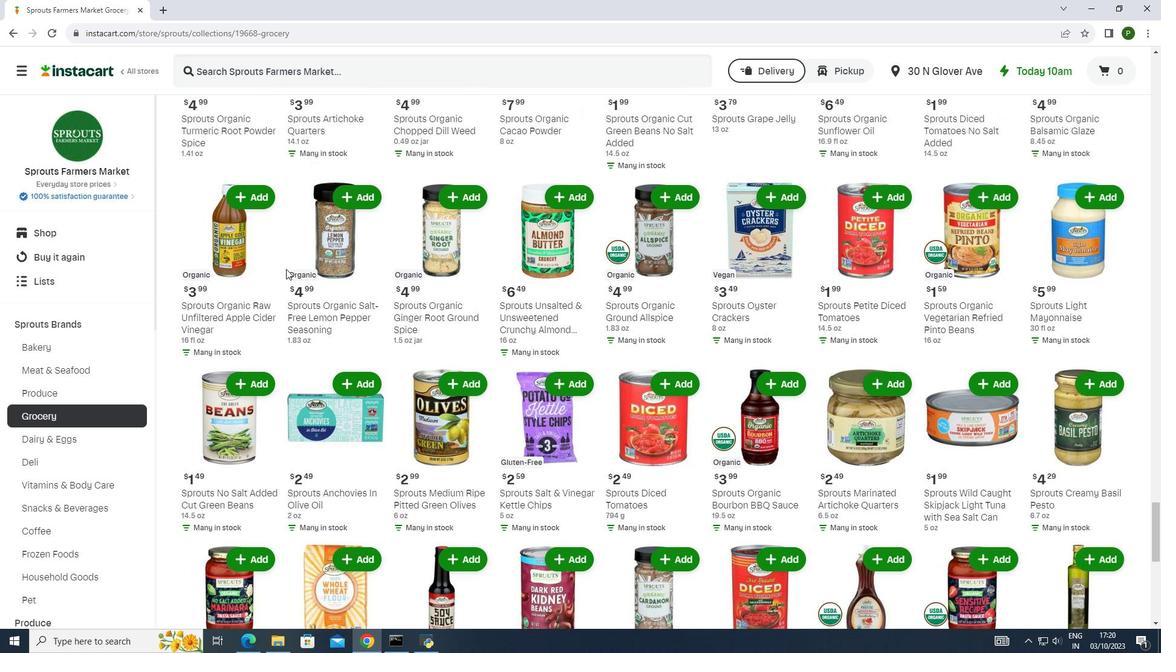 
Action: Mouse scrolled (286, 268) with delta (0, 0)
Screenshot: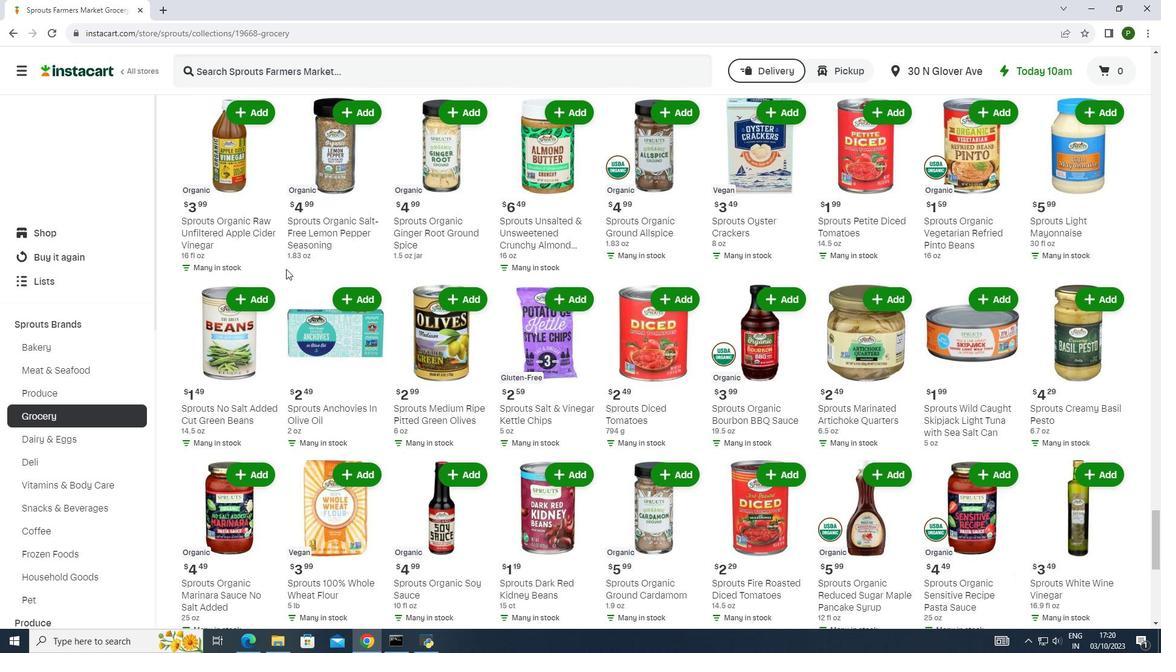 
Action: Mouse scrolled (286, 268) with delta (0, 0)
Screenshot: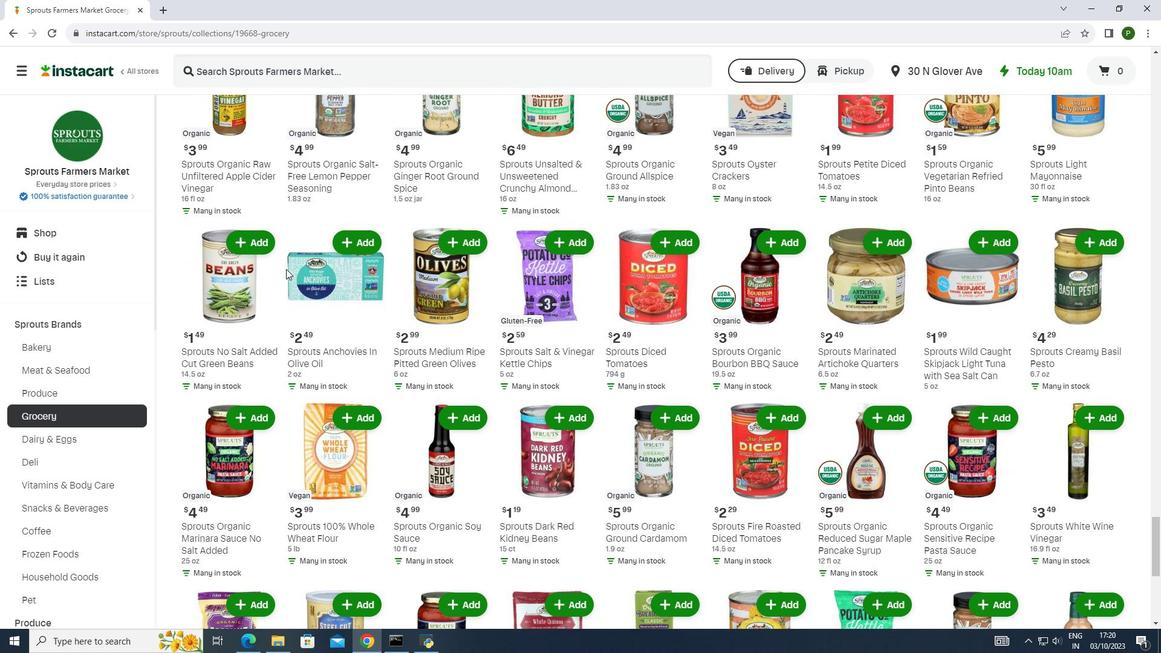 
Action: Mouse scrolled (286, 268) with delta (0, 0)
Screenshot: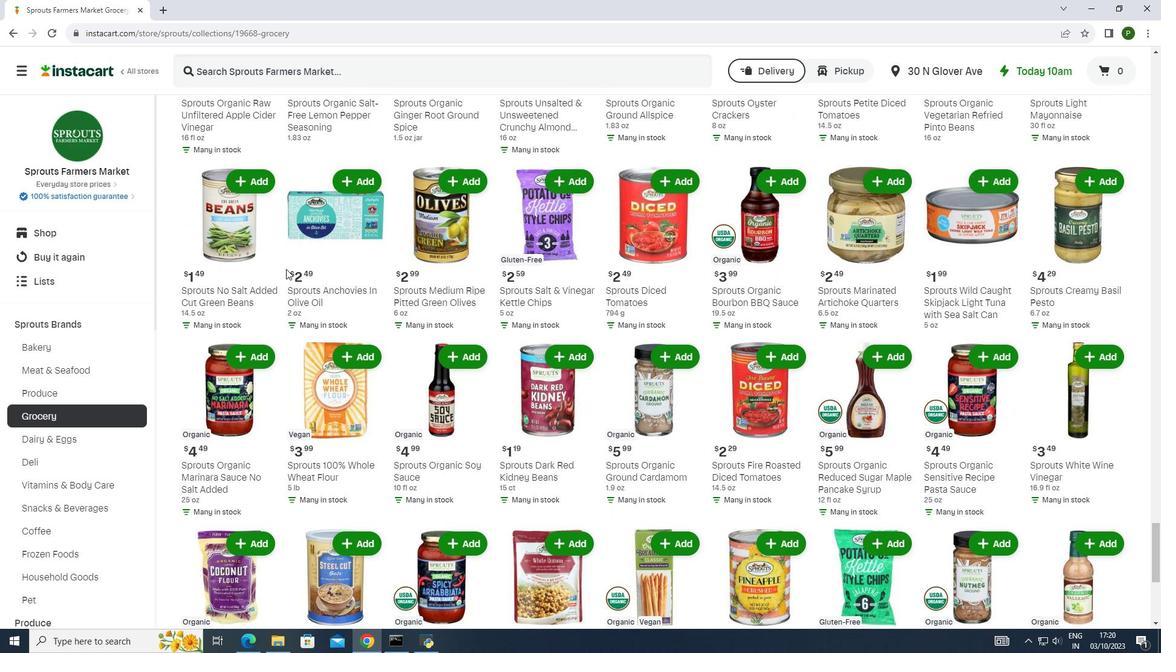 
Action: Mouse scrolled (286, 268) with delta (0, 0)
Screenshot: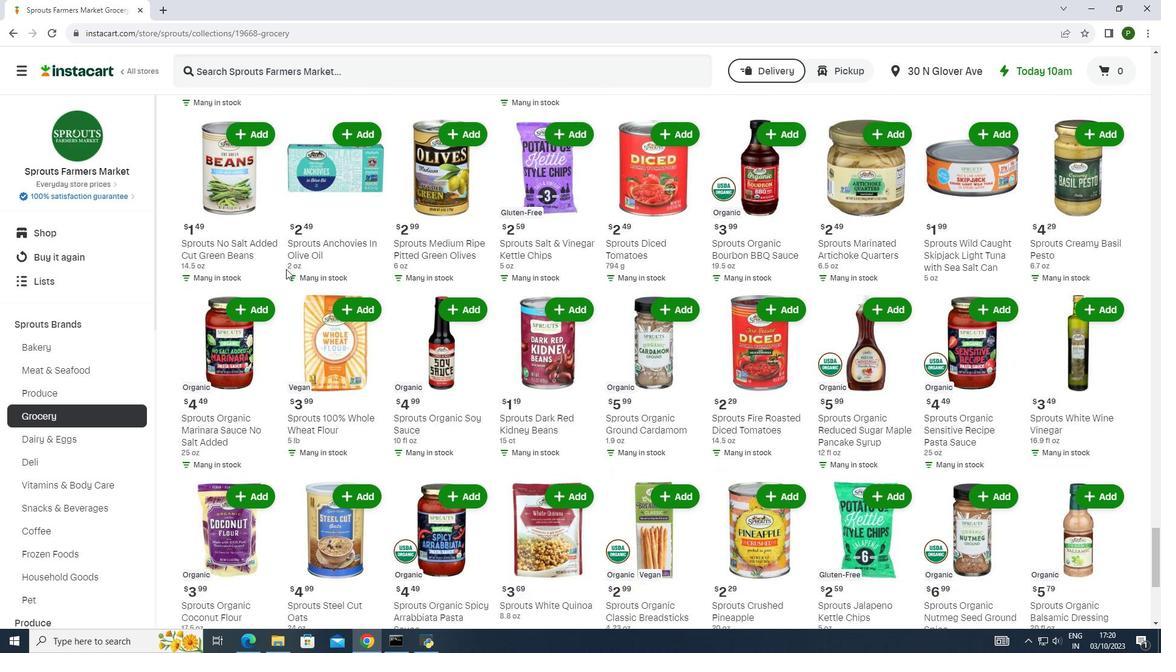 
Action: Mouse scrolled (286, 268) with delta (0, 0)
Screenshot: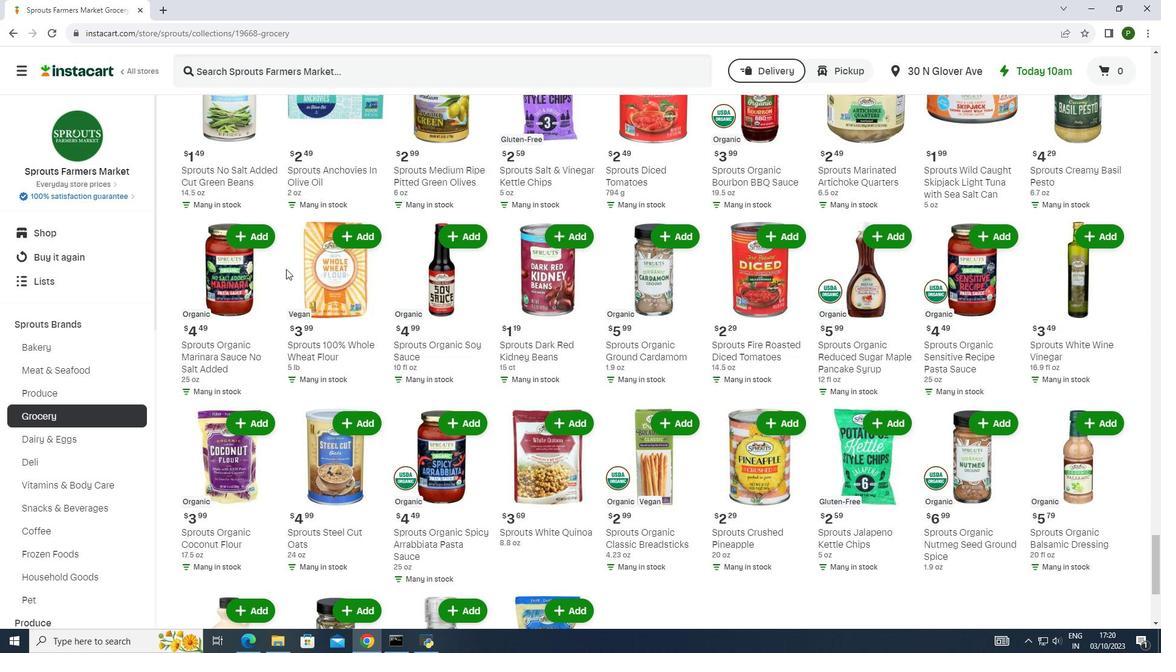 
Action: Mouse scrolled (286, 268) with delta (0, 0)
Screenshot: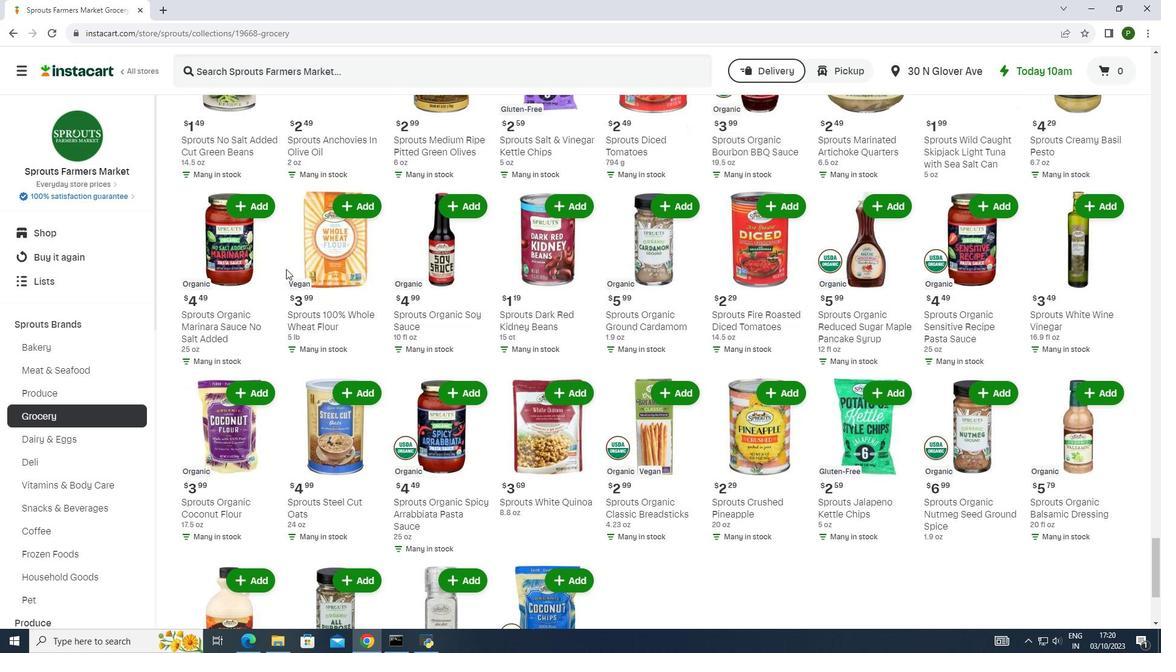 
Action: Mouse scrolled (286, 268) with delta (0, 0)
Screenshot: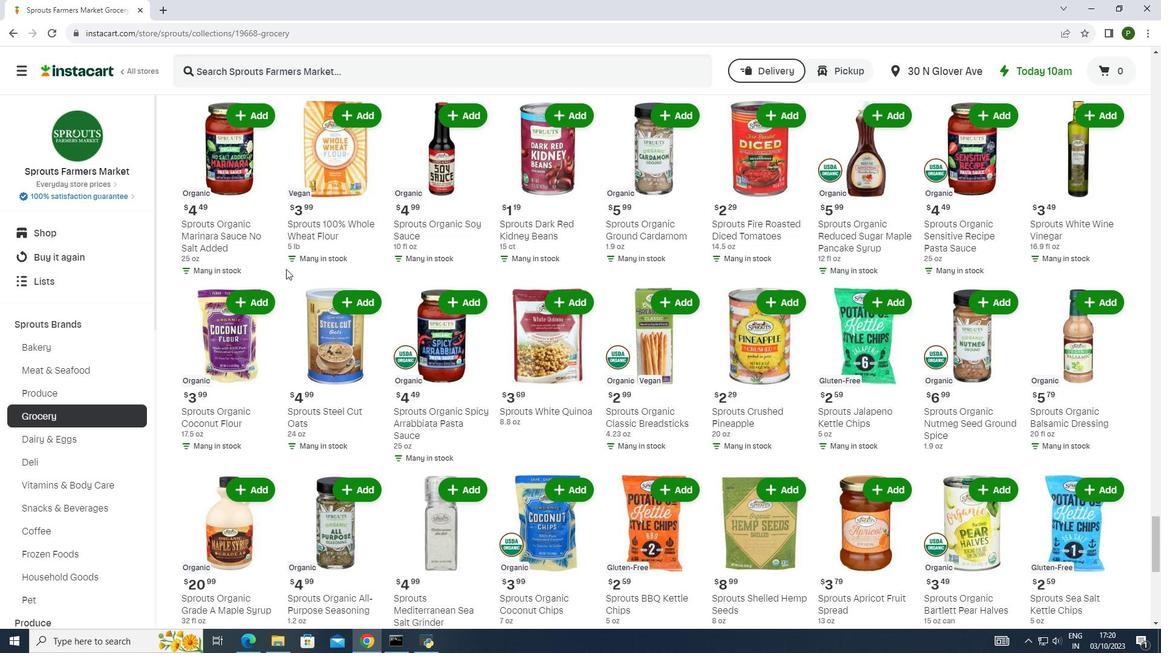 
Action: Mouse scrolled (286, 268) with delta (0, 0)
Screenshot: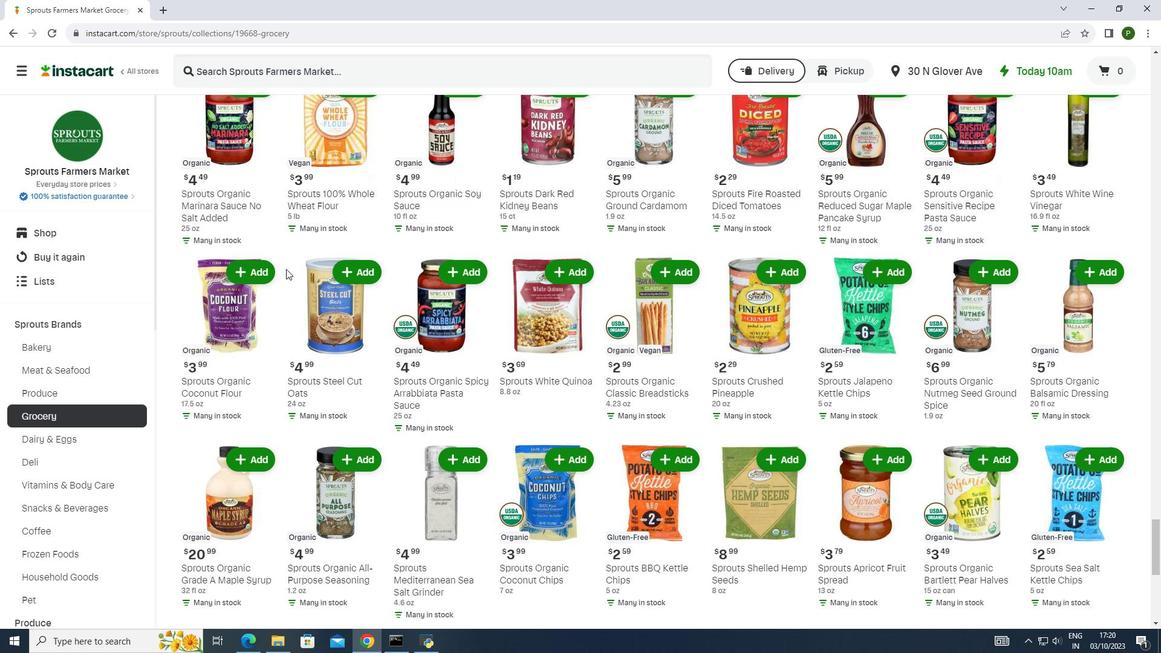 
Action: Mouse scrolled (286, 268) with delta (0, 0)
Screenshot: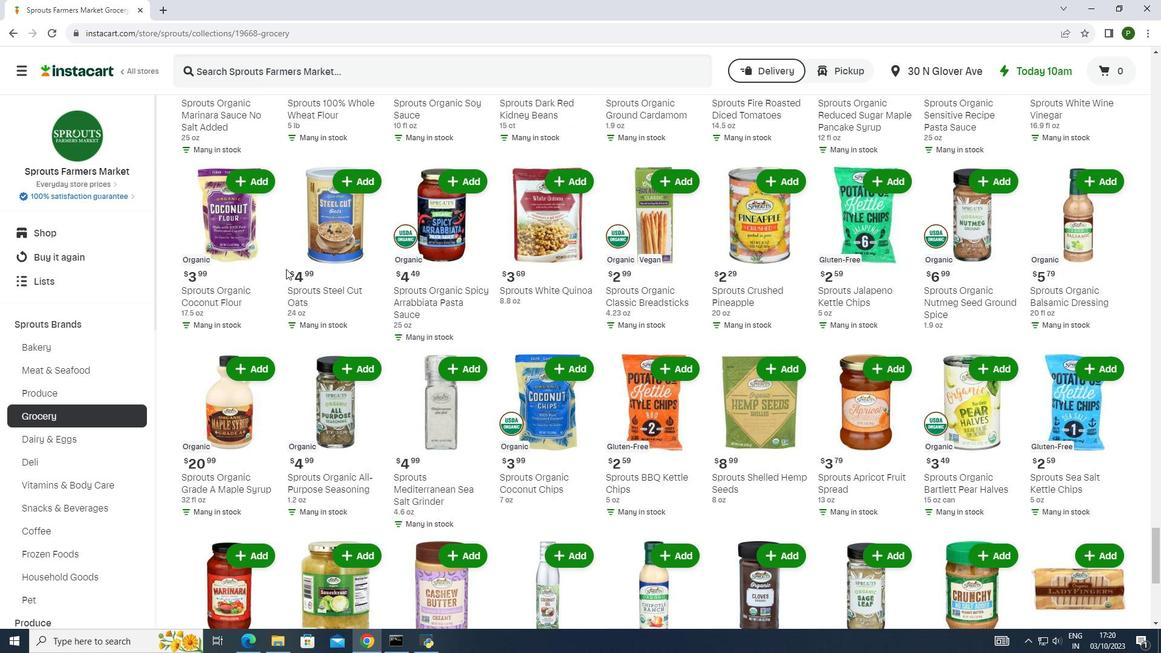 
Action: Mouse scrolled (286, 268) with delta (0, 0)
Screenshot: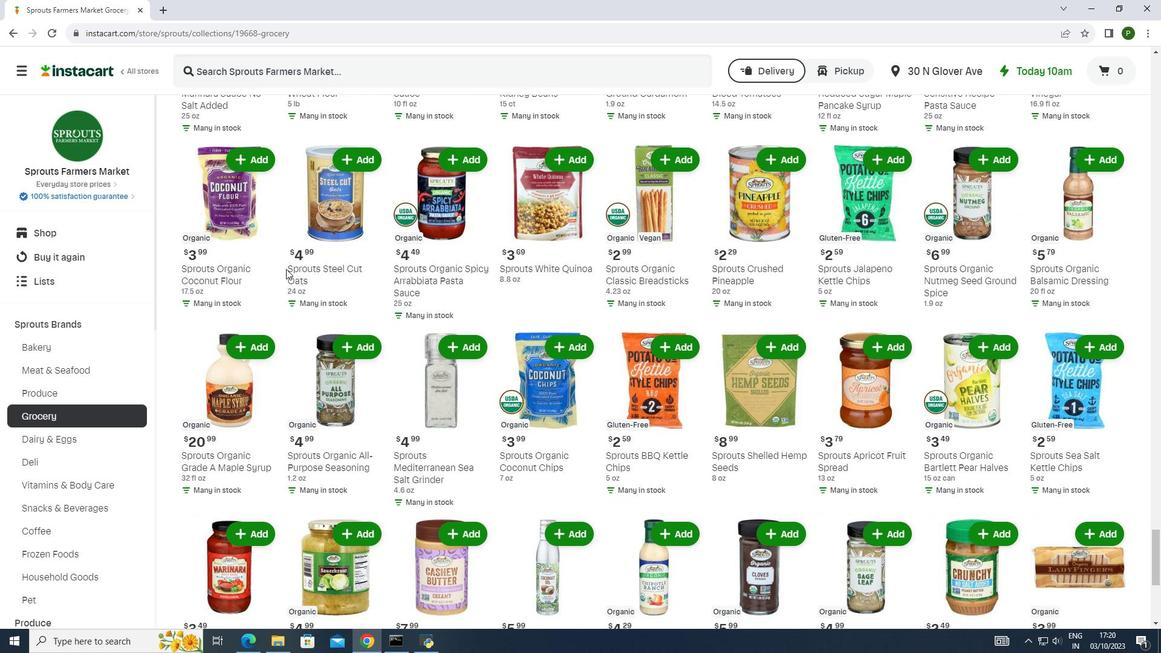 
Action: Mouse scrolled (286, 268) with delta (0, 0)
Screenshot: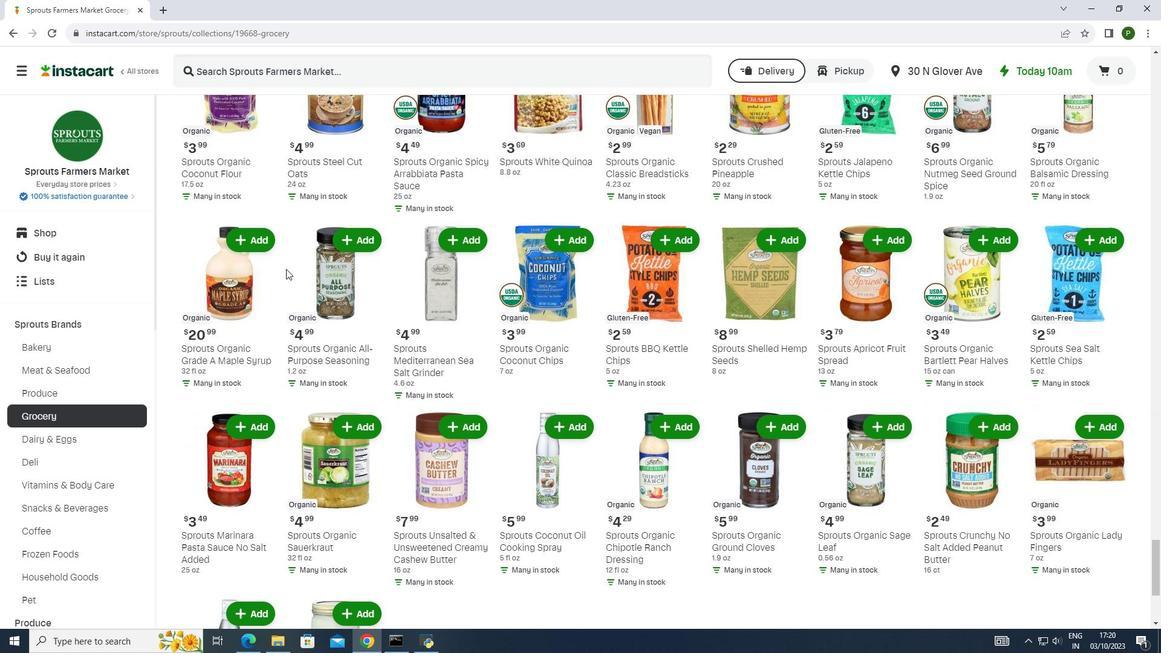 
Action: Mouse scrolled (286, 268) with delta (0, 0)
Screenshot: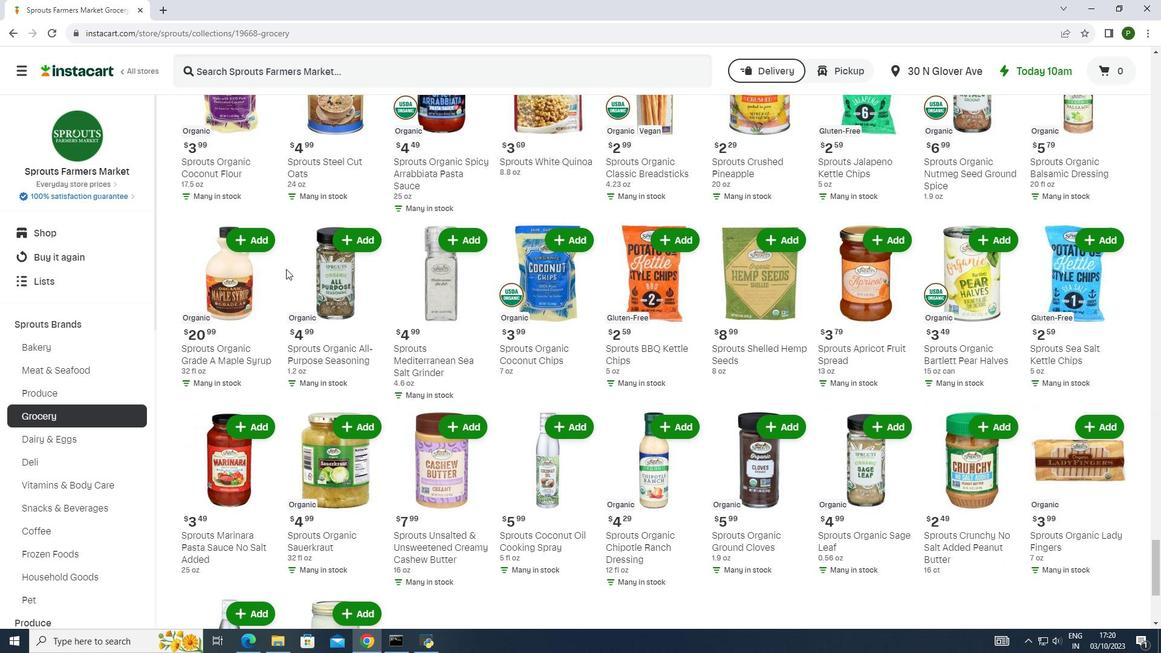 
Action: Mouse scrolled (286, 268) with delta (0, 0)
Screenshot: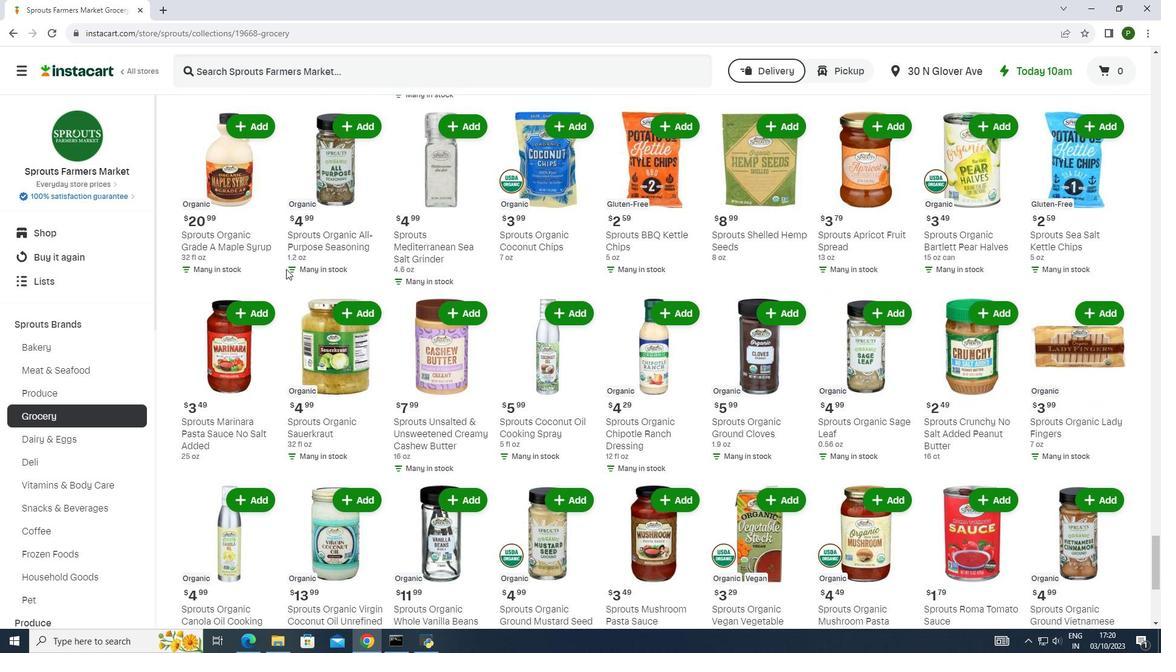 
Action: Mouse scrolled (286, 268) with delta (0, 0)
Screenshot: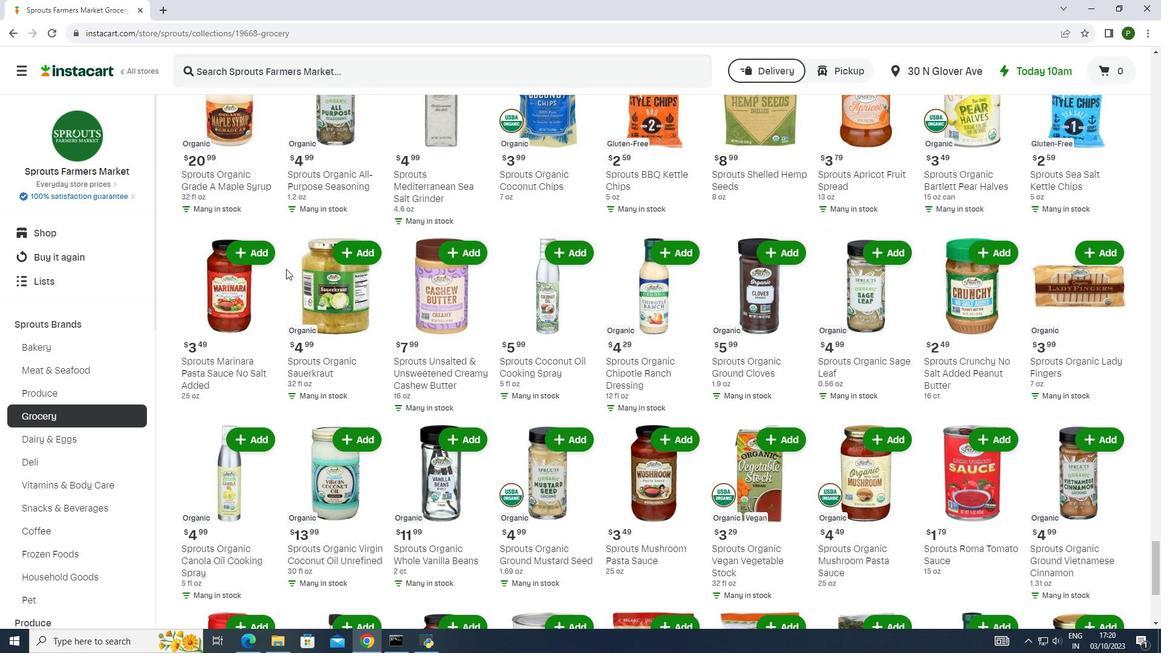 
Action: Mouse scrolled (286, 268) with delta (0, 0)
Screenshot: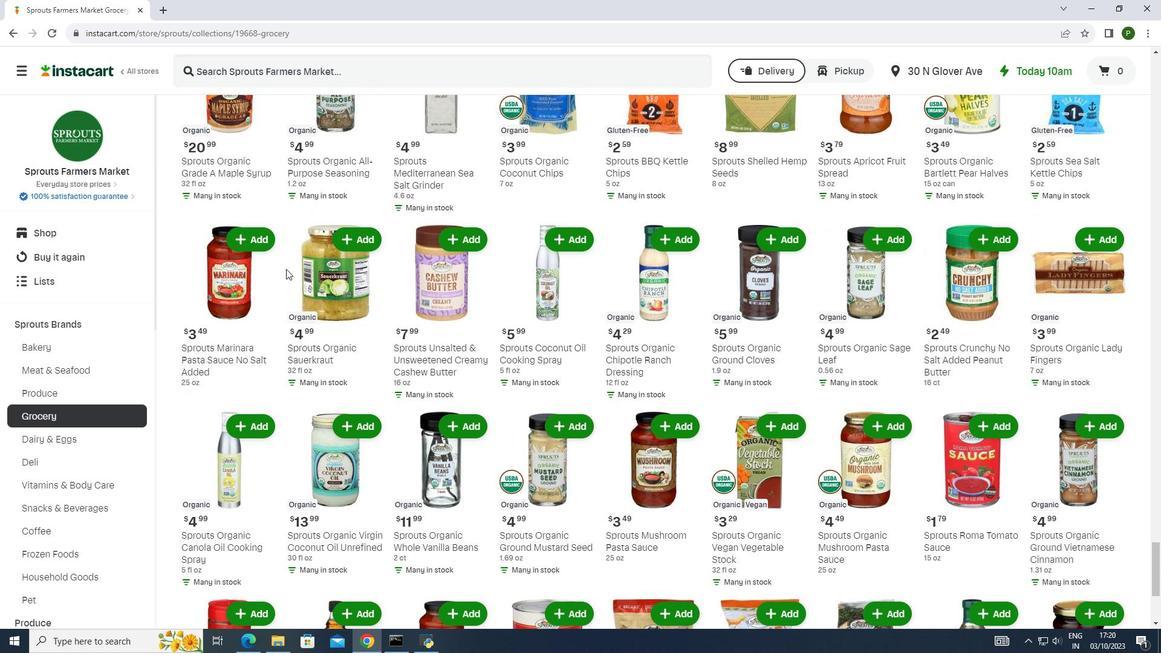 
Action: Mouse scrolled (286, 268) with delta (0, 0)
Screenshot: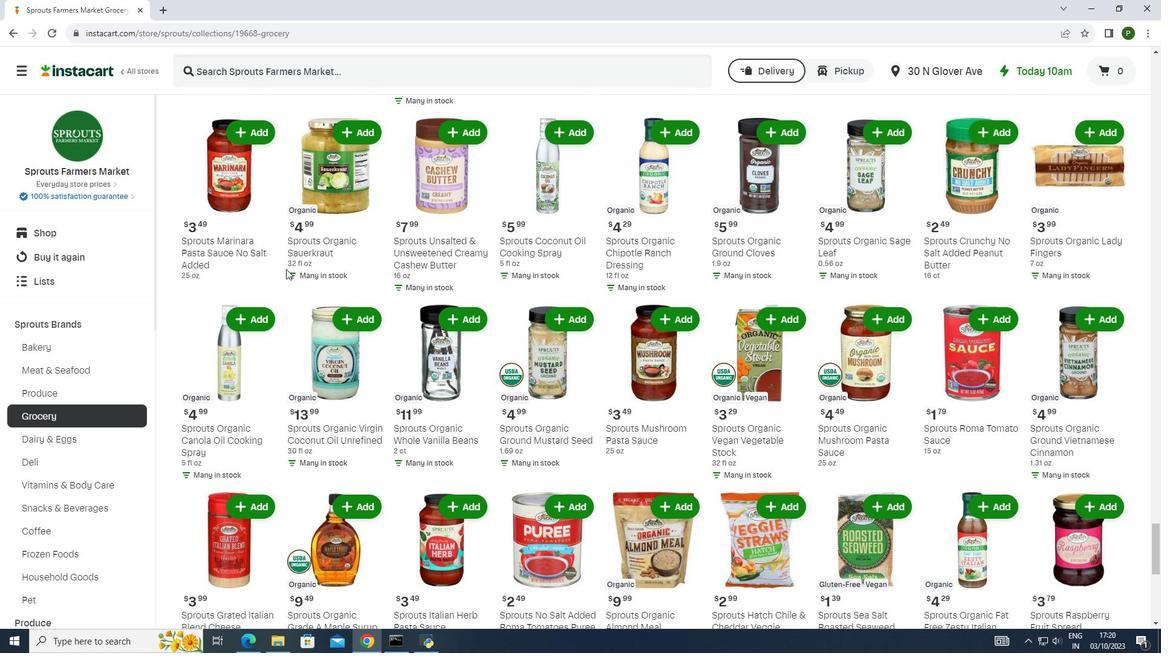 
Action: Mouse scrolled (286, 268) with delta (0, 0)
Screenshot: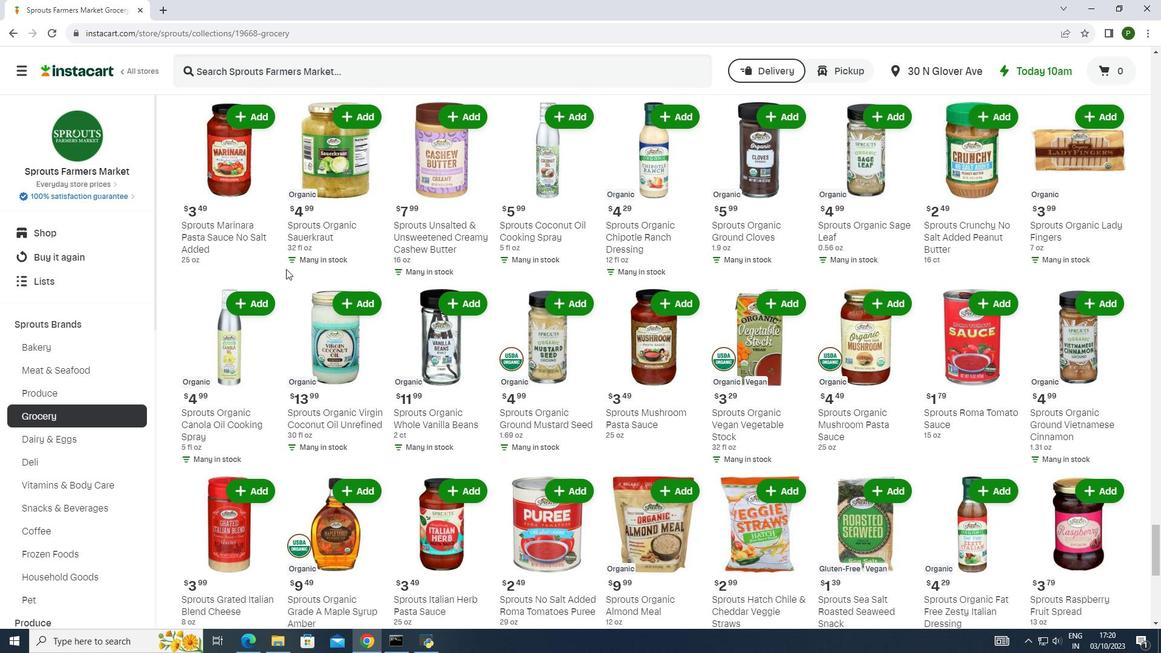 
Action: Mouse scrolled (286, 268) with delta (0, 0)
Screenshot: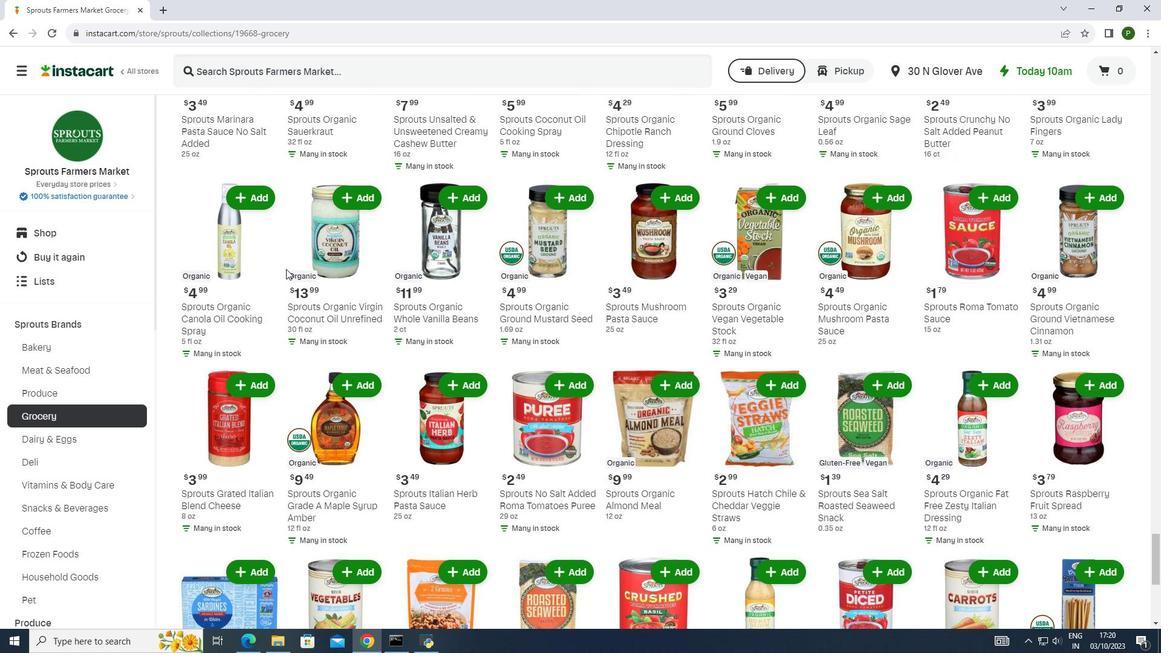 
Action: Mouse scrolled (286, 268) with delta (0, 0)
Screenshot: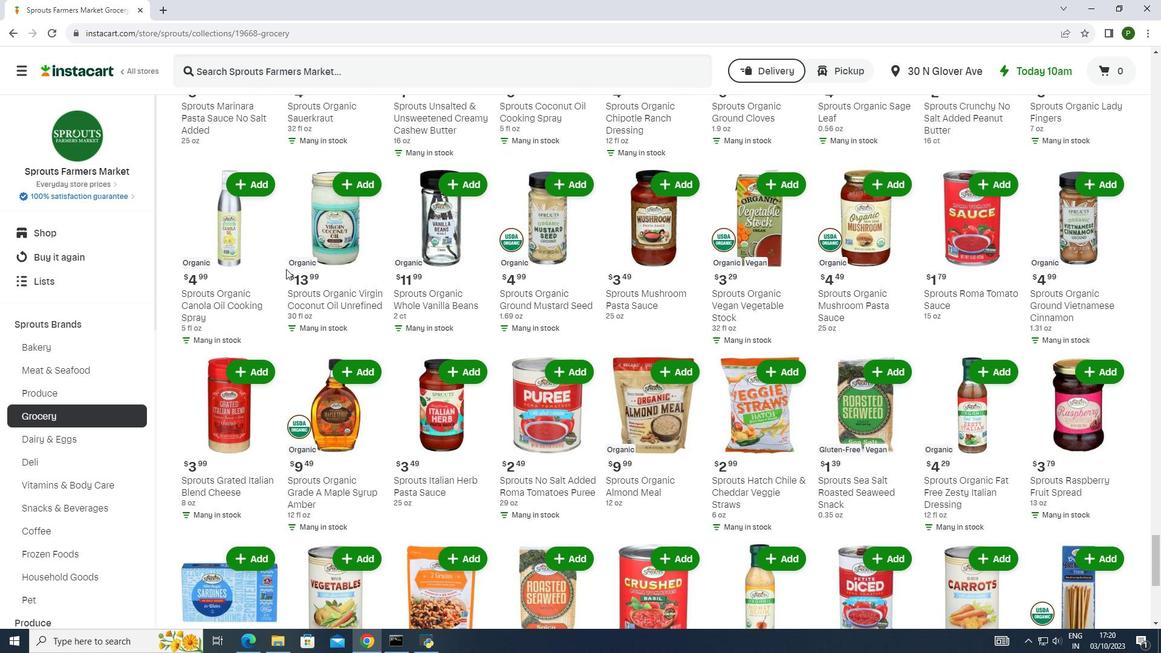 
Action: Mouse scrolled (286, 268) with delta (0, 0)
Screenshot: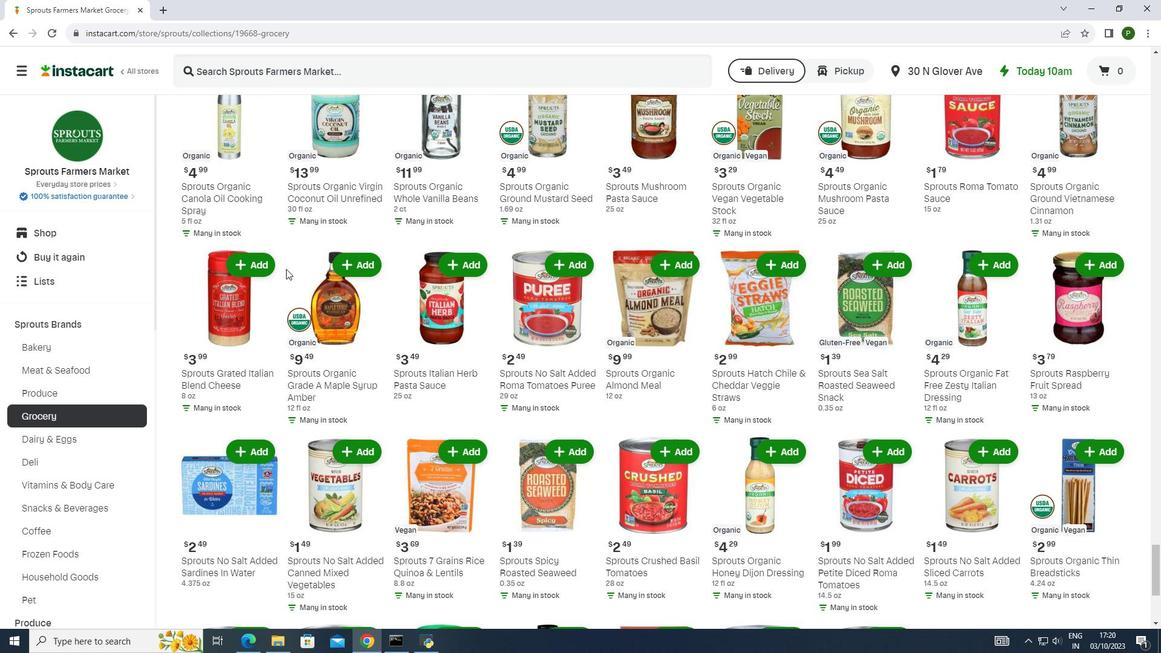
Action: Mouse scrolled (286, 268) with delta (0, 0)
Screenshot: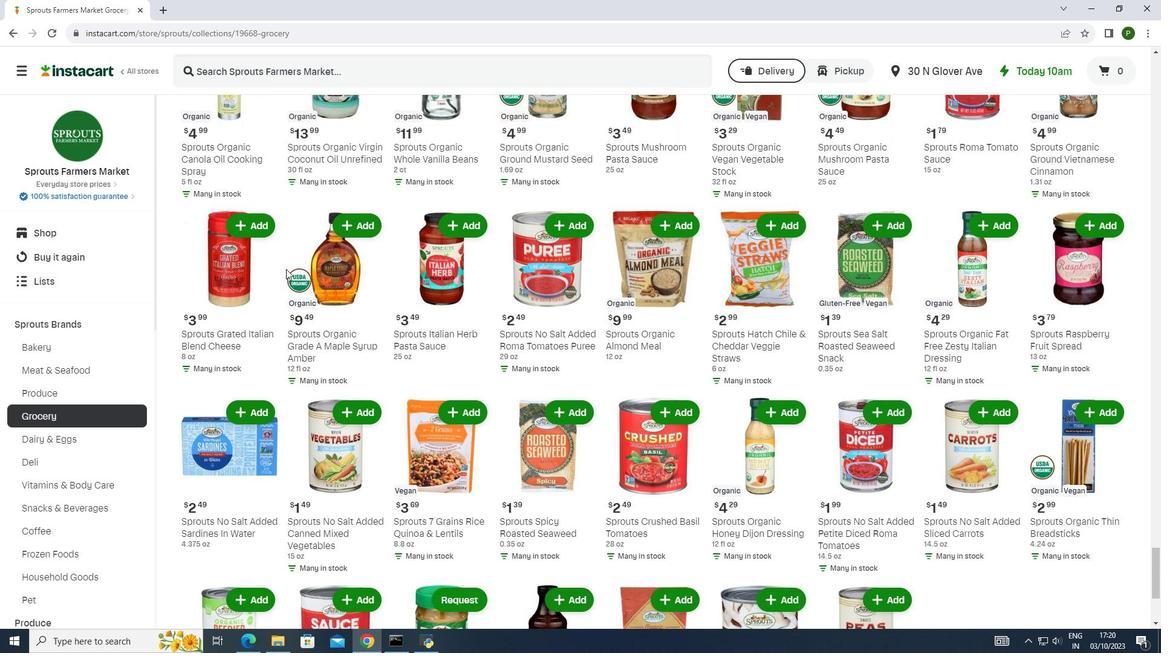 
Action: Mouse scrolled (286, 268) with delta (0, 0)
Screenshot: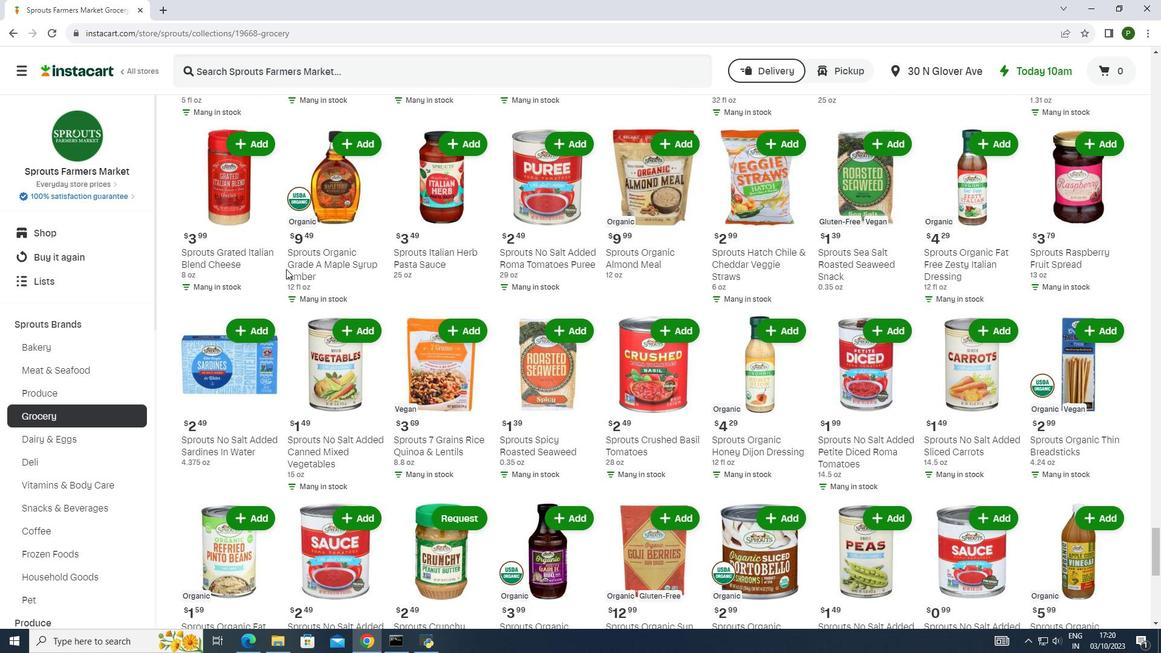 
Action: Mouse scrolled (286, 268) with delta (0, 0)
Screenshot: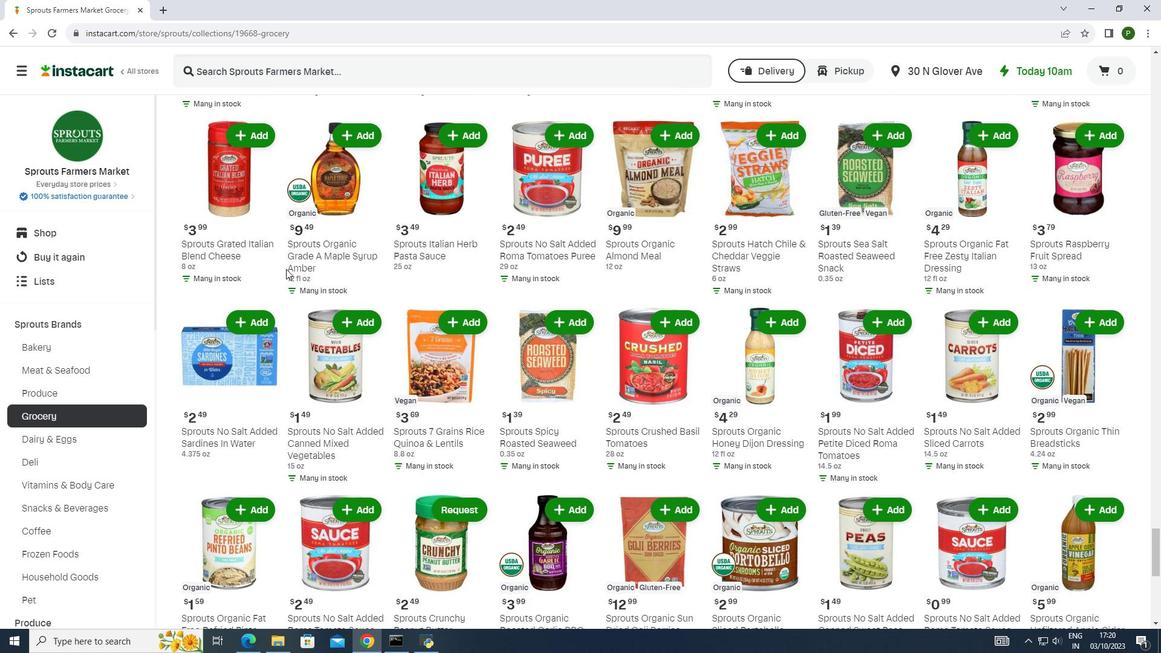 
Action: Mouse scrolled (286, 268) with delta (0, 0)
Screenshot: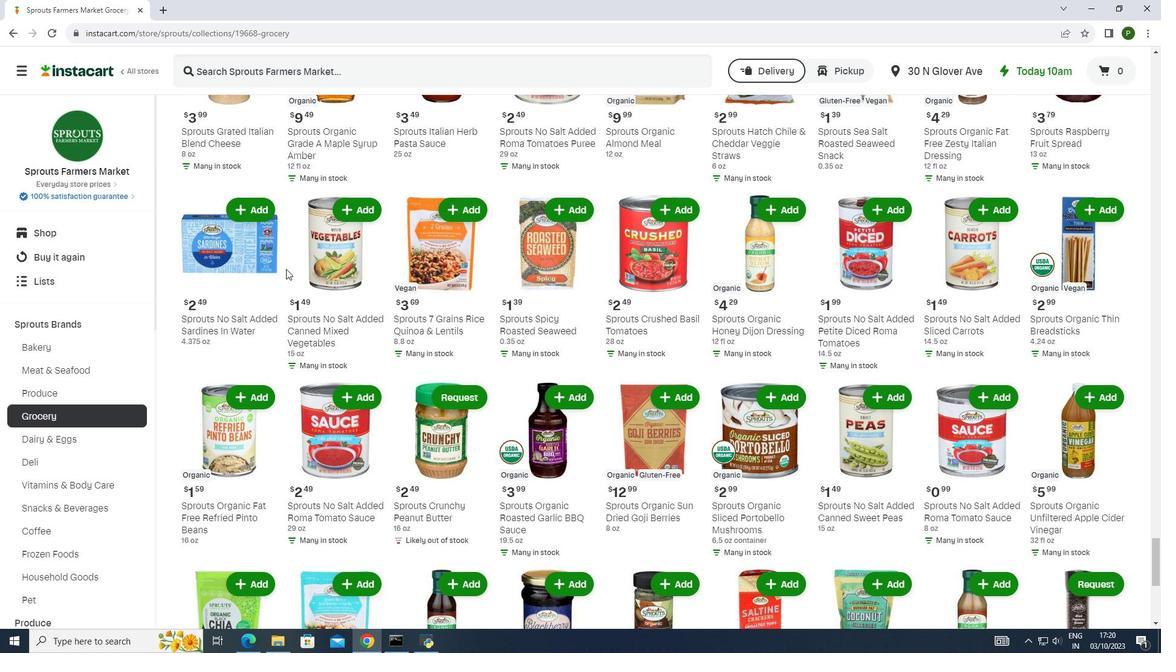 
Action: Mouse scrolled (286, 268) with delta (0, 0)
Screenshot: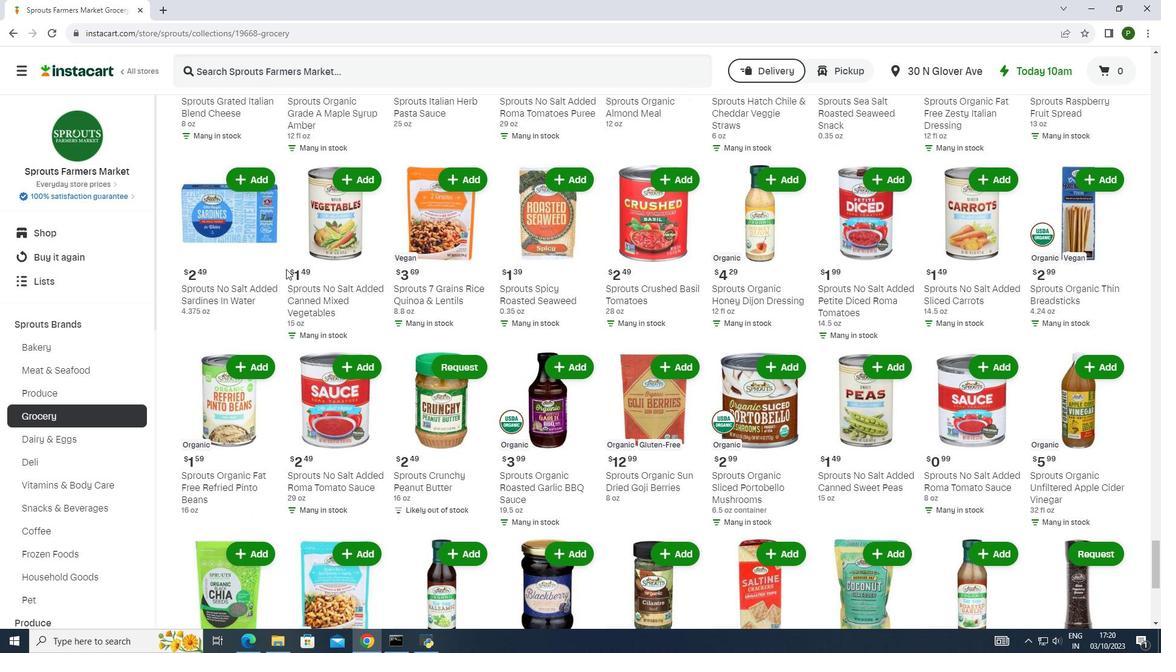 
Action: Mouse scrolled (286, 268) with delta (0, 0)
Screenshot: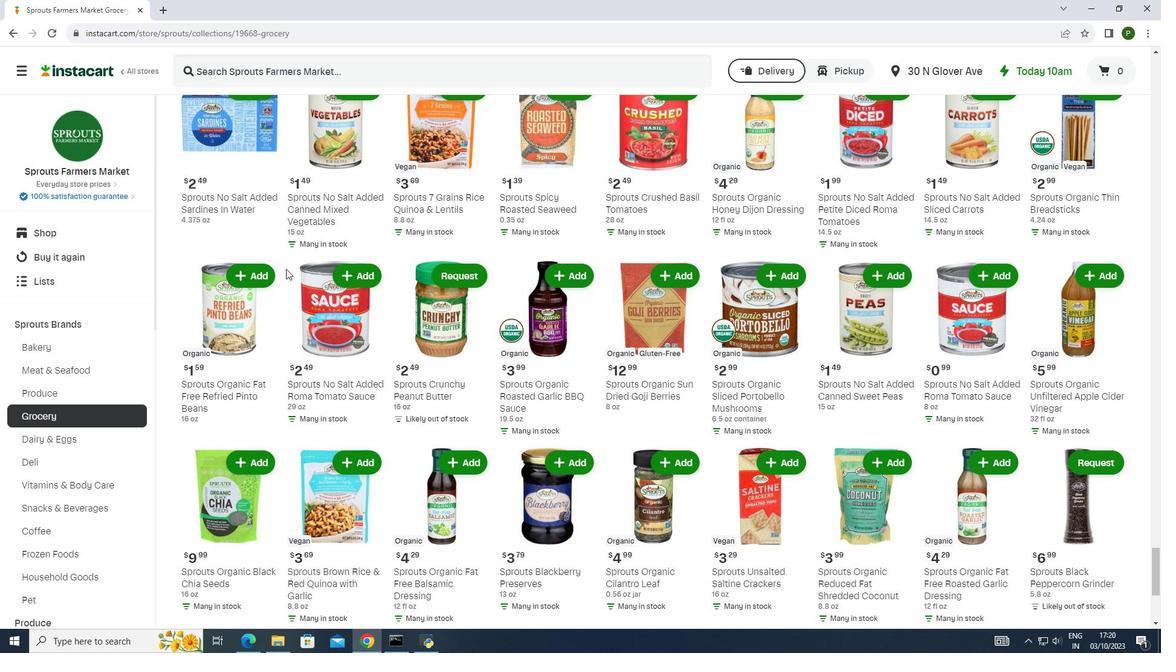 
Action: Mouse scrolled (286, 268) with delta (0, 0)
Screenshot: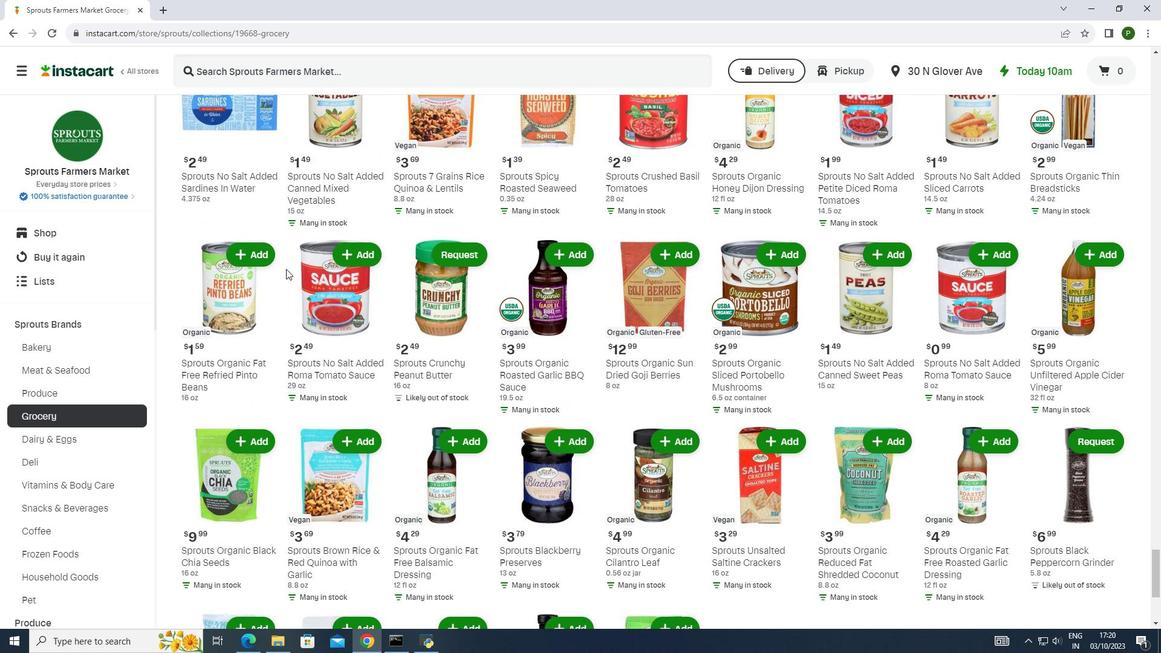 
Action: Mouse scrolled (286, 269) with delta (0, 0)
Screenshot: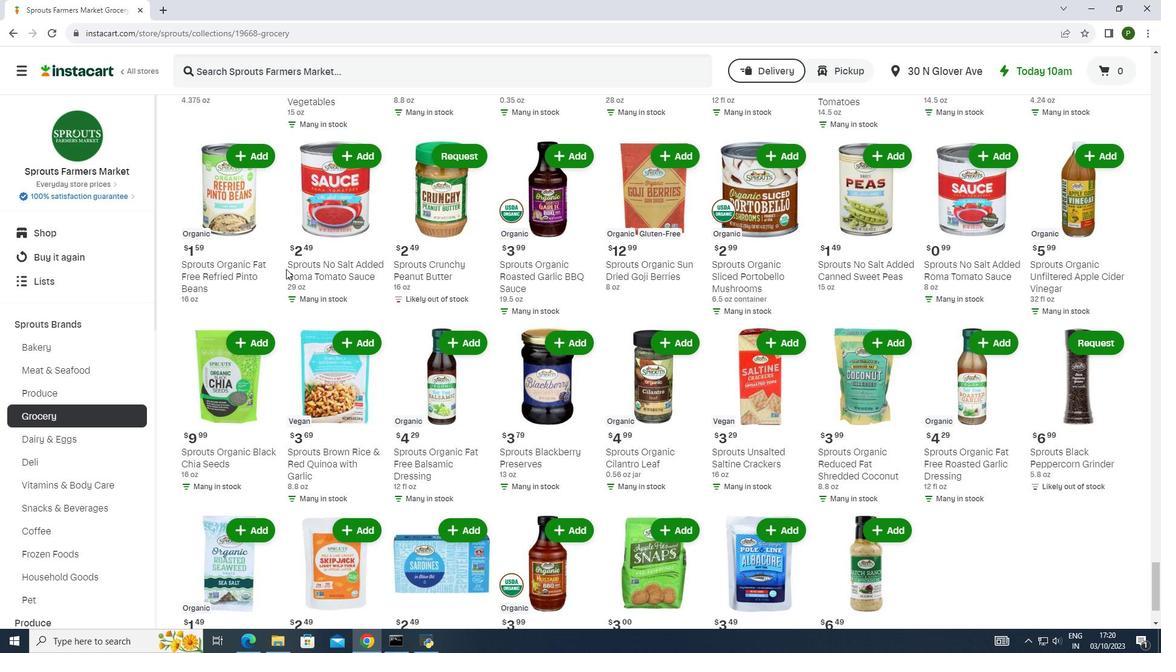
Action: Mouse moved to (875, 207)
Screenshot: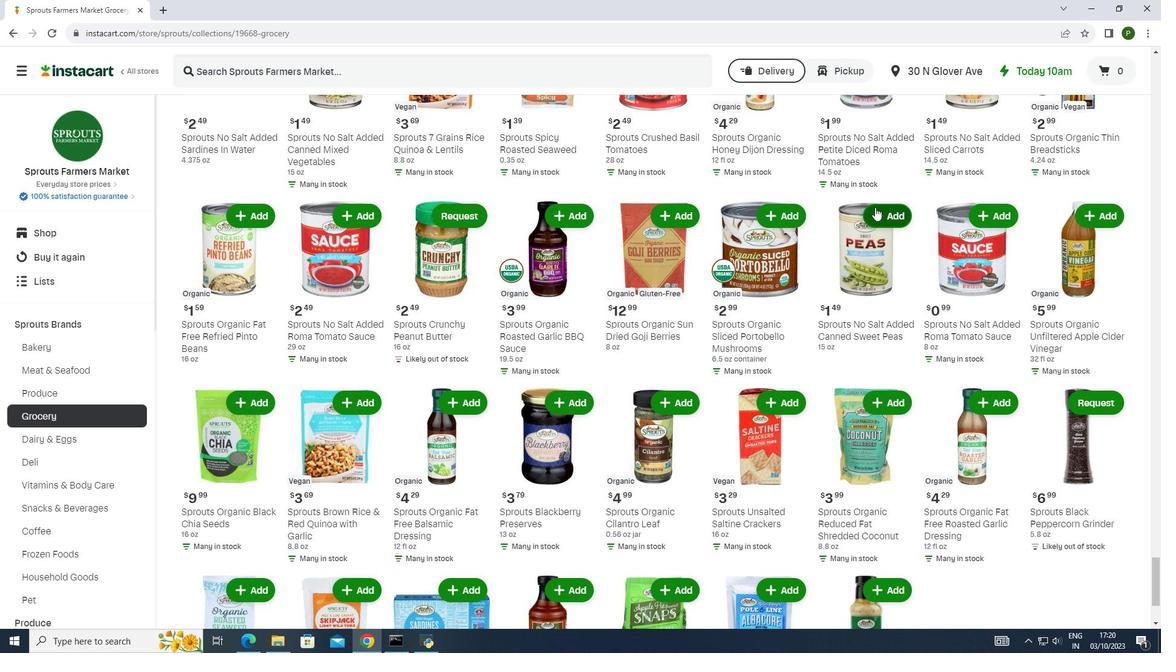 
Action: Mouse pressed left at (875, 207)
Screenshot: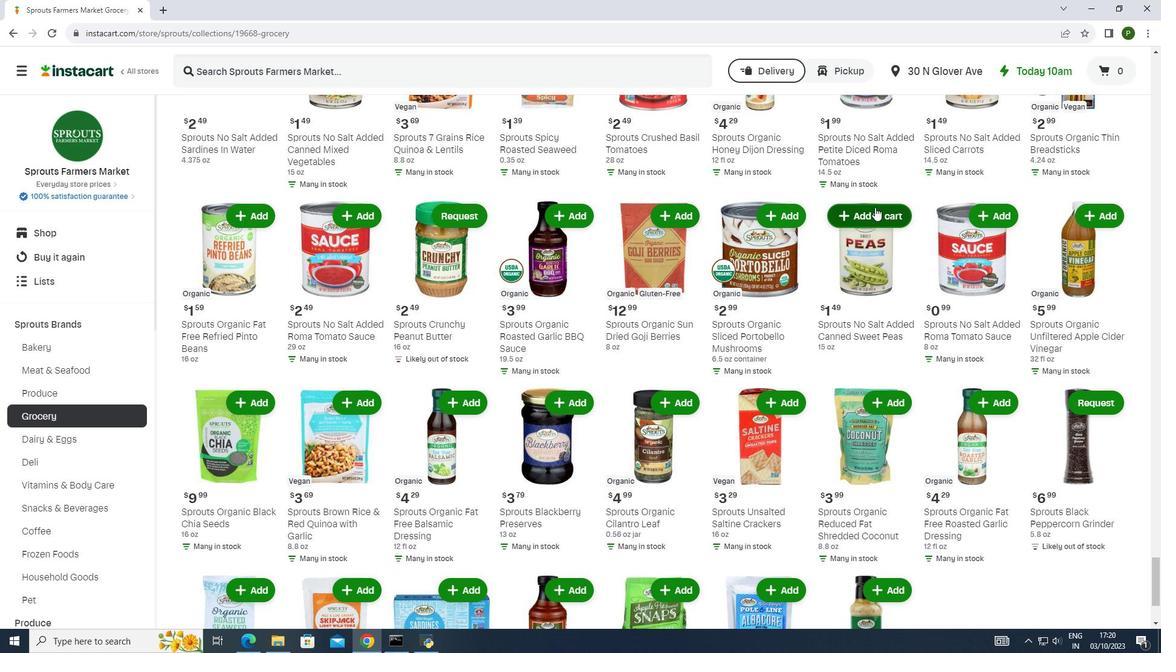 
Action: Mouse pressed left at (875, 207)
Screenshot: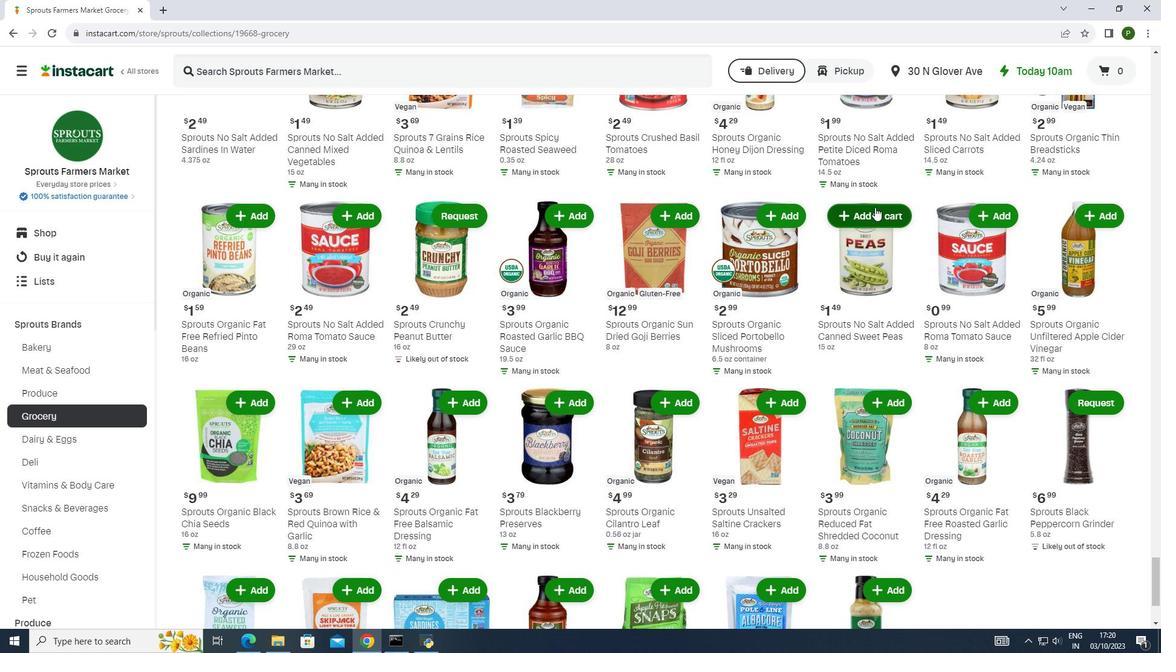 
